 Task: Find connections with filter location Nueva Loja with filter topic #linkedinwith filter profile language German with filter current company Cimpress with filter school K.S.Rangasamy College of Technology with filter industry Family Planning Centers with filter service category Demand Generation with filter keywords title Addiction Counselor
Action: Mouse moved to (633, 84)
Screenshot: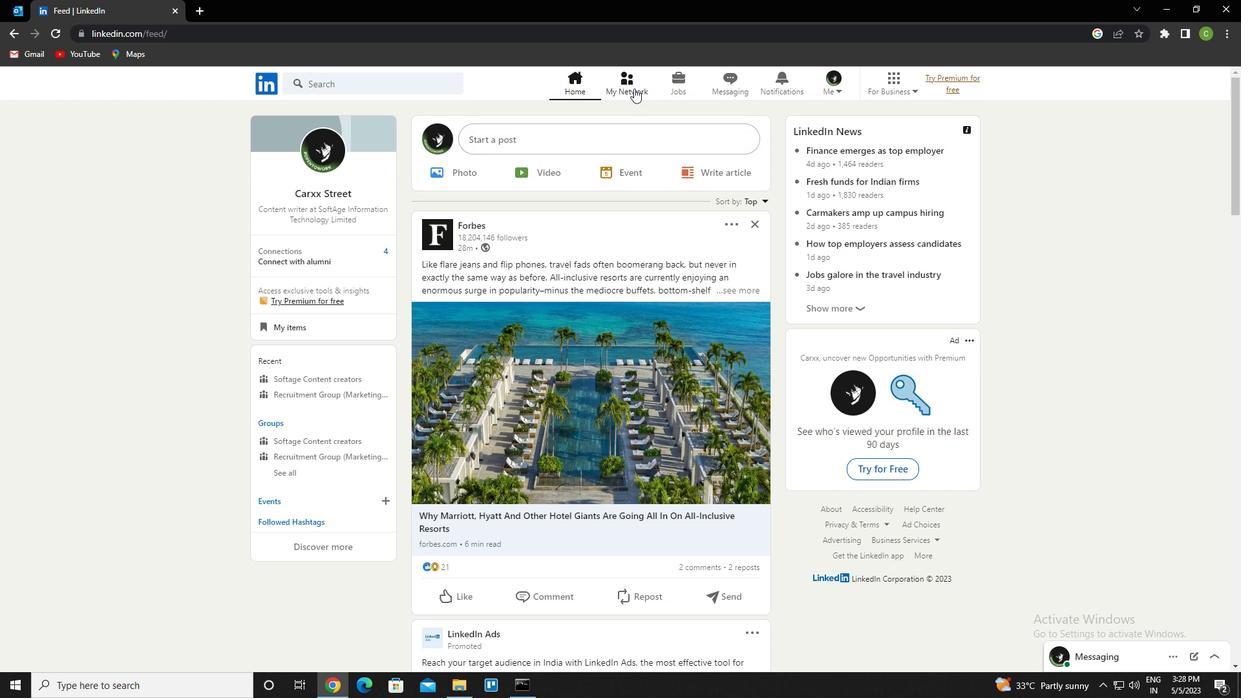 
Action: Mouse pressed left at (633, 84)
Screenshot: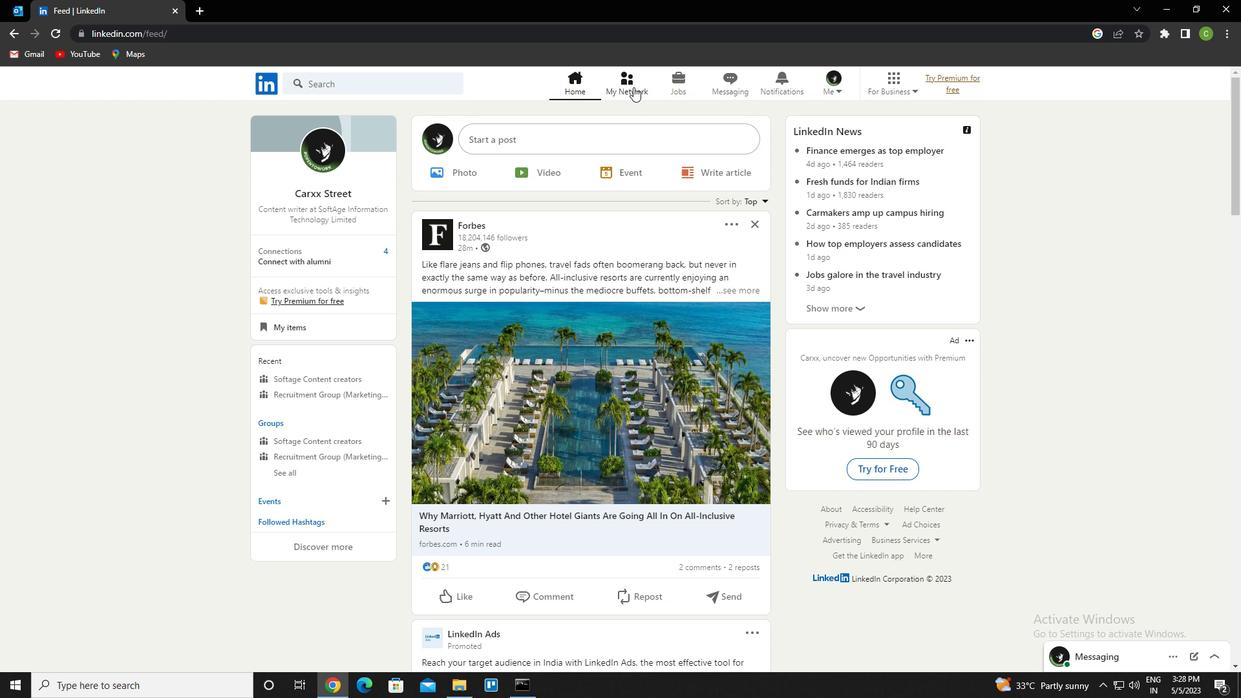 
Action: Mouse moved to (406, 155)
Screenshot: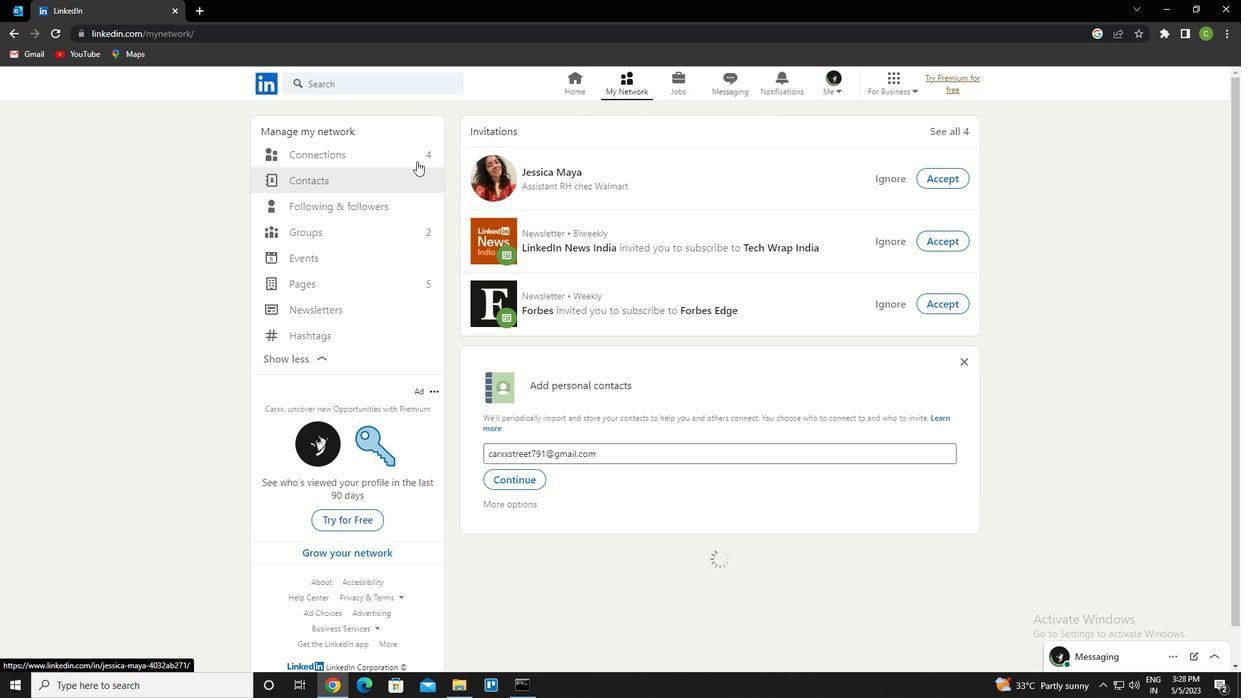 
Action: Mouse pressed left at (406, 155)
Screenshot: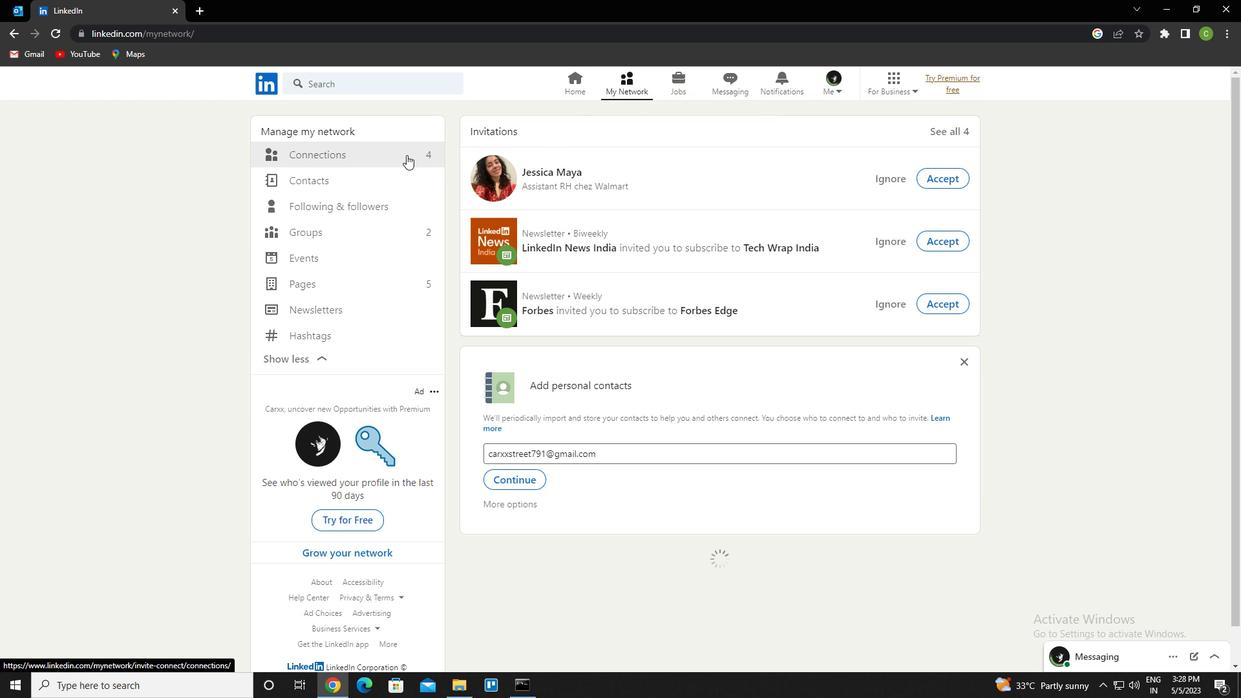
Action: Mouse moved to (708, 155)
Screenshot: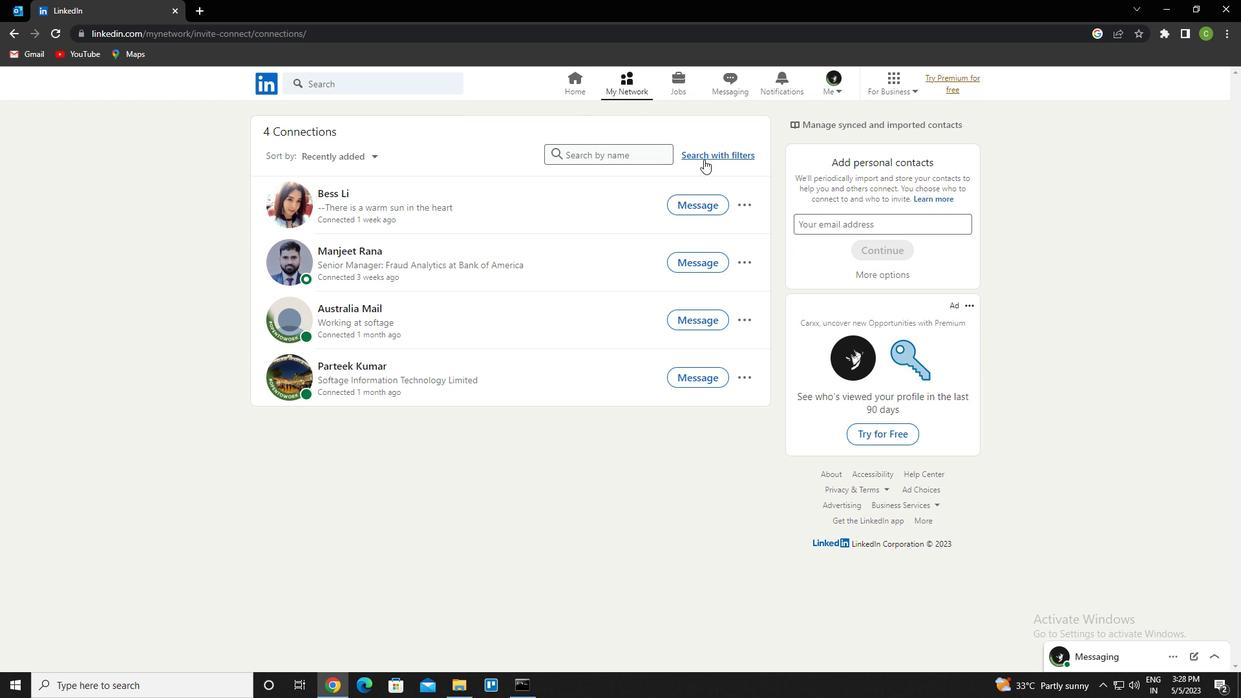 
Action: Mouse pressed left at (708, 155)
Screenshot: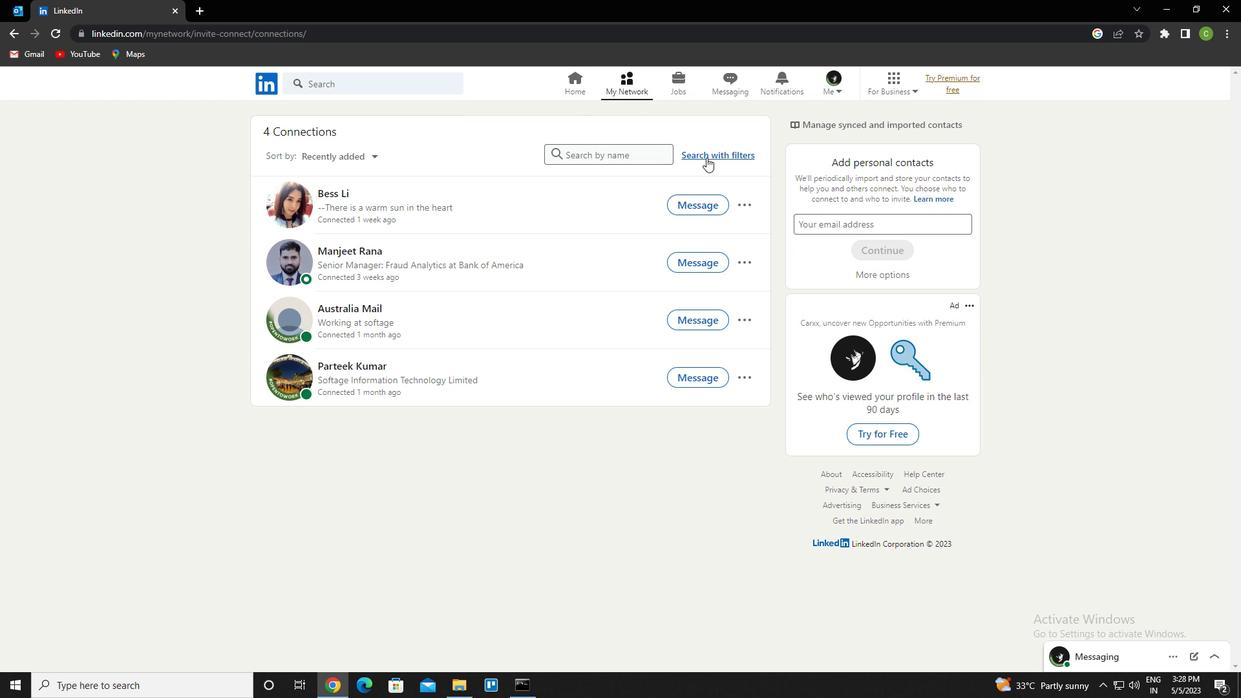 
Action: Mouse moved to (660, 119)
Screenshot: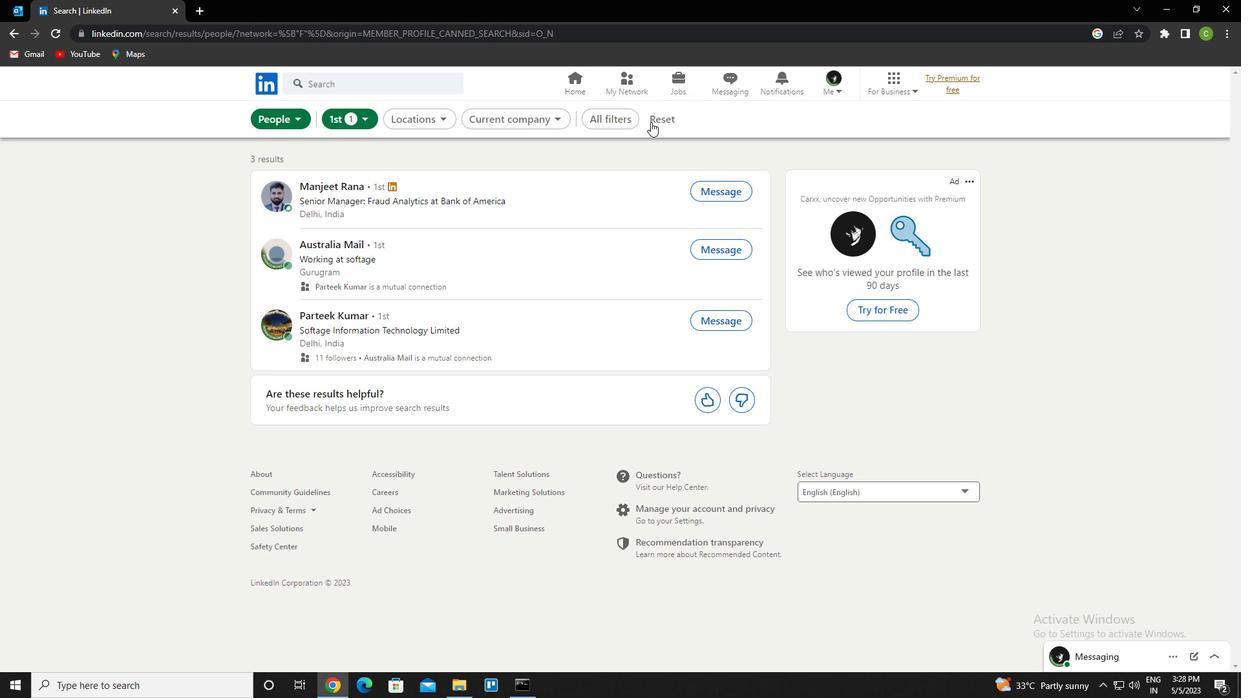 
Action: Mouse pressed left at (660, 119)
Screenshot: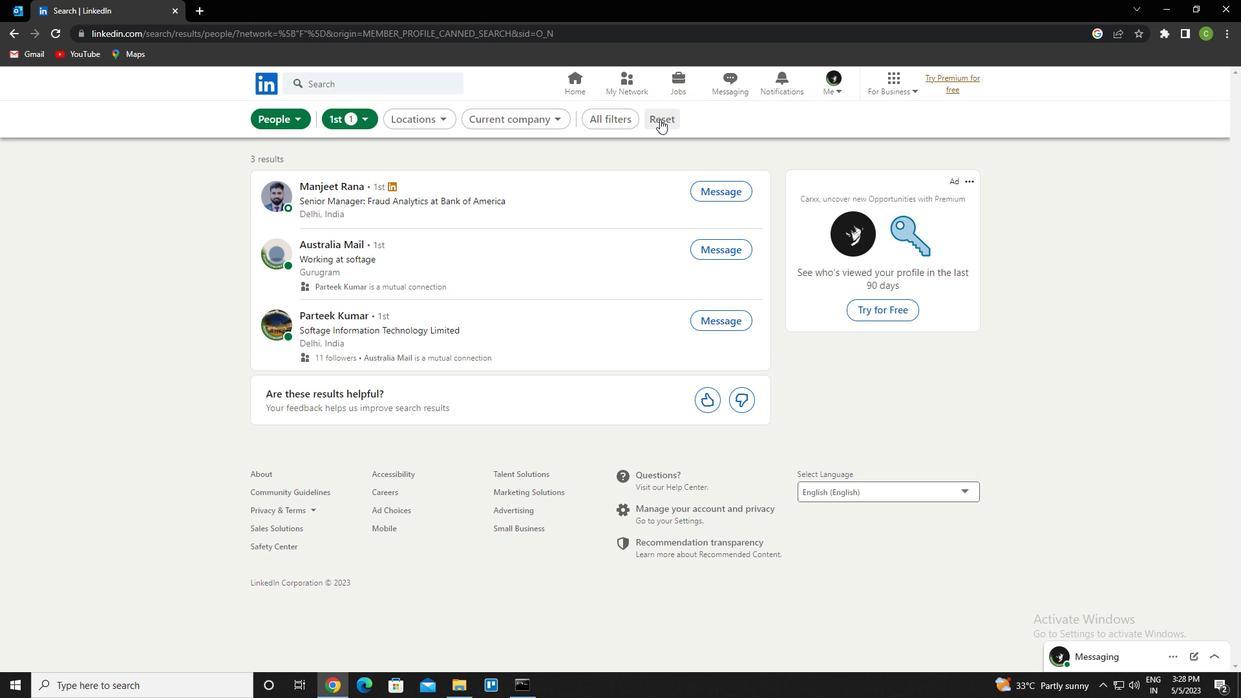 
Action: Mouse moved to (637, 119)
Screenshot: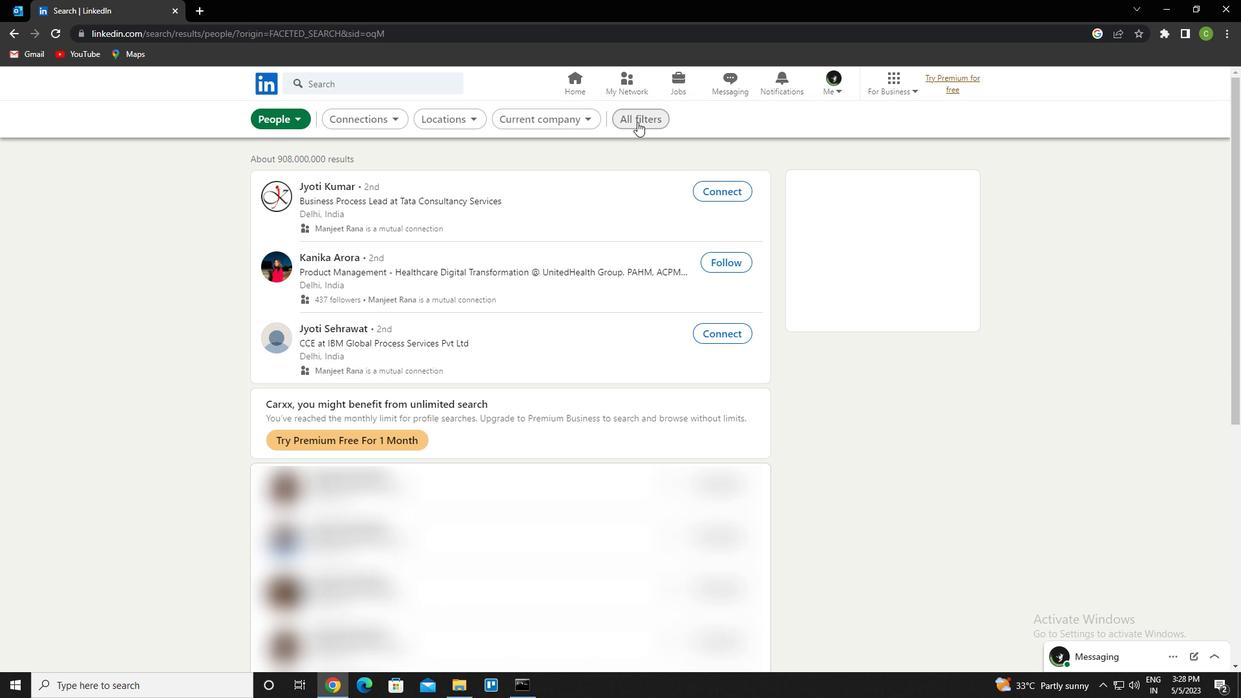 
Action: Mouse pressed left at (637, 119)
Screenshot: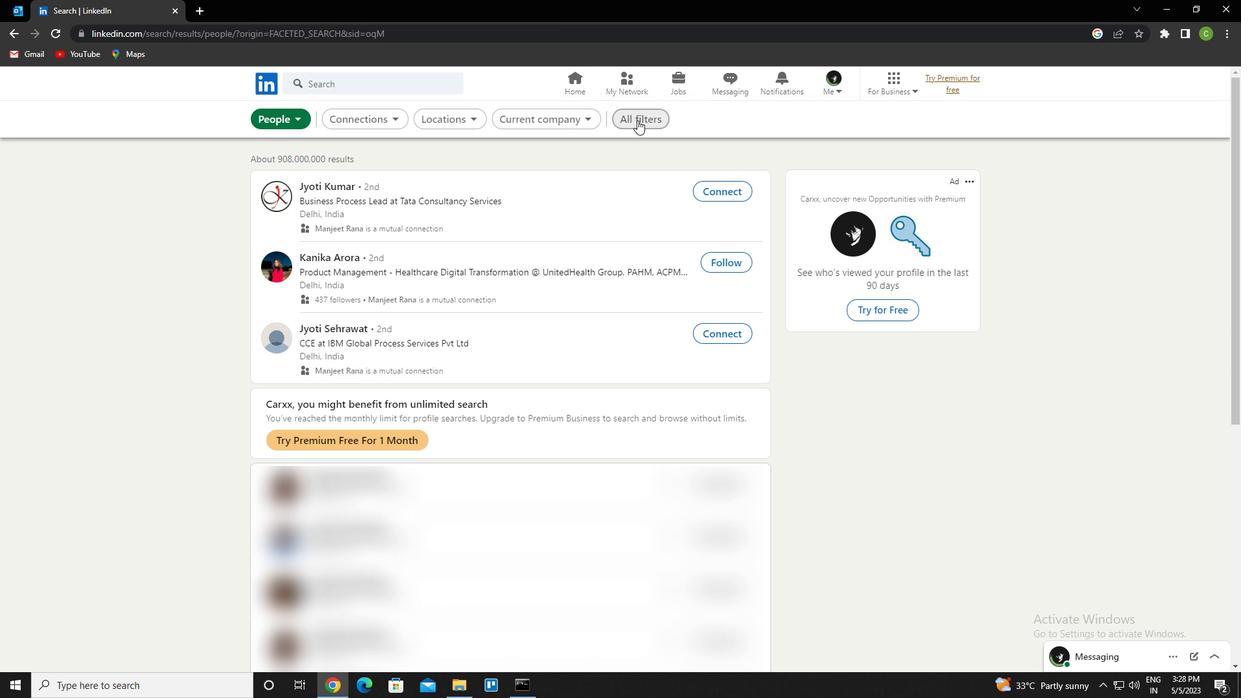 
Action: Mouse moved to (1005, 345)
Screenshot: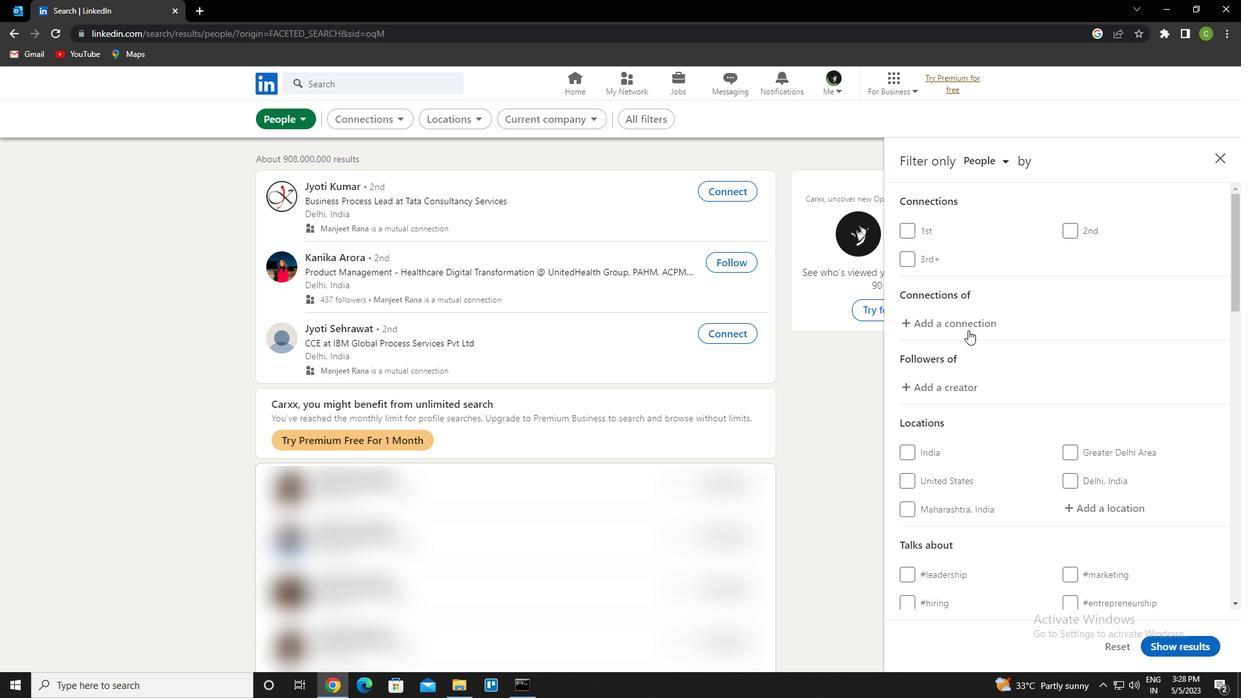 
Action: Mouse scrolled (1005, 345) with delta (0, 0)
Screenshot: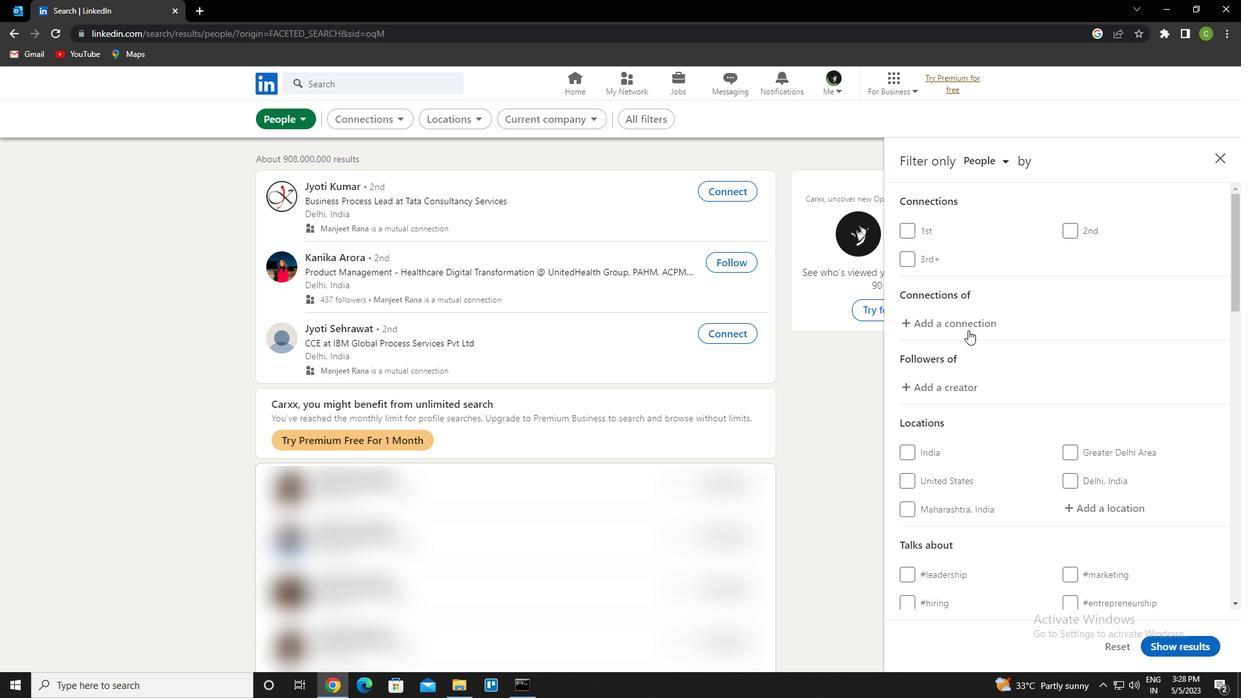 
Action: Mouse moved to (1011, 347)
Screenshot: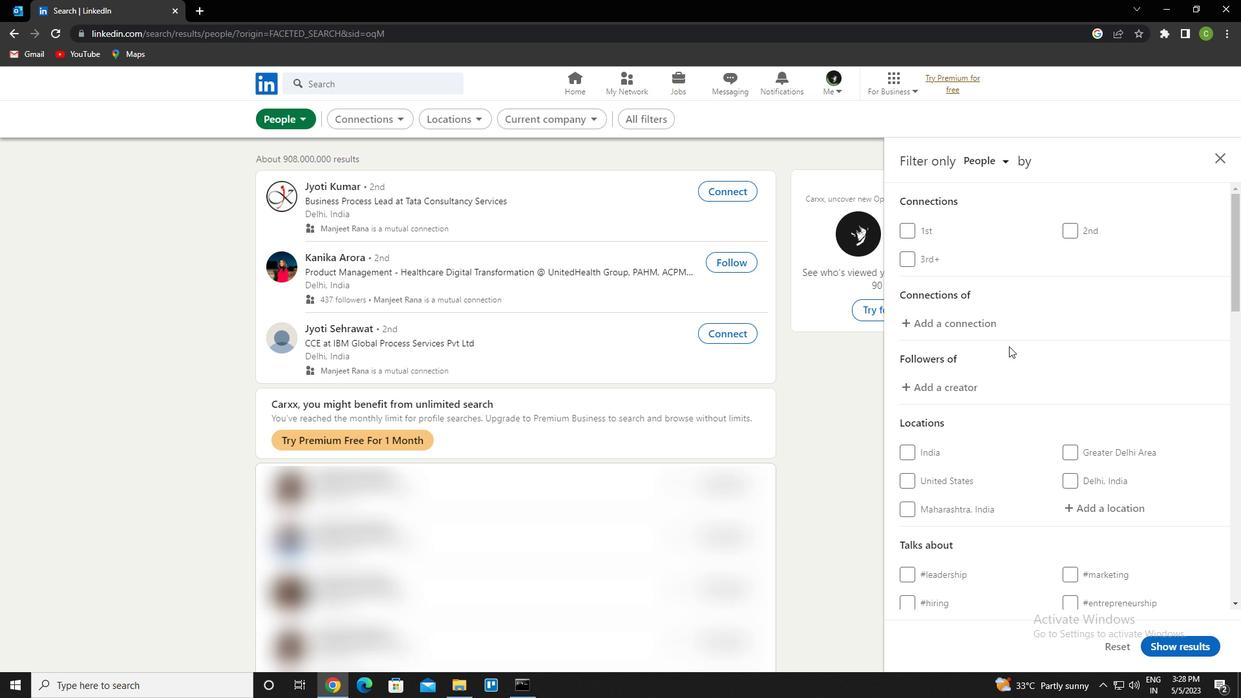 
Action: Mouse scrolled (1011, 347) with delta (0, 0)
Screenshot: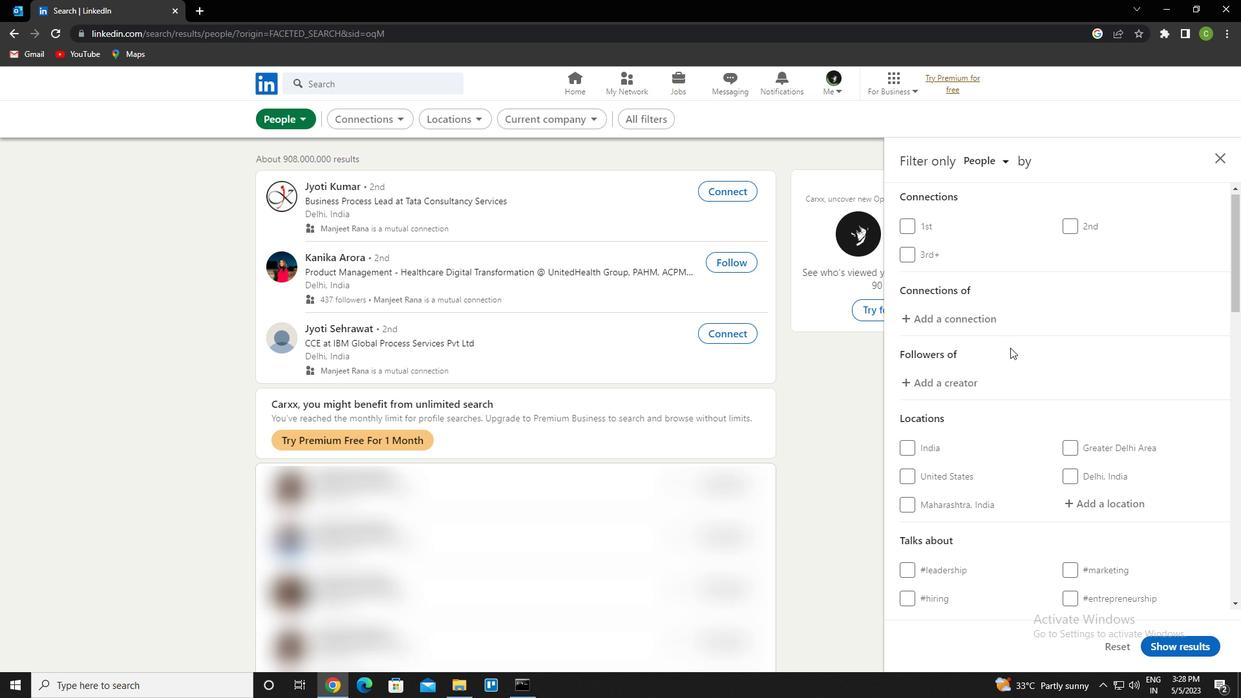
Action: Mouse moved to (1102, 373)
Screenshot: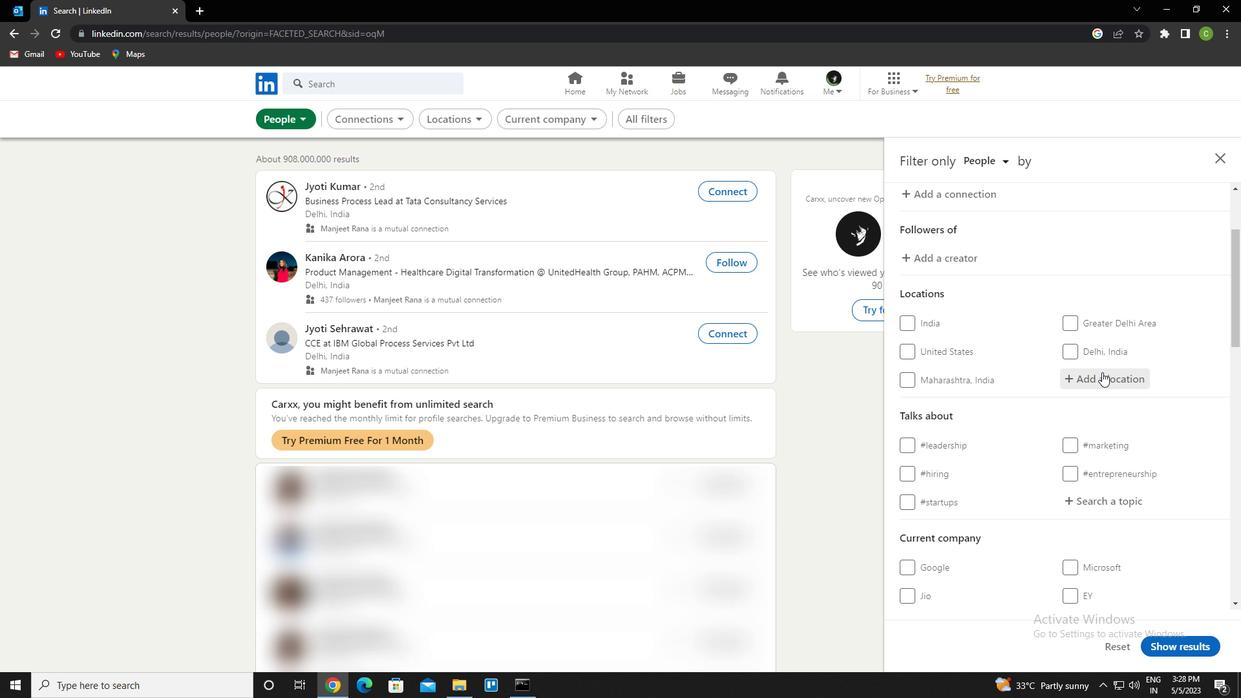
Action: Mouse pressed left at (1102, 373)
Screenshot: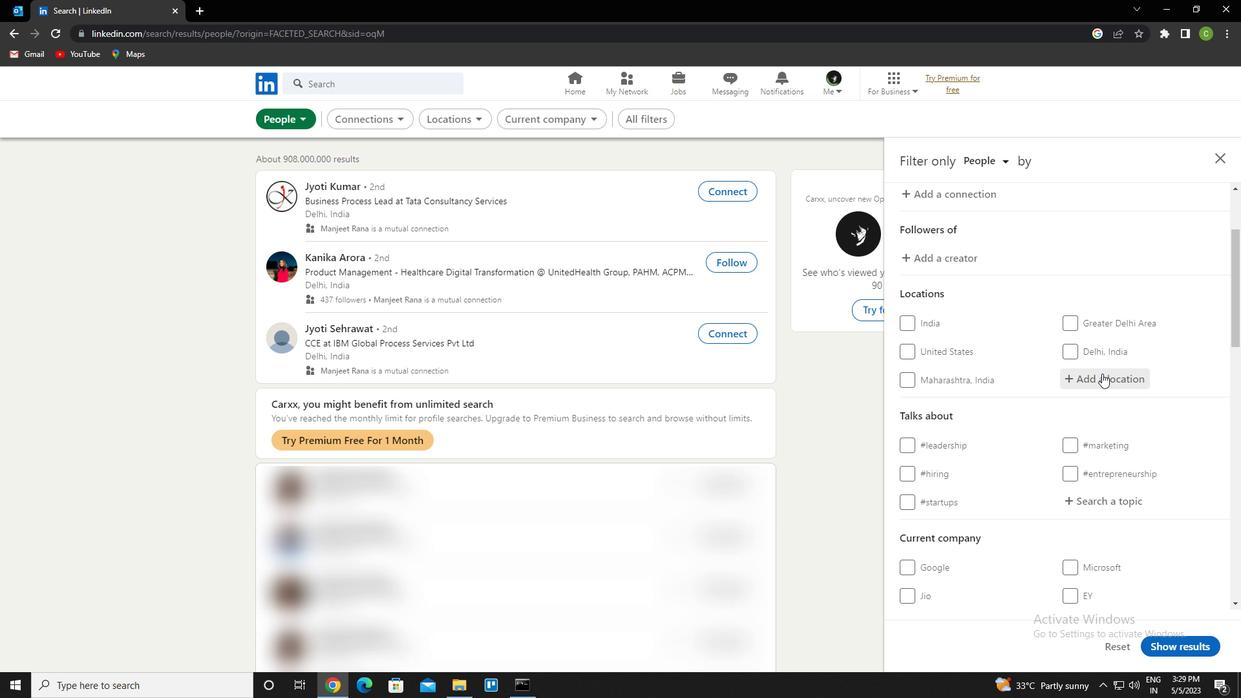 
Action: Key pressed <Key.caps_lock>n<Key.caps_lock>ueva<Key.enter><Key.space>loja<Key.down><Key.enter>
Screenshot: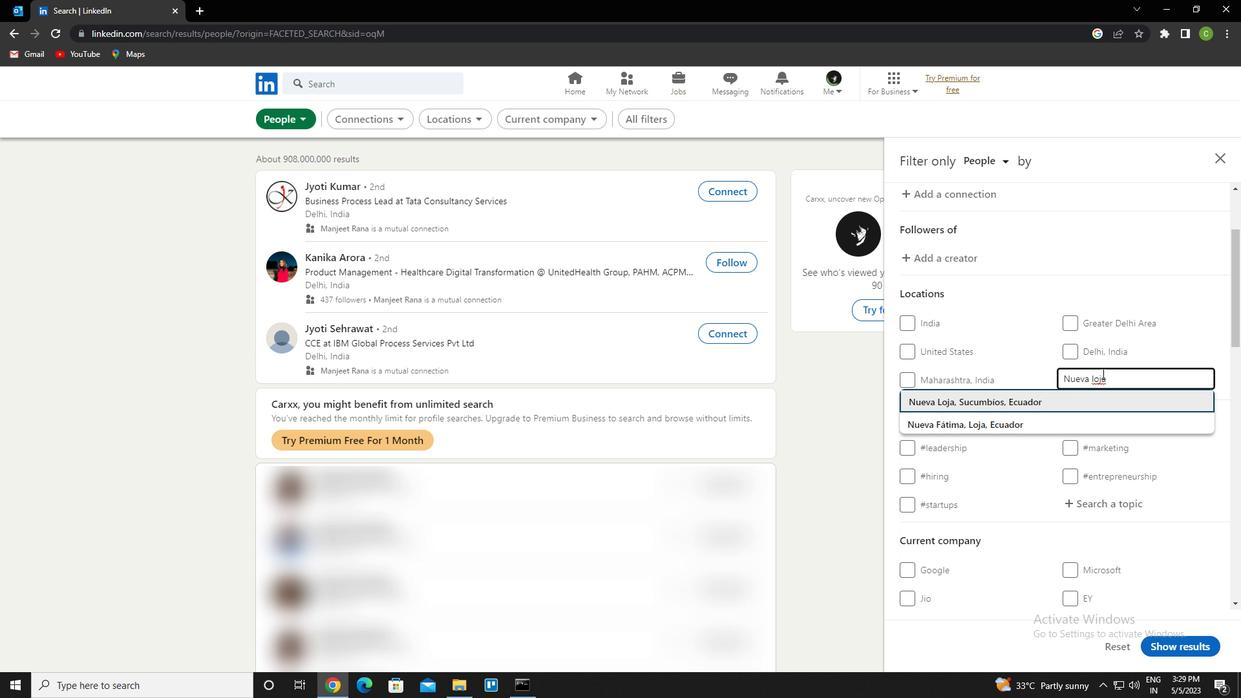 
Action: Mouse scrolled (1102, 372) with delta (0, 0)
Screenshot: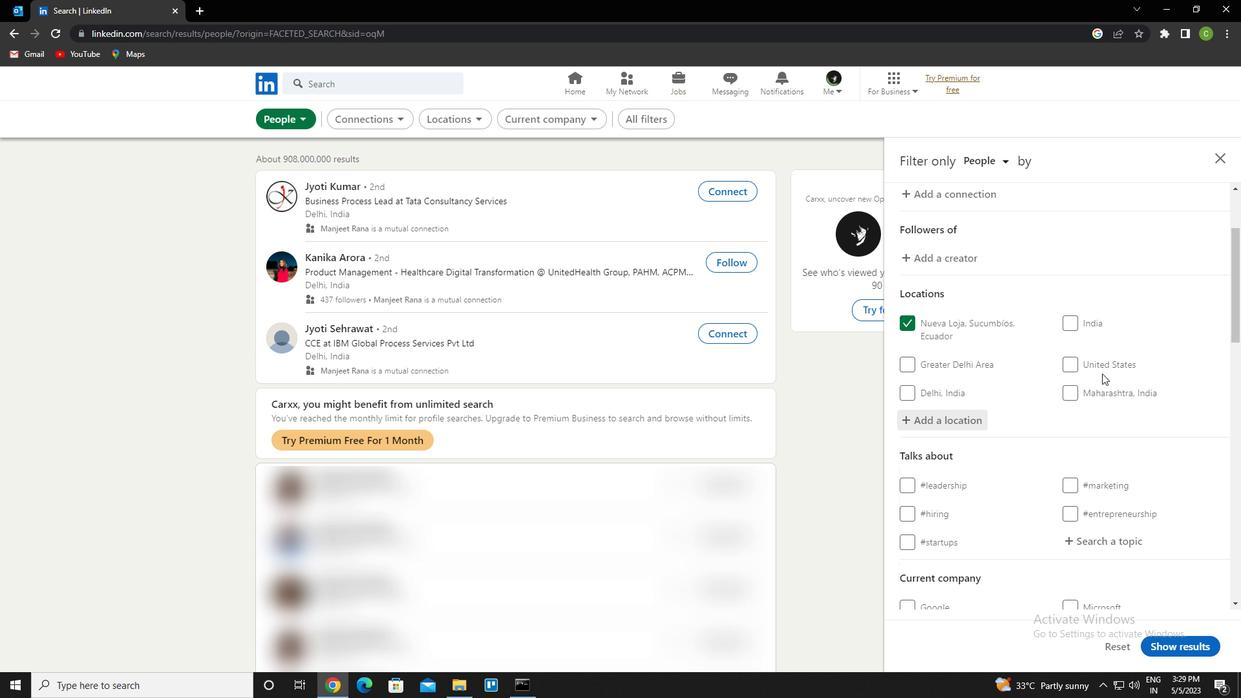 
Action: Mouse moved to (1102, 373)
Screenshot: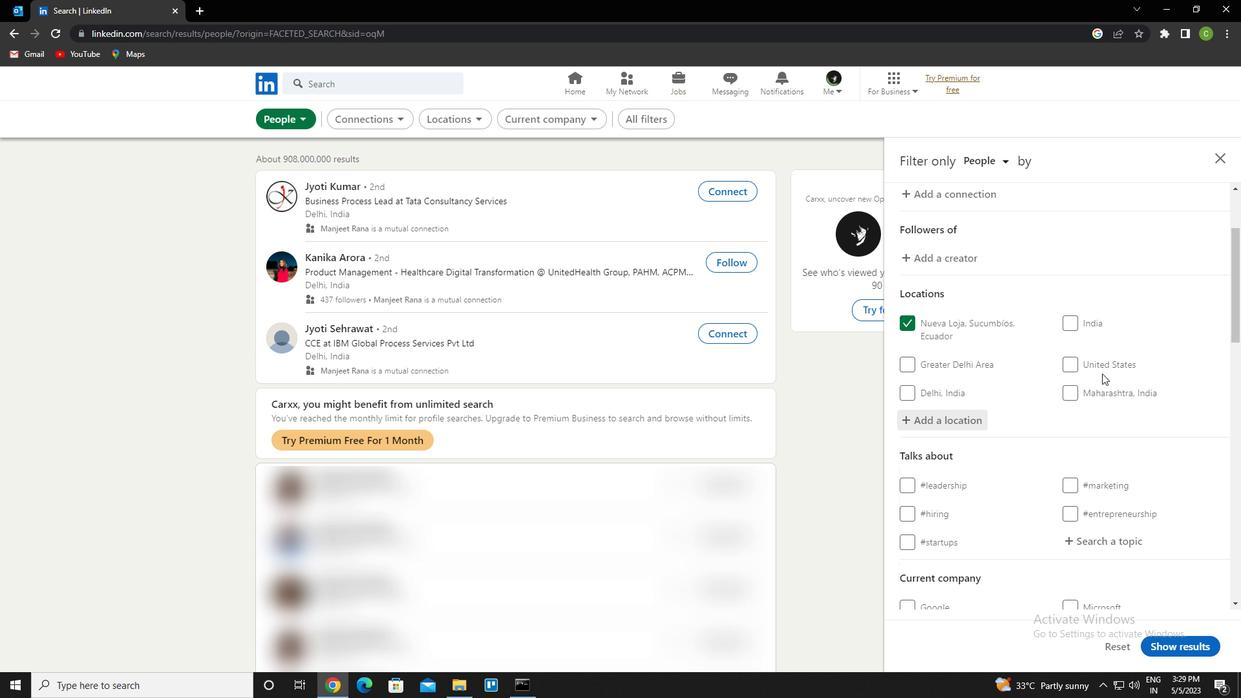 
Action: Mouse scrolled (1102, 372) with delta (0, 0)
Screenshot: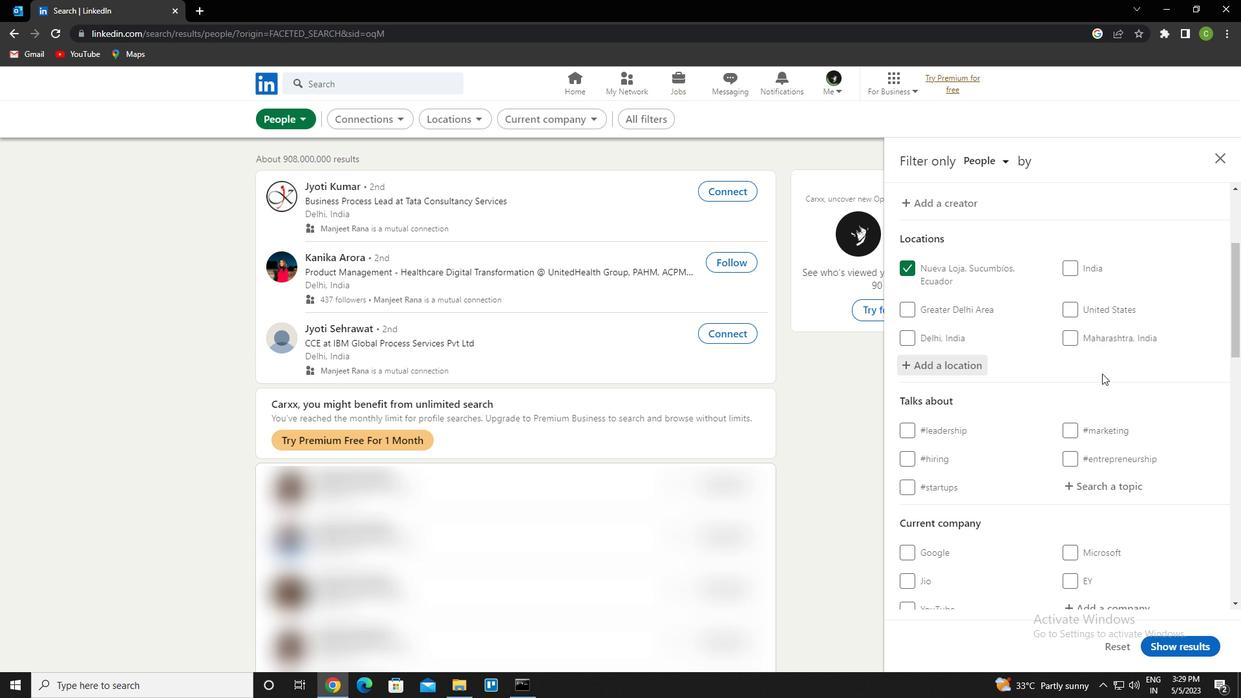 
Action: Mouse scrolled (1102, 372) with delta (0, 0)
Screenshot: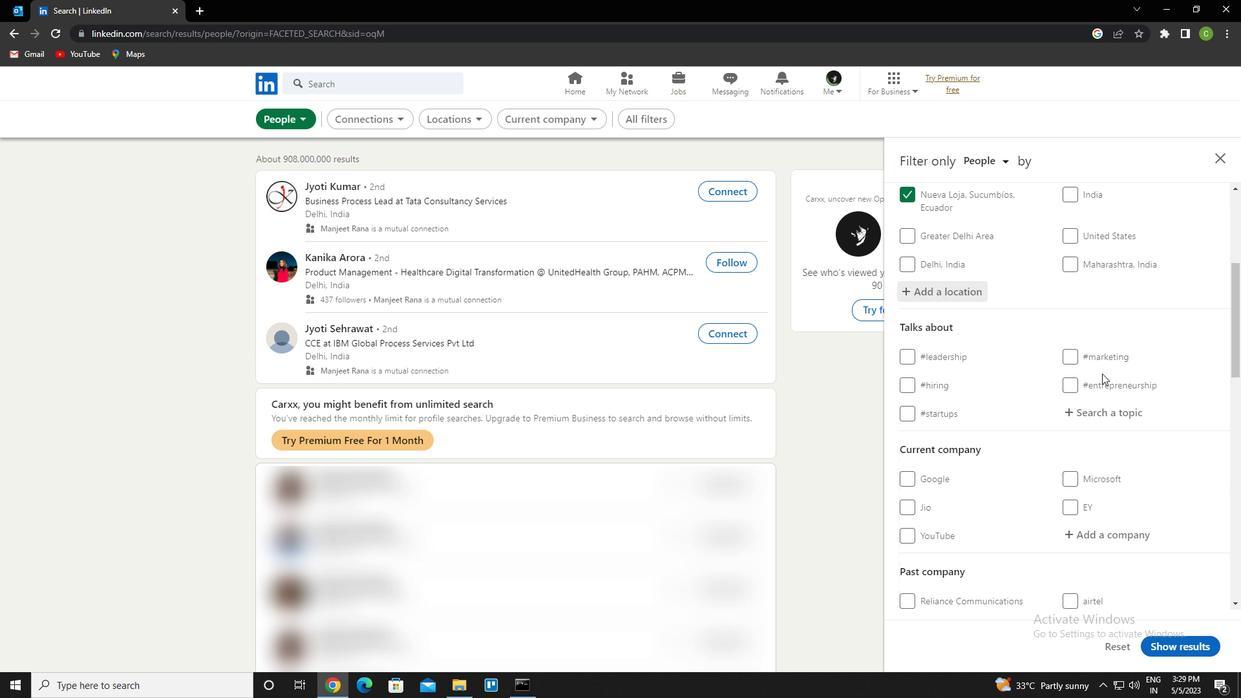 
Action: Mouse moved to (1100, 351)
Screenshot: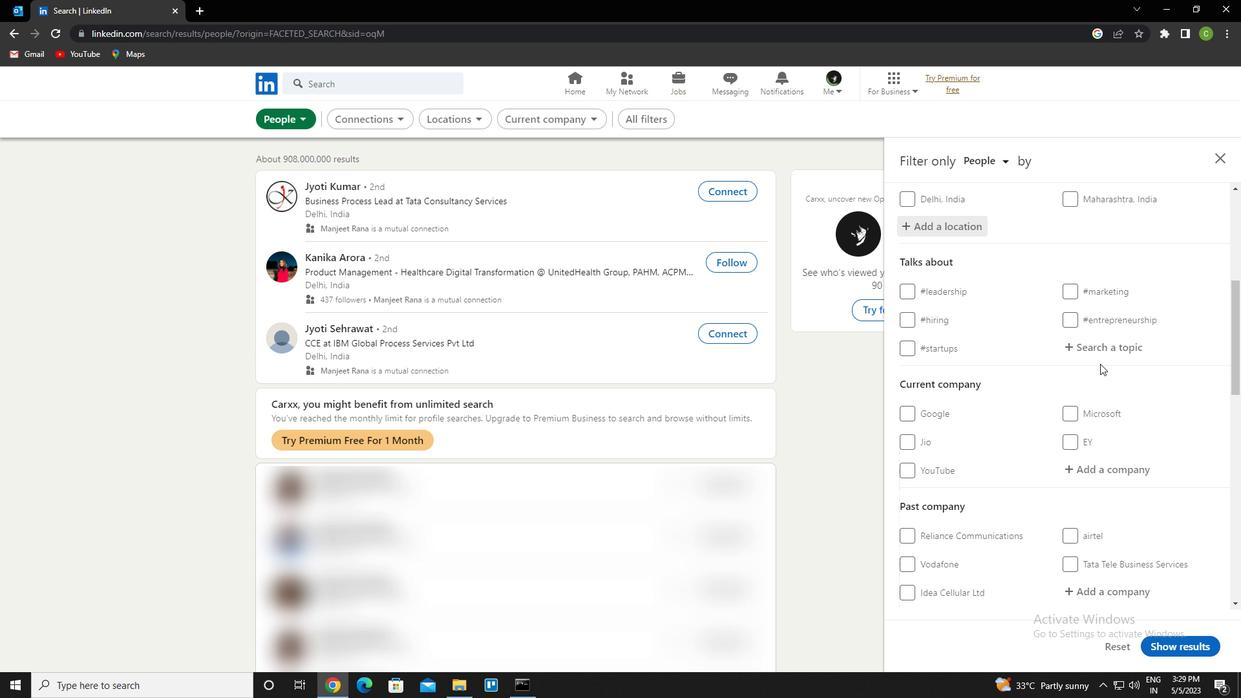 
Action: Mouse pressed left at (1100, 351)
Screenshot: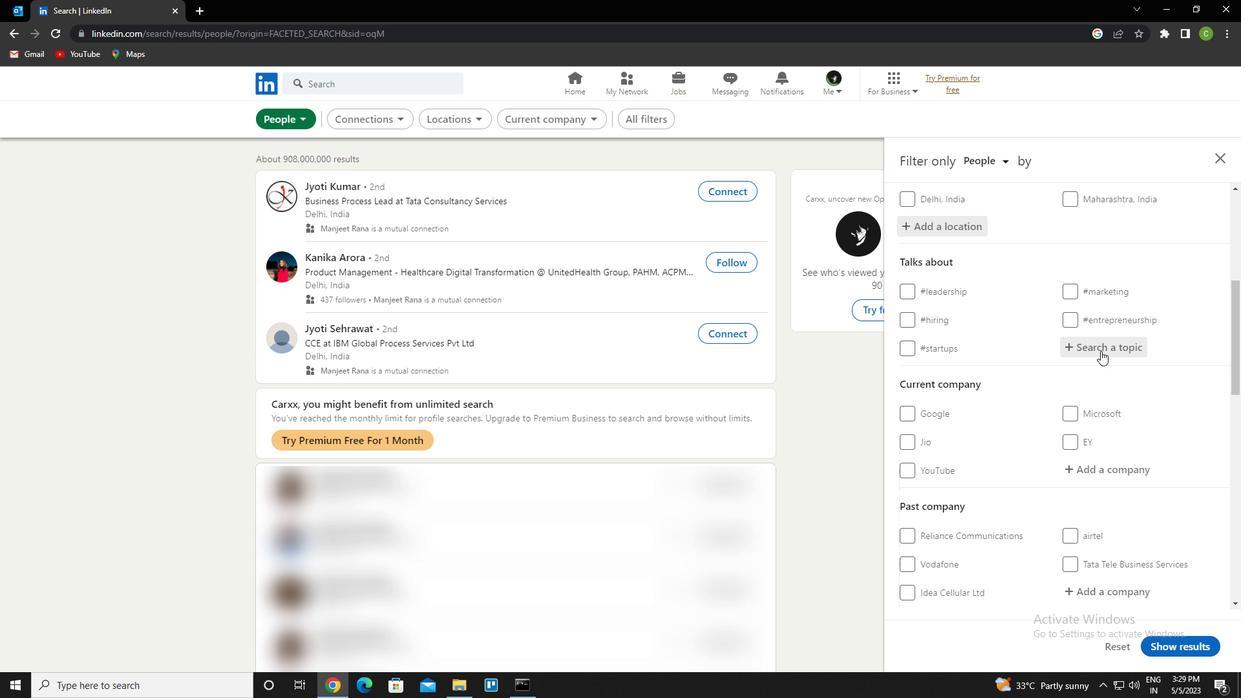 
Action: Key pressed linkedin<Key.down><Key.enter>
Screenshot: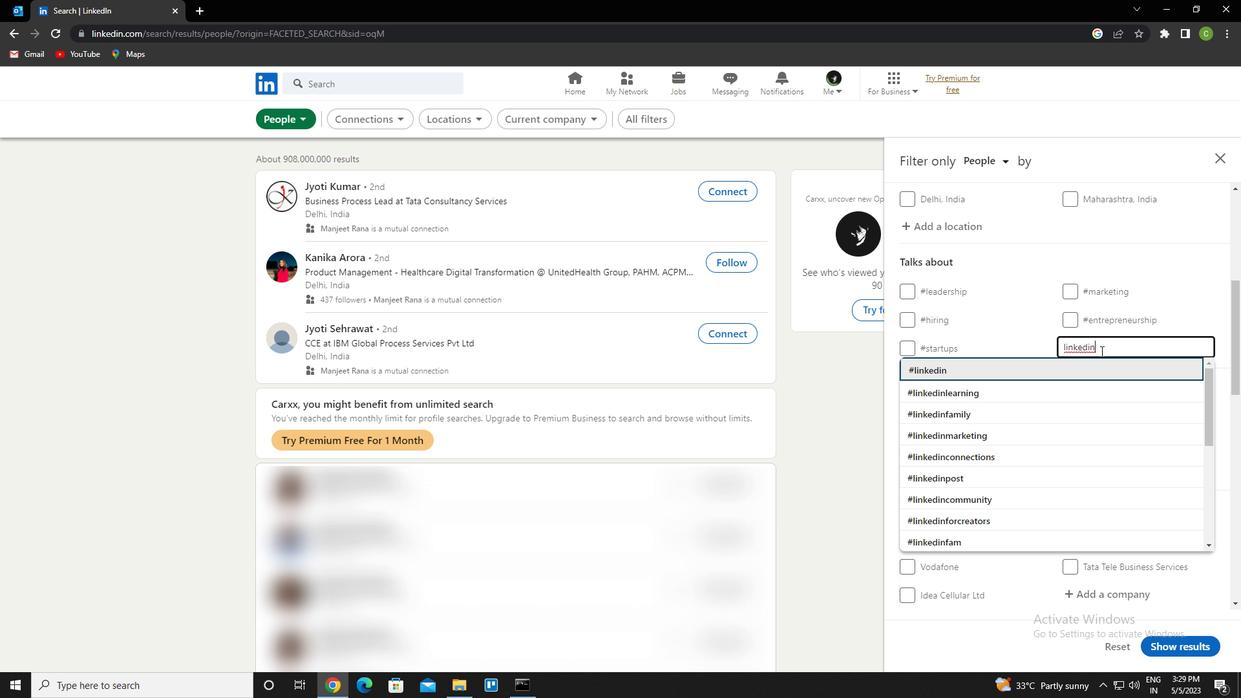 
Action: Mouse moved to (1096, 350)
Screenshot: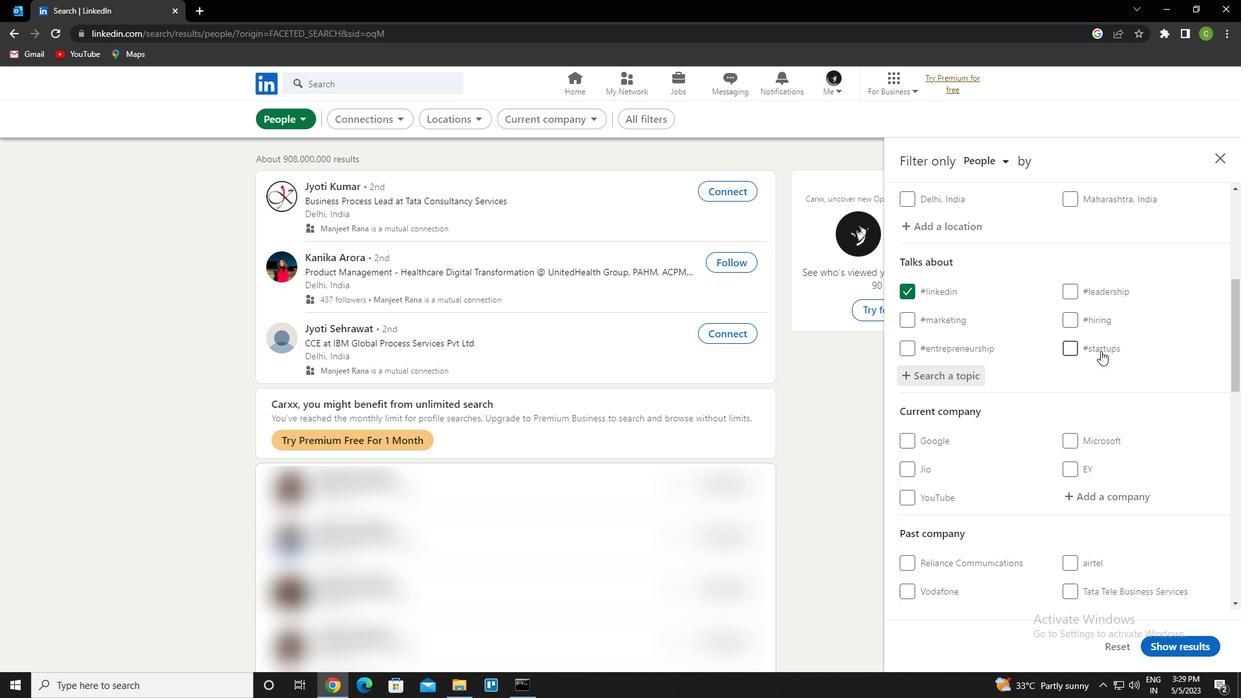 
Action: Mouse scrolled (1096, 349) with delta (0, 0)
Screenshot: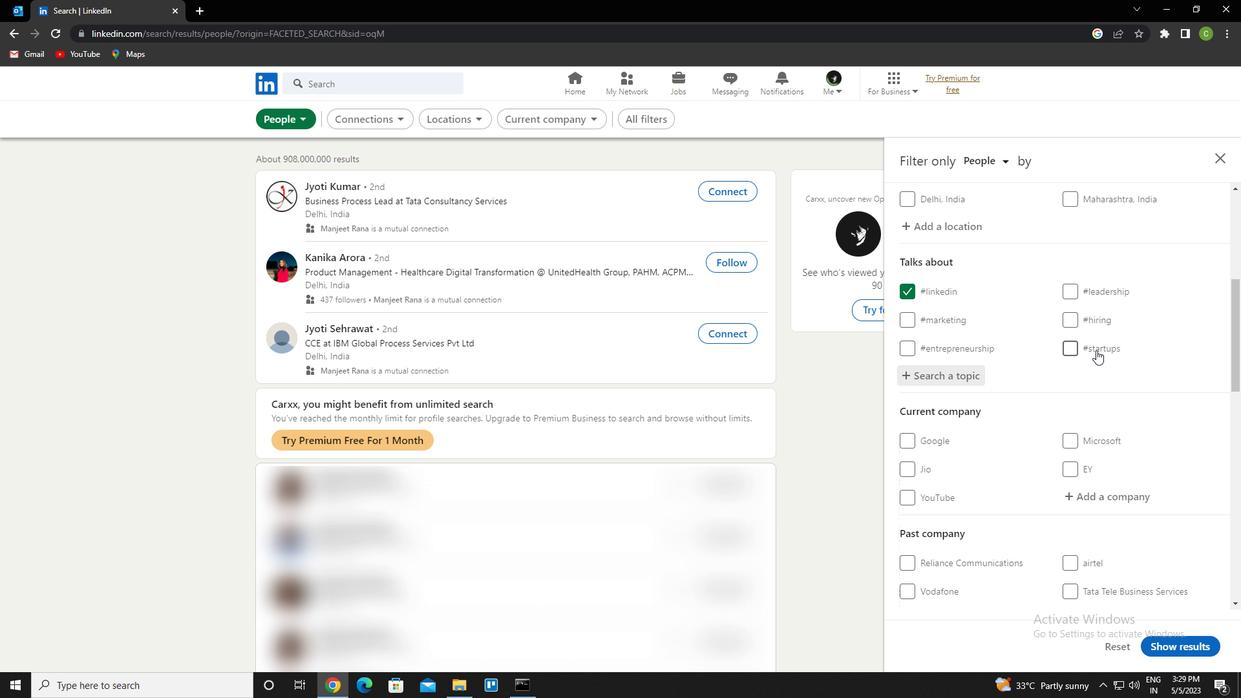 
Action: Mouse scrolled (1096, 349) with delta (0, 0)
Screenshot: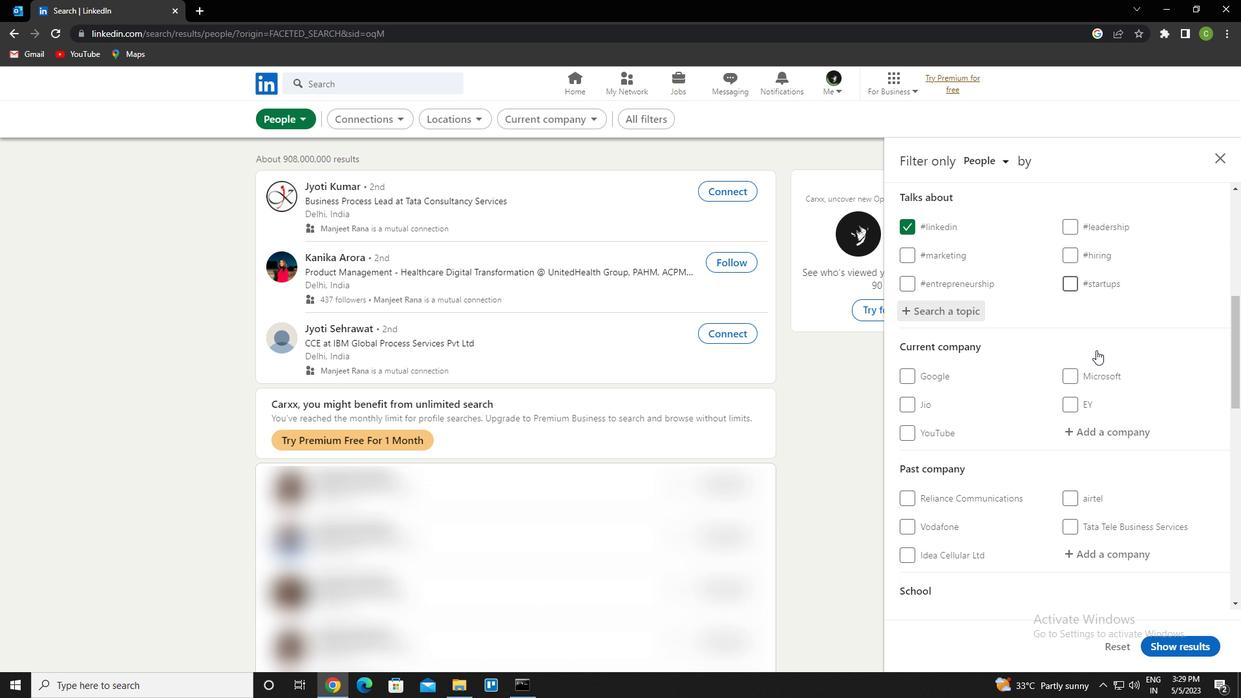 
Action: Mouse moved to (1027, 383)
Screenshot: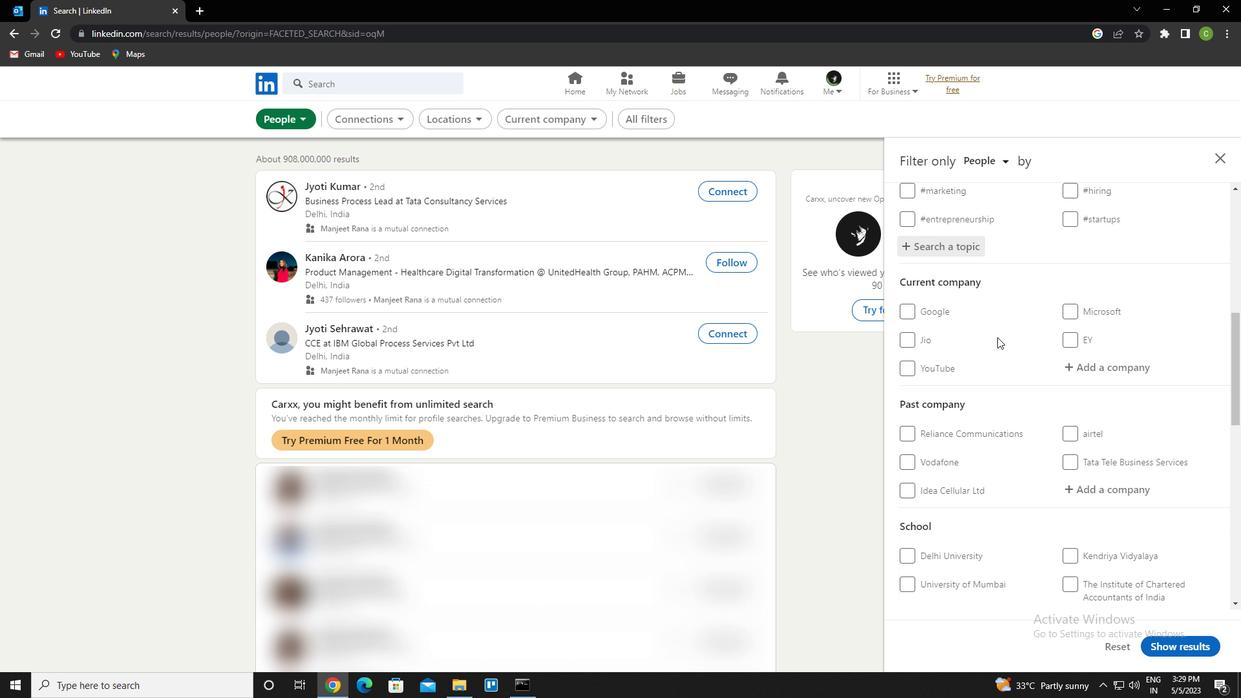 
Action: Mouse scrolled (1027, 383) with delta (0, 0)
Screenshot: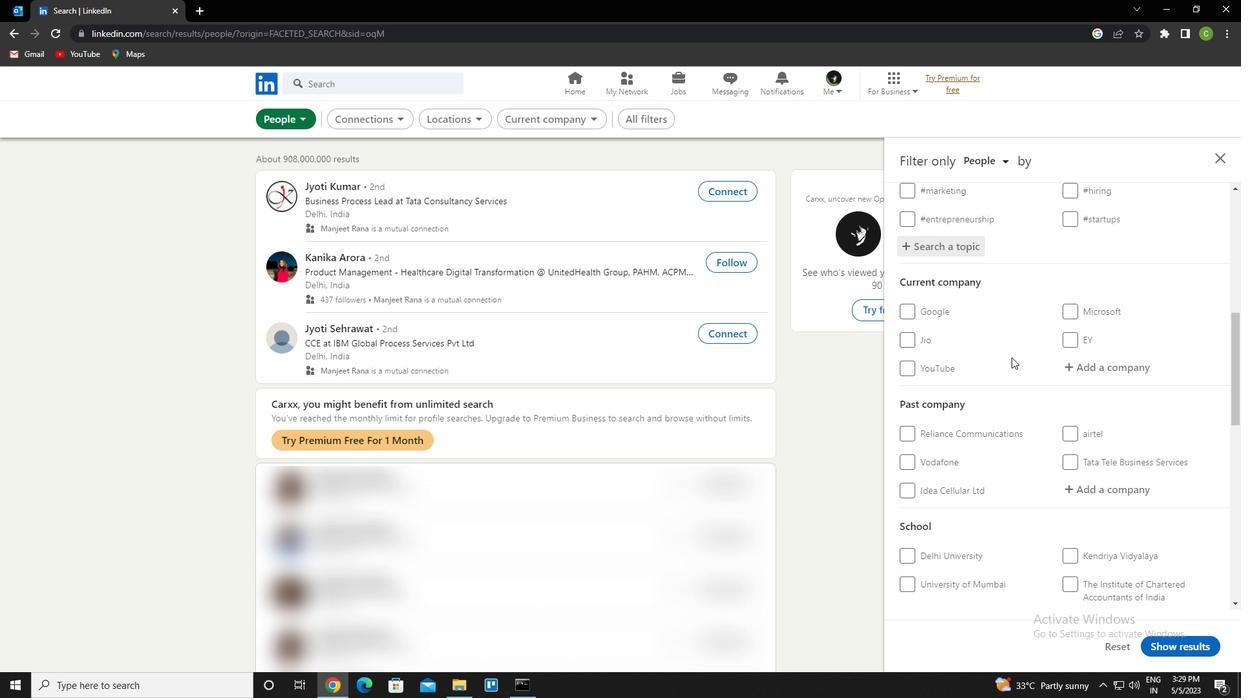 
Action: Mouse scrolled (1027, 383) with delta (0, 0)
Screenshot: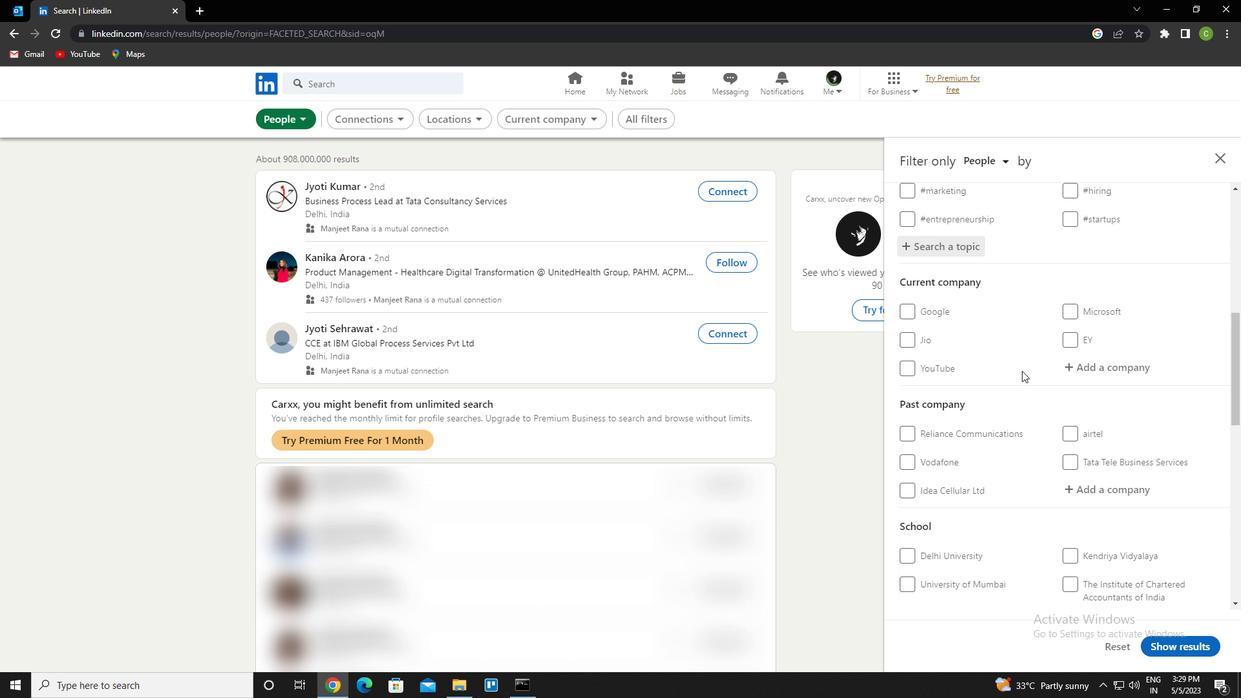 
Action: Mouse scrolled (1027, 383) with delta (0, 0)
Screenshot: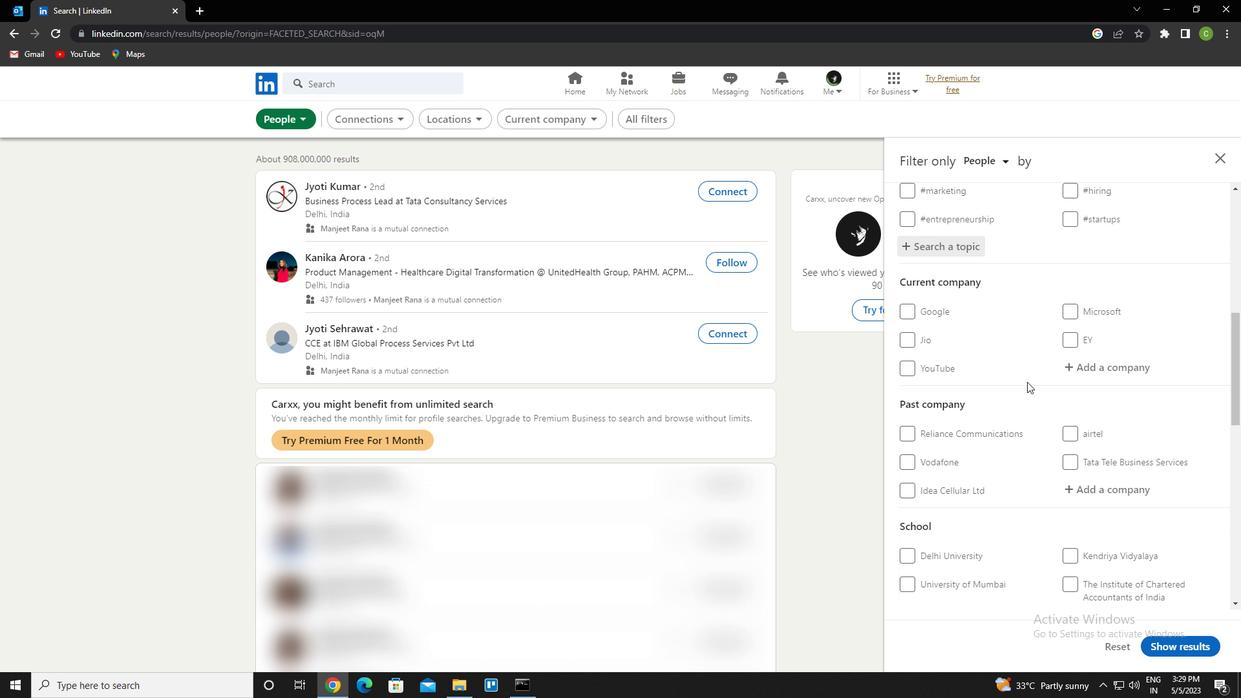
Action: Mouse scrolled (1027, 383) with delta (0, 0)
Screenshot: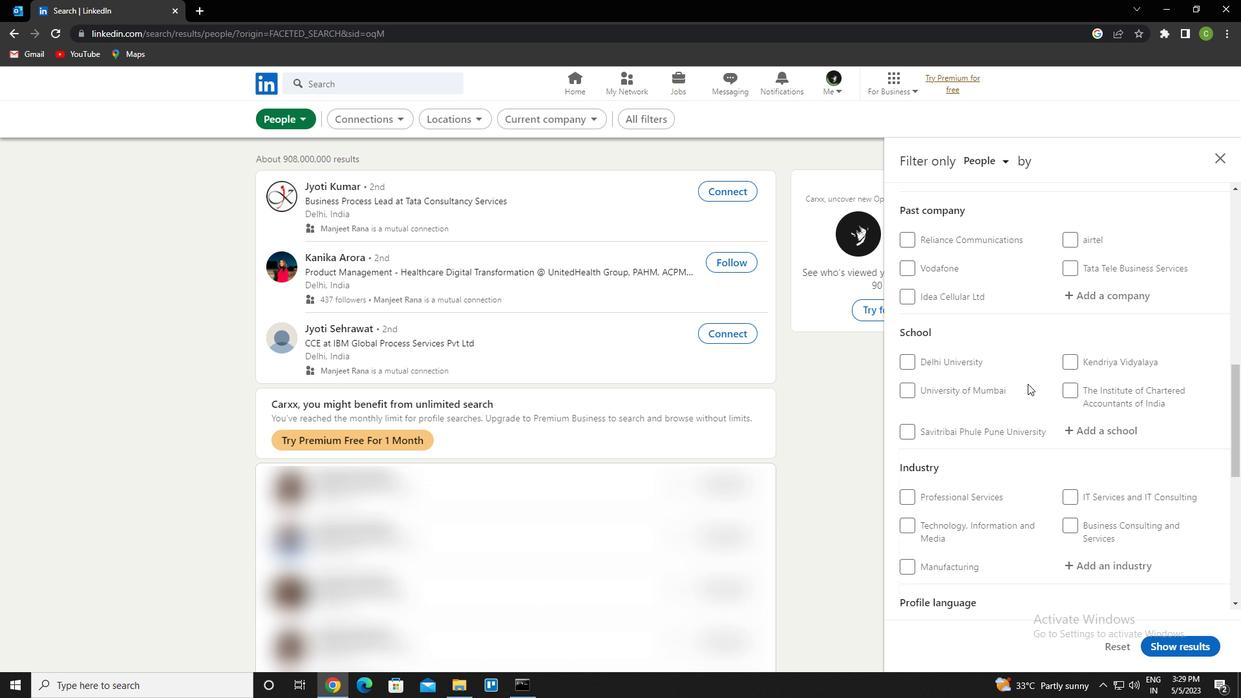 
Action: Mouse moved to (1028, 383)
Screenshot: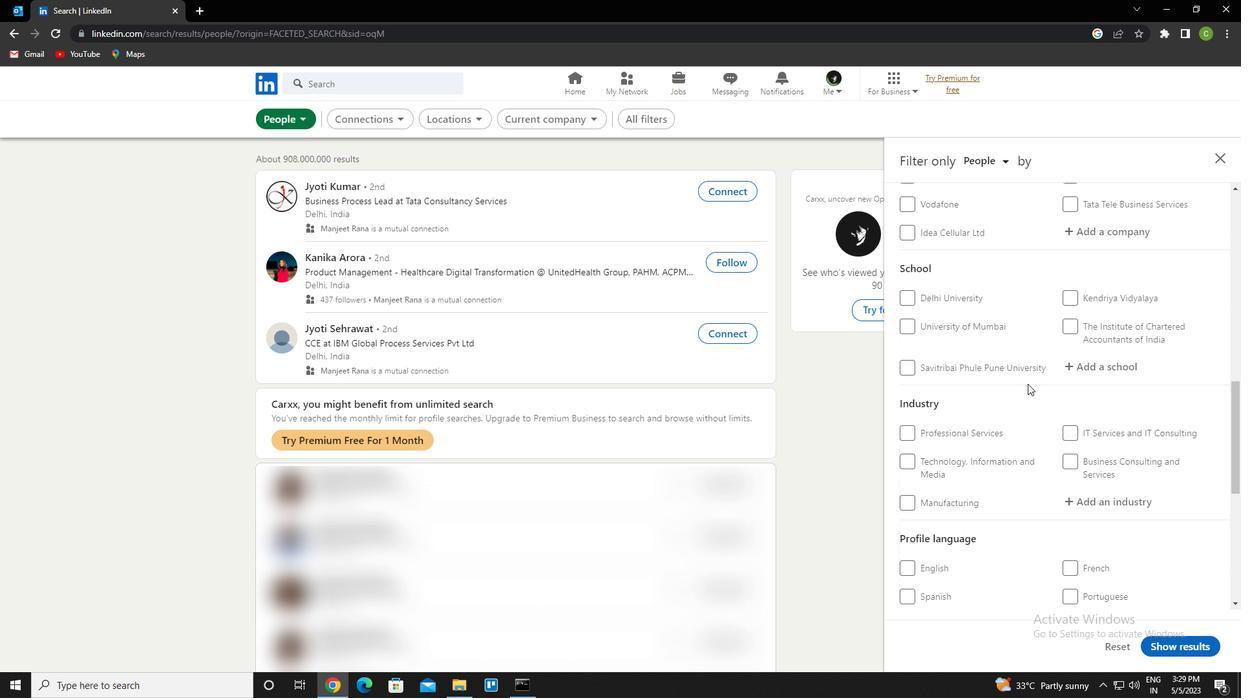 
Action: Mouse scrolled (1028, 383) with delta (0, 0)
Screenshot: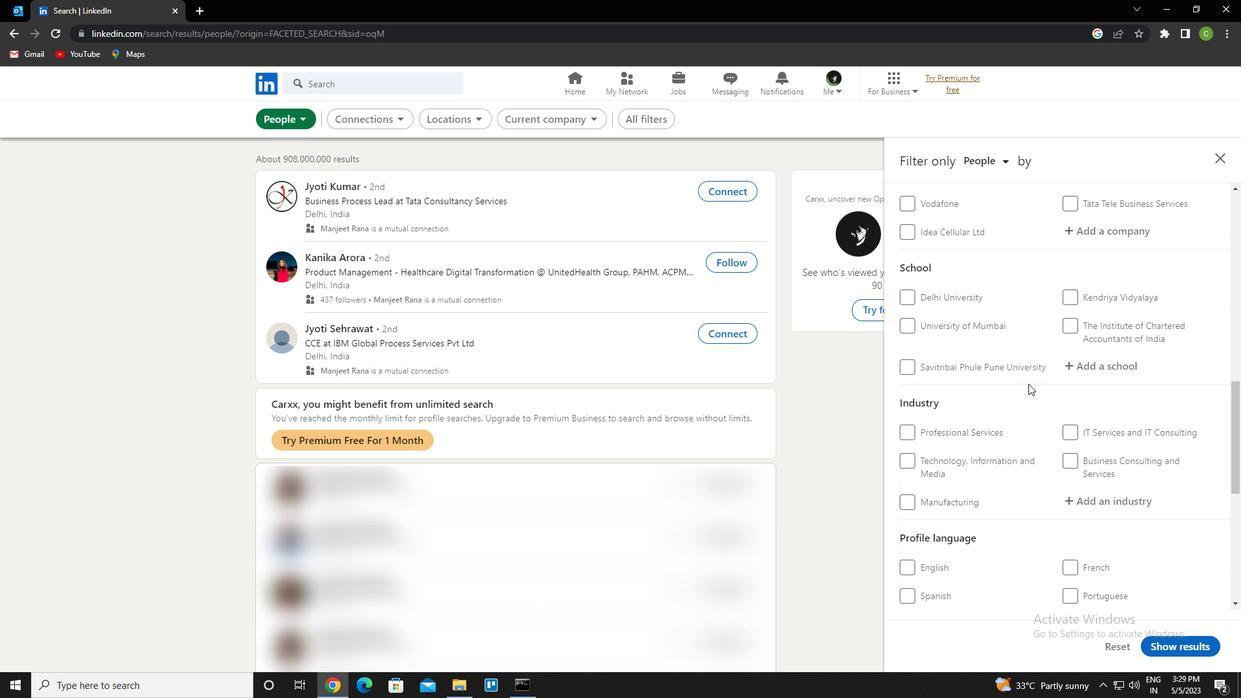 
Action: Mouse scrolled (1028, 383) with delta (0, 0)
Screenshot: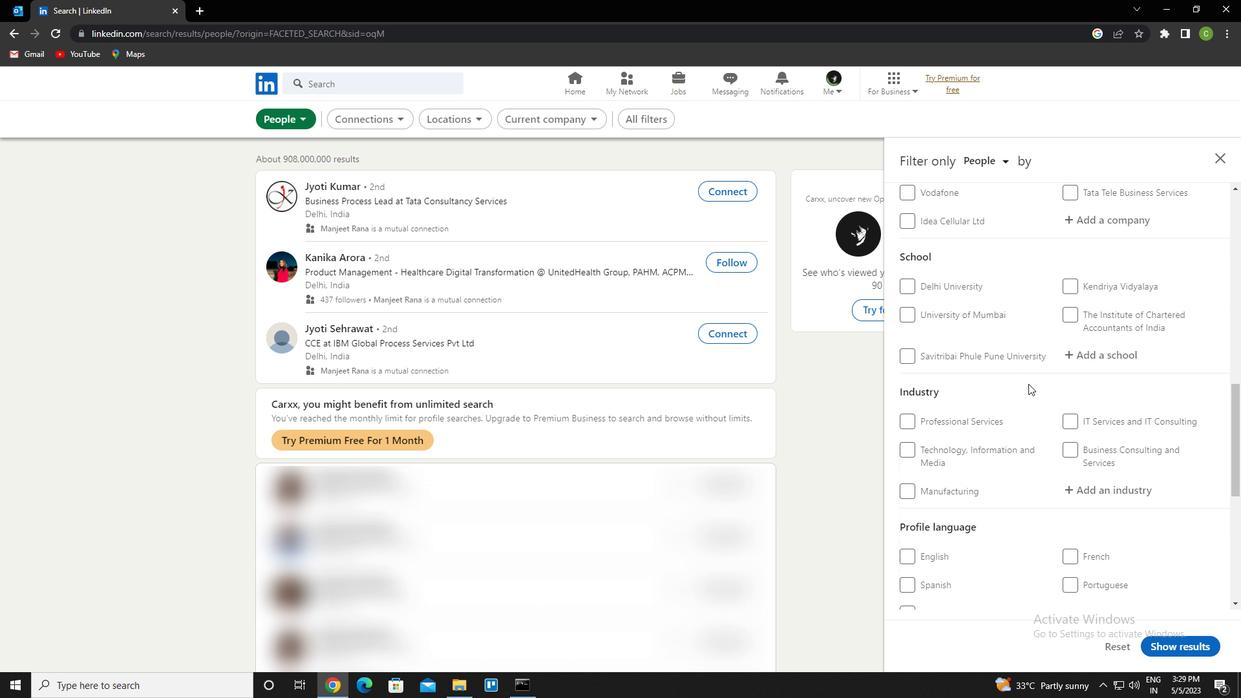 
Action: Mouse scrolled (1028, 383) with delta (0, 0)
Screenshot: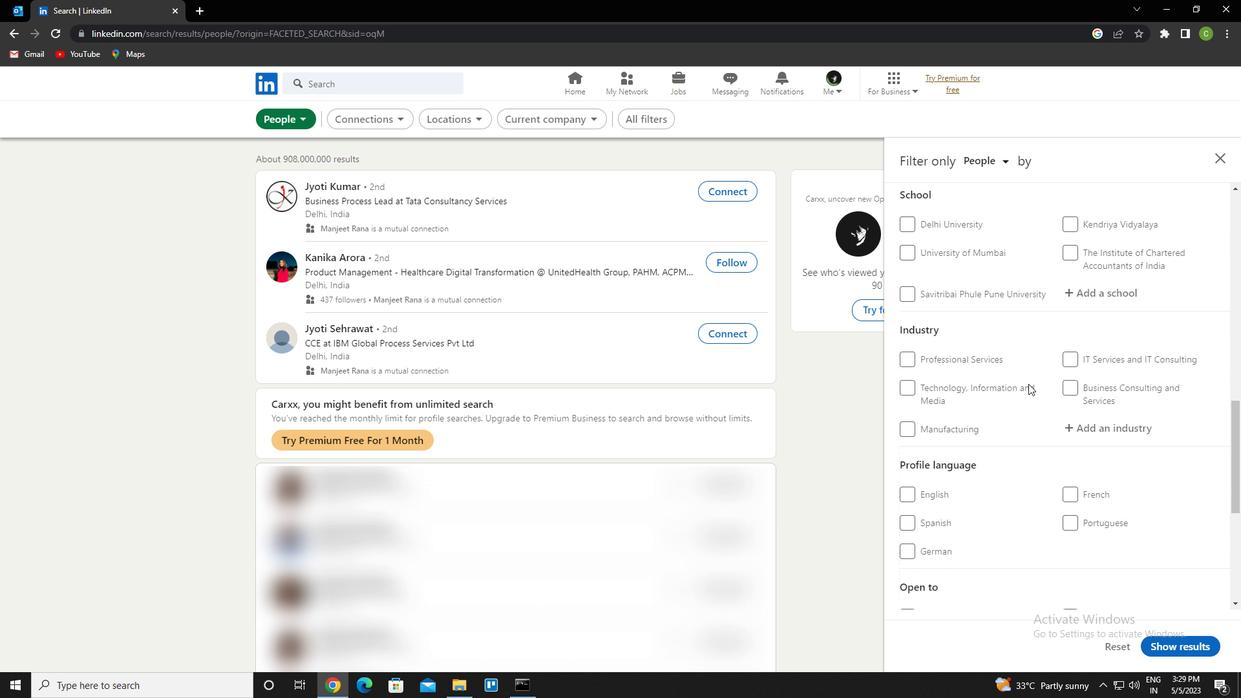 
Action: Mouse moved to (916, 431)
Screenshot: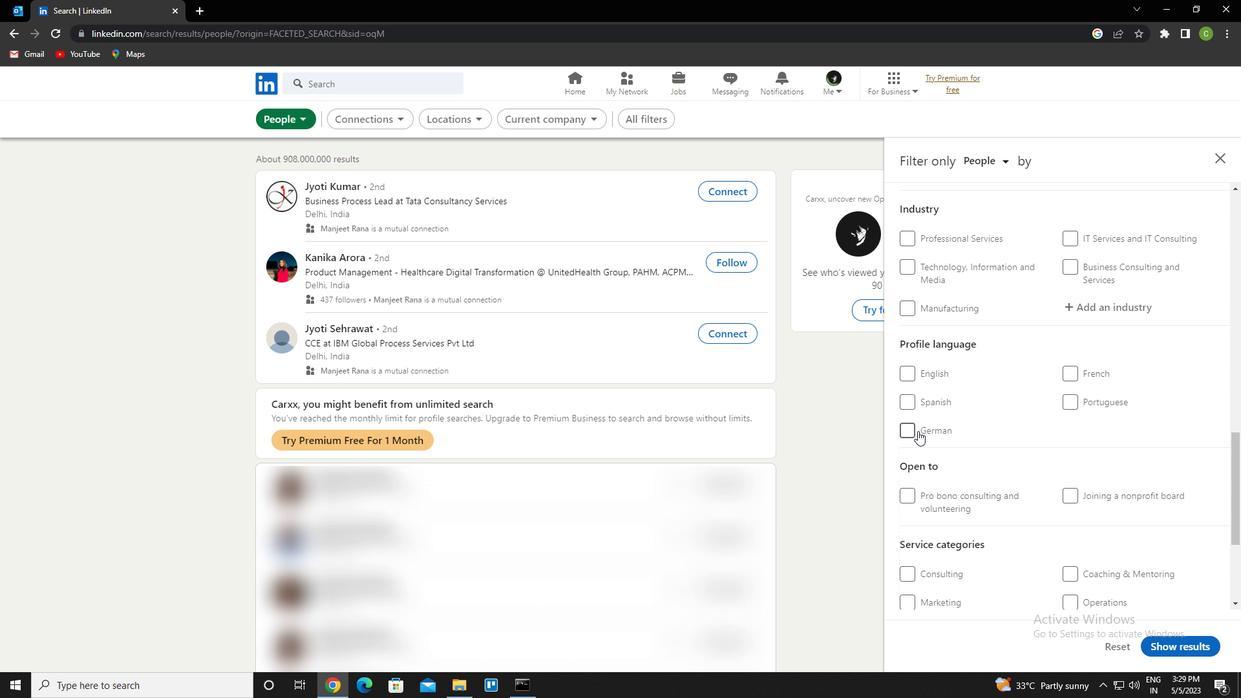 
Action: Mouse pressed left at (916, 431)
Screenshot: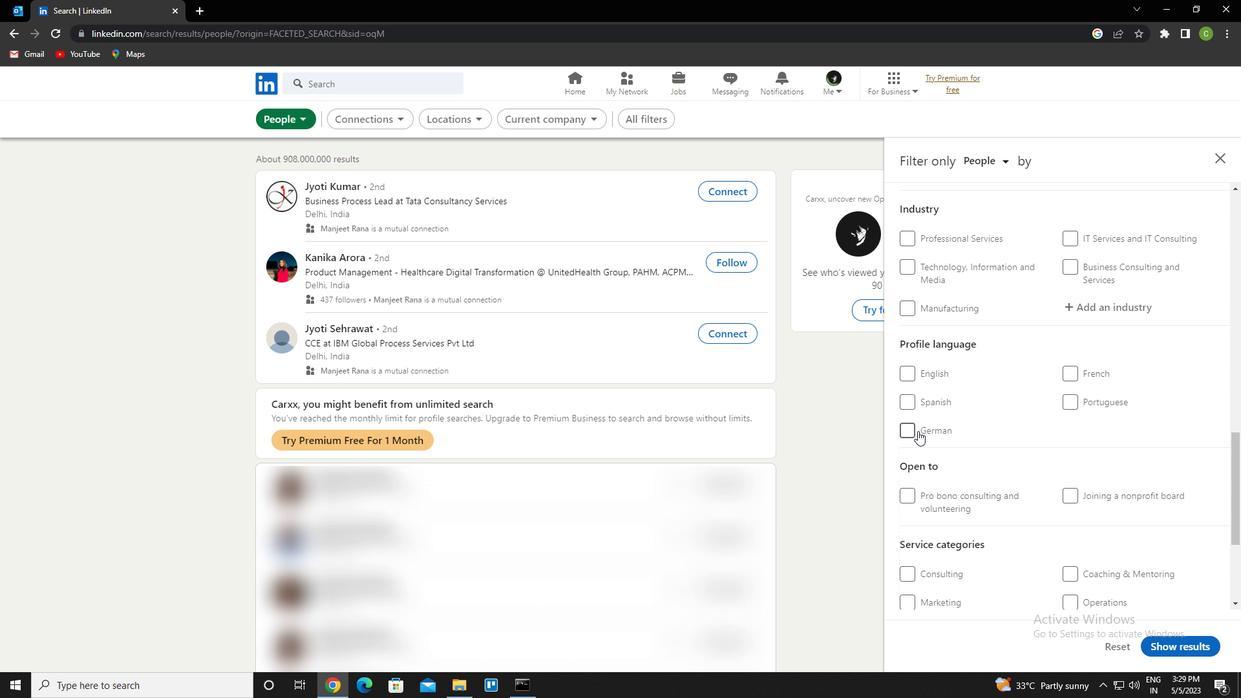 
Action: Mouse moved to (1007, 407)
Screenshot: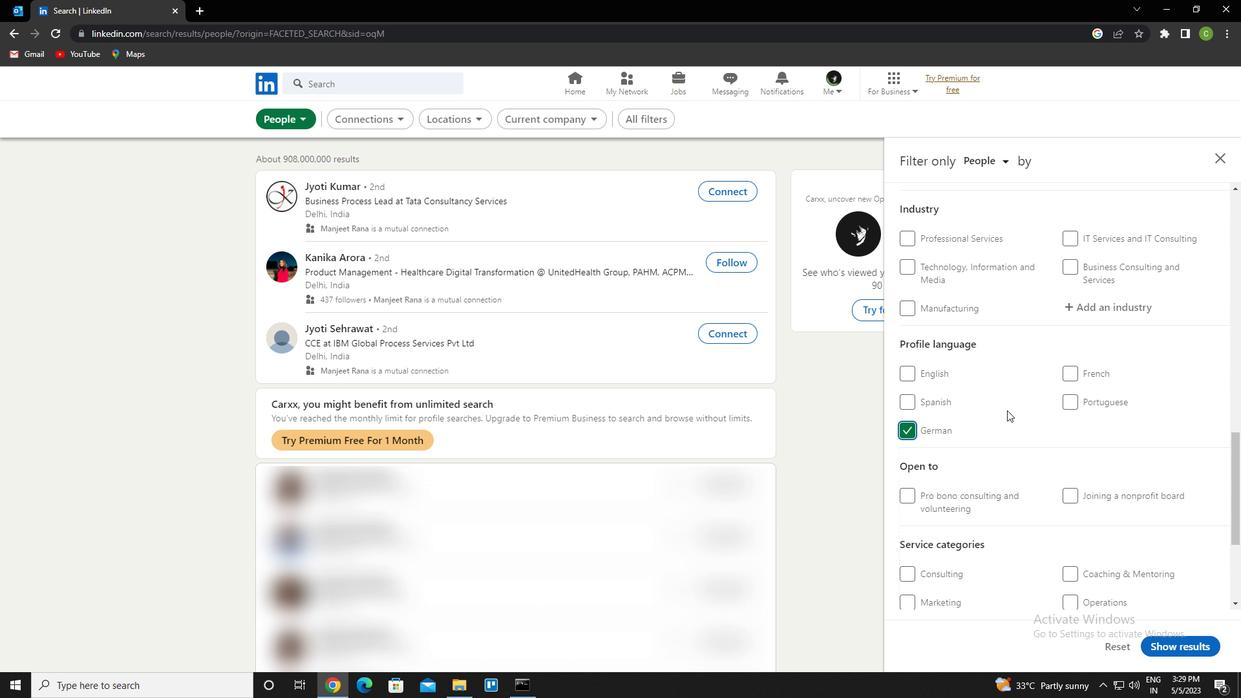 
Action: Mouse scrolled (1007, 407) with delta (0, 0)
Screenshot: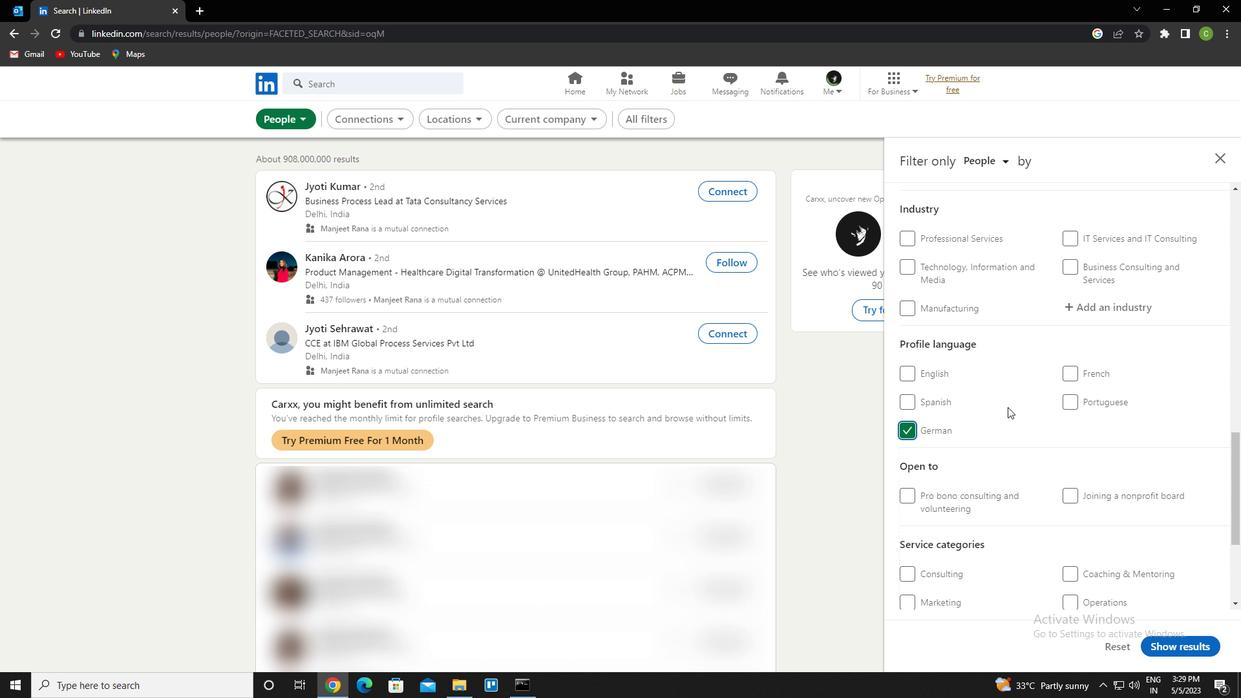 
Action: Mouse scrolled (1007, 407) with delta (0, 0)
Screenshot: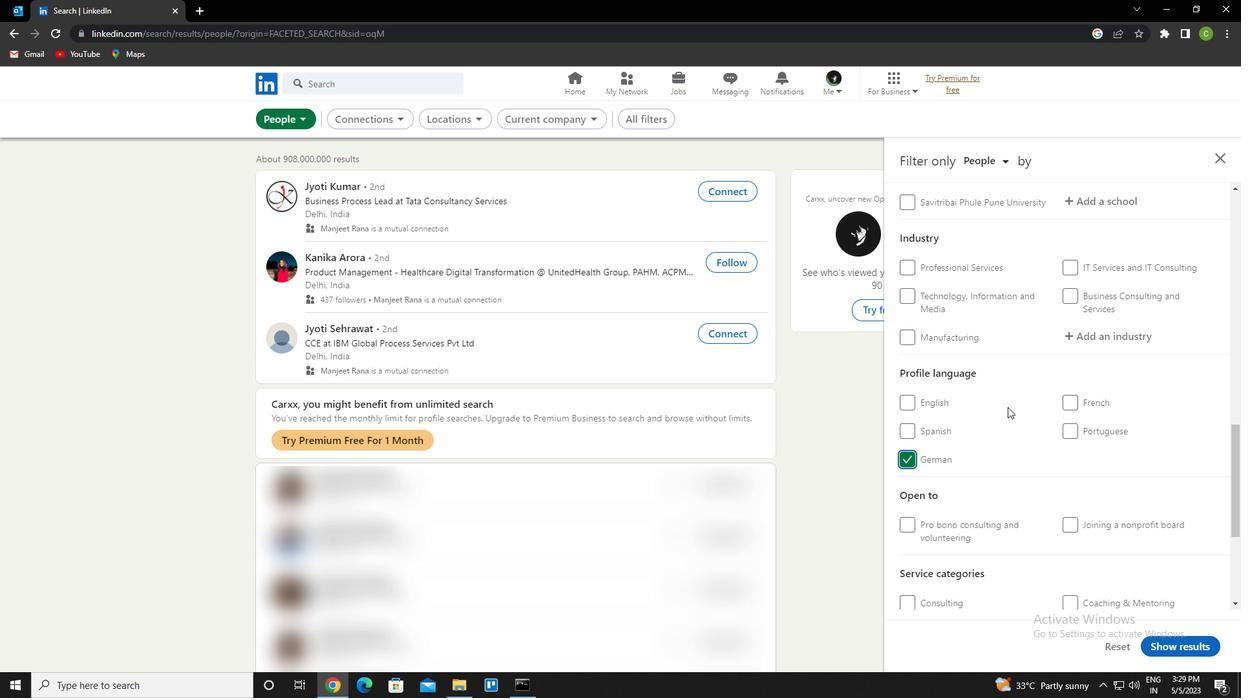 
Action: Mouse scrolled (1007, 407) with delta (0, 0)
Screenshot: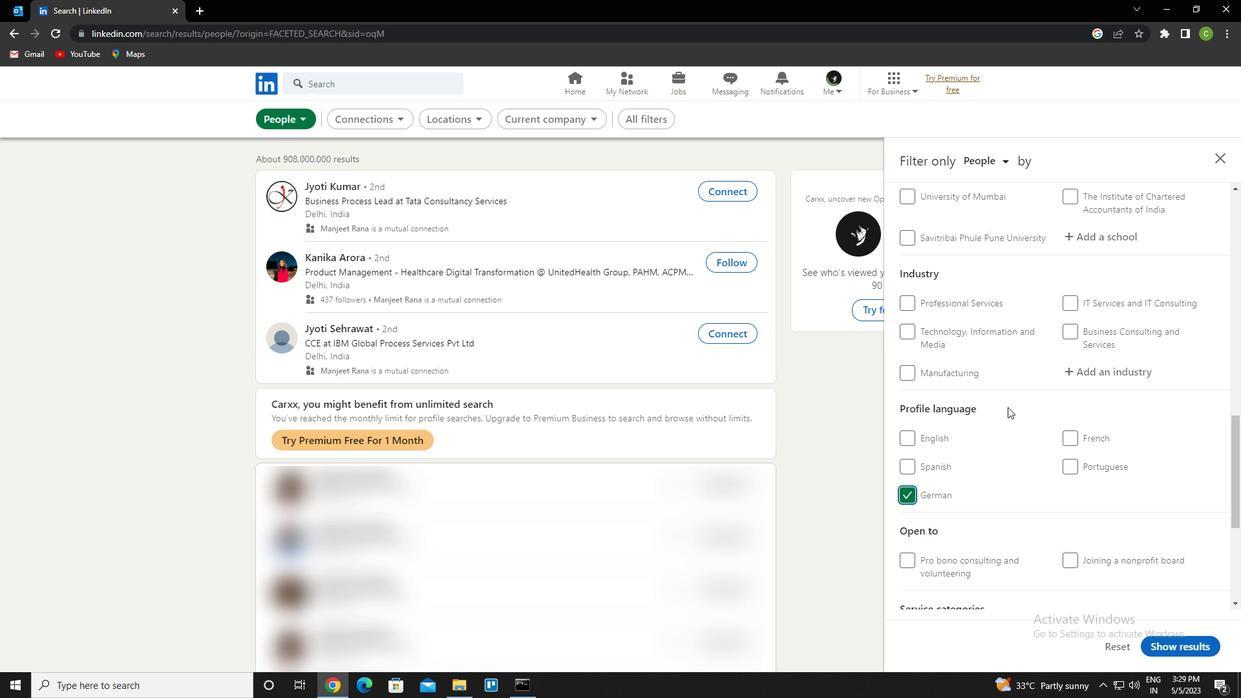
Action: Mouse scrolled (1007, 407) with delta (0, 0)
Screenshot: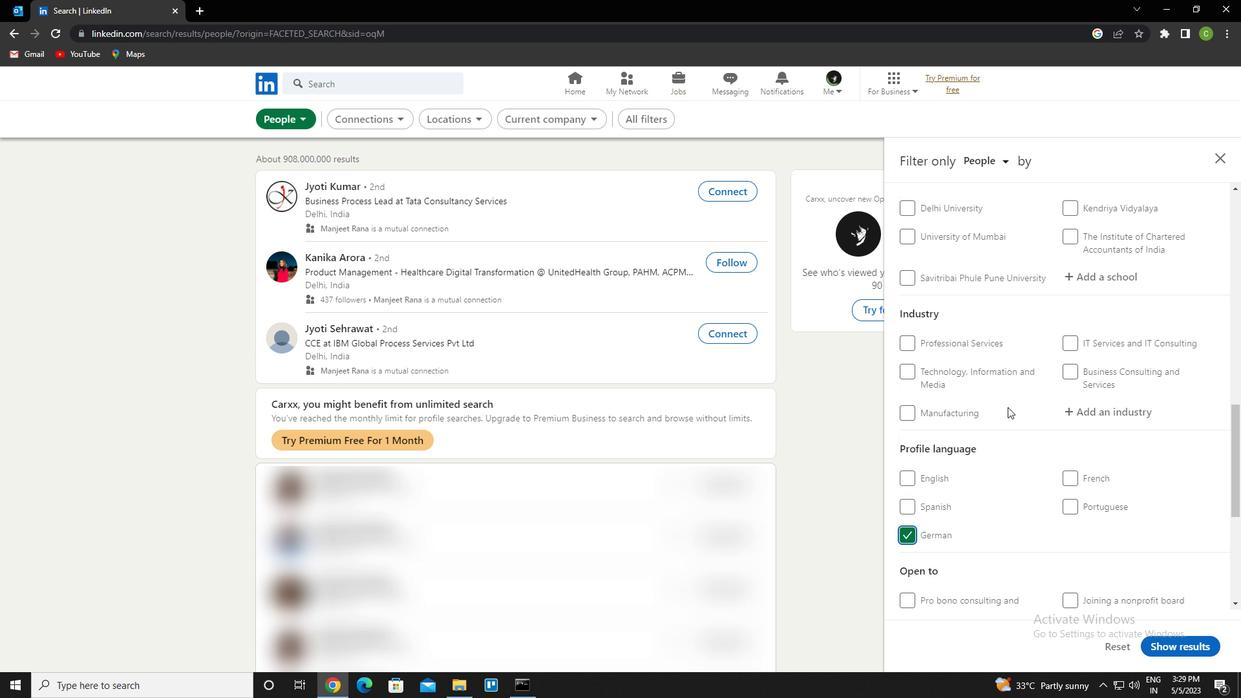 
Action: Mouse scrolled (1007, 407) with delta (0, 0)
Screenshot: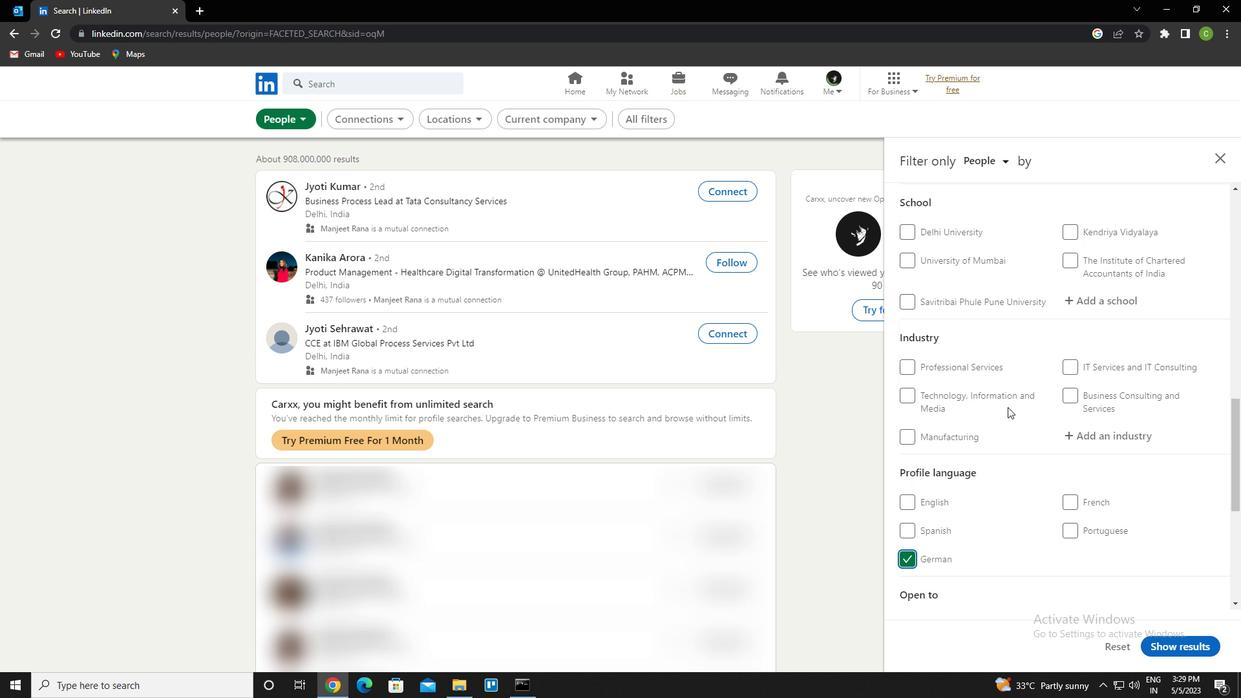 
Action: Mouse moved to (971, 342)
Screenshot: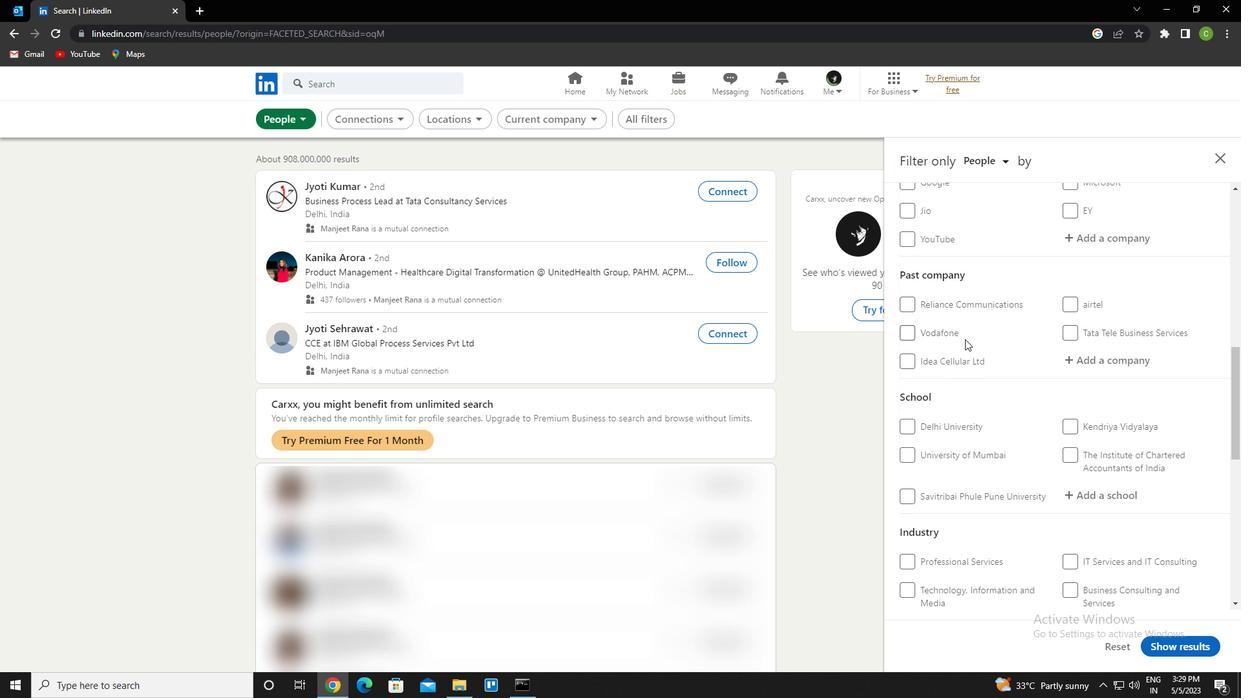
Action: Mouse scrolled (971, 343) with delta (0, 0)
Screenshot: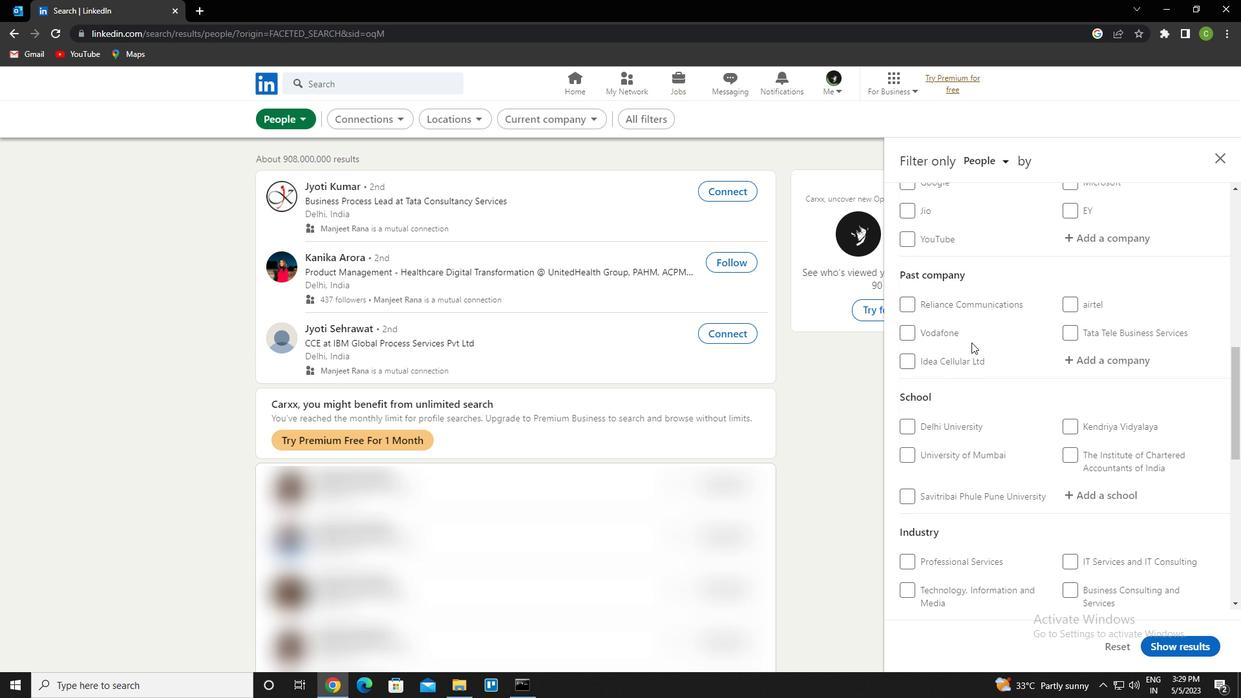 
Action: Mouse scrolled (971, 343) with delta (0, 0)
Screenshot: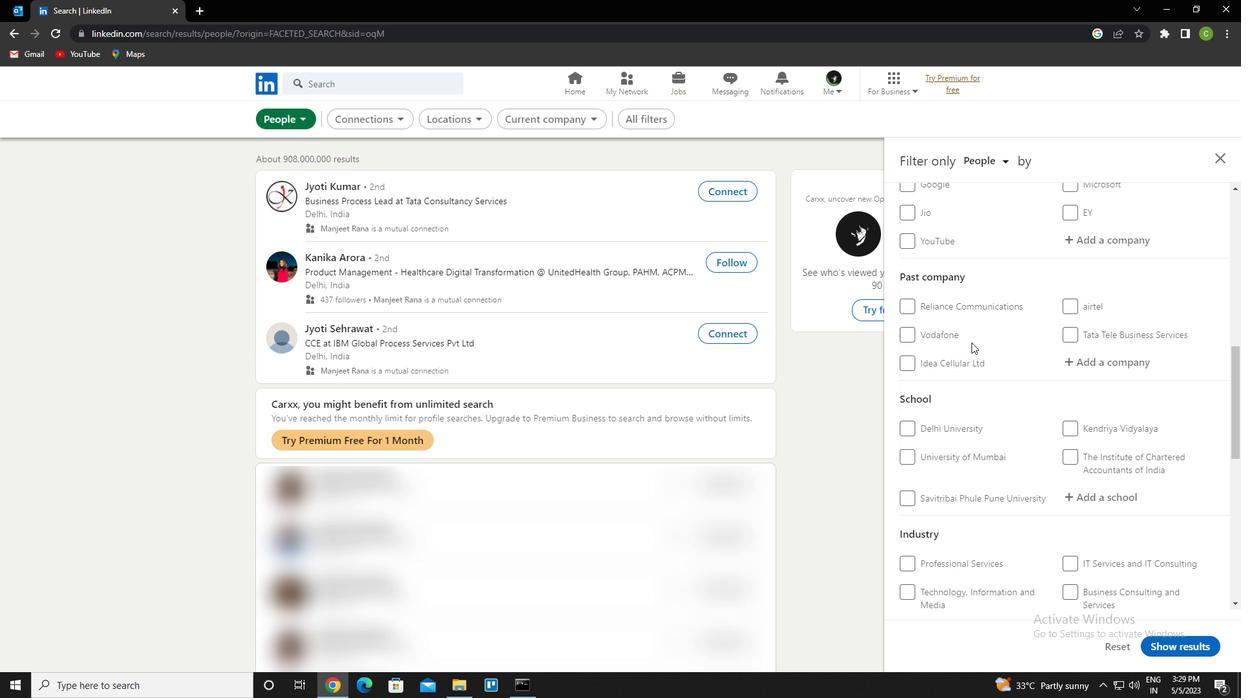 
Action: Mouse moved to (1097, 366)
Screenshot: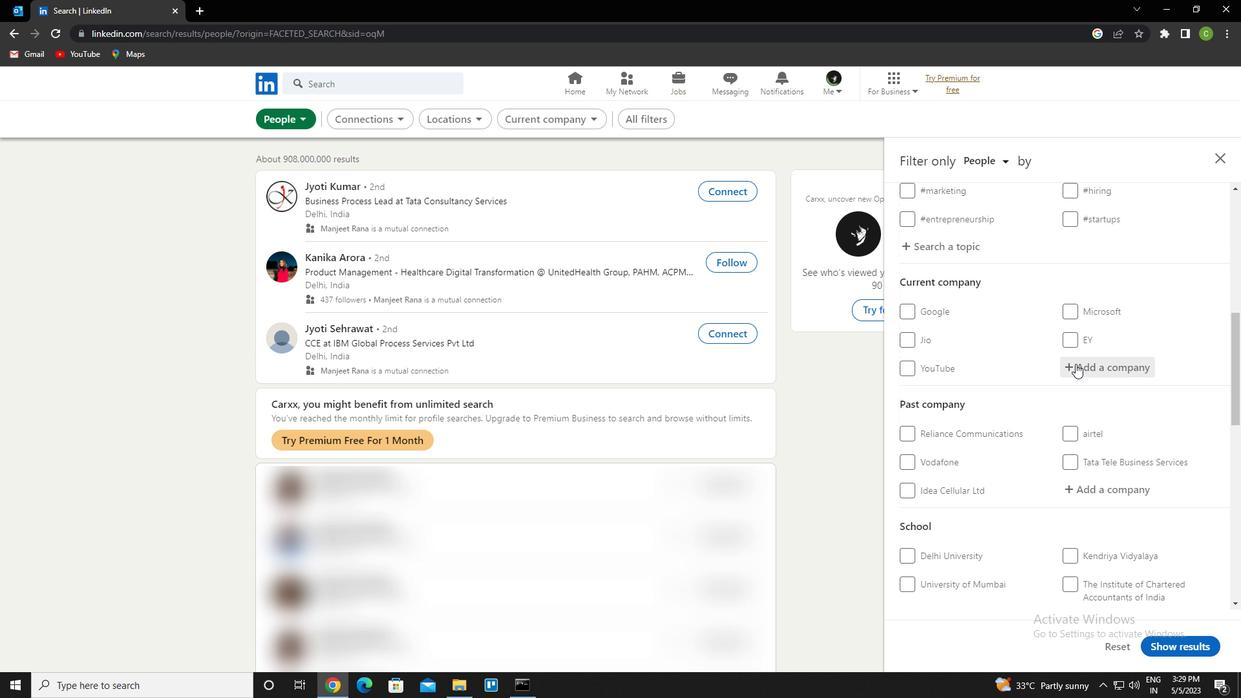 
Action: Mouse pressed left at (1097, 366)
Screenshot: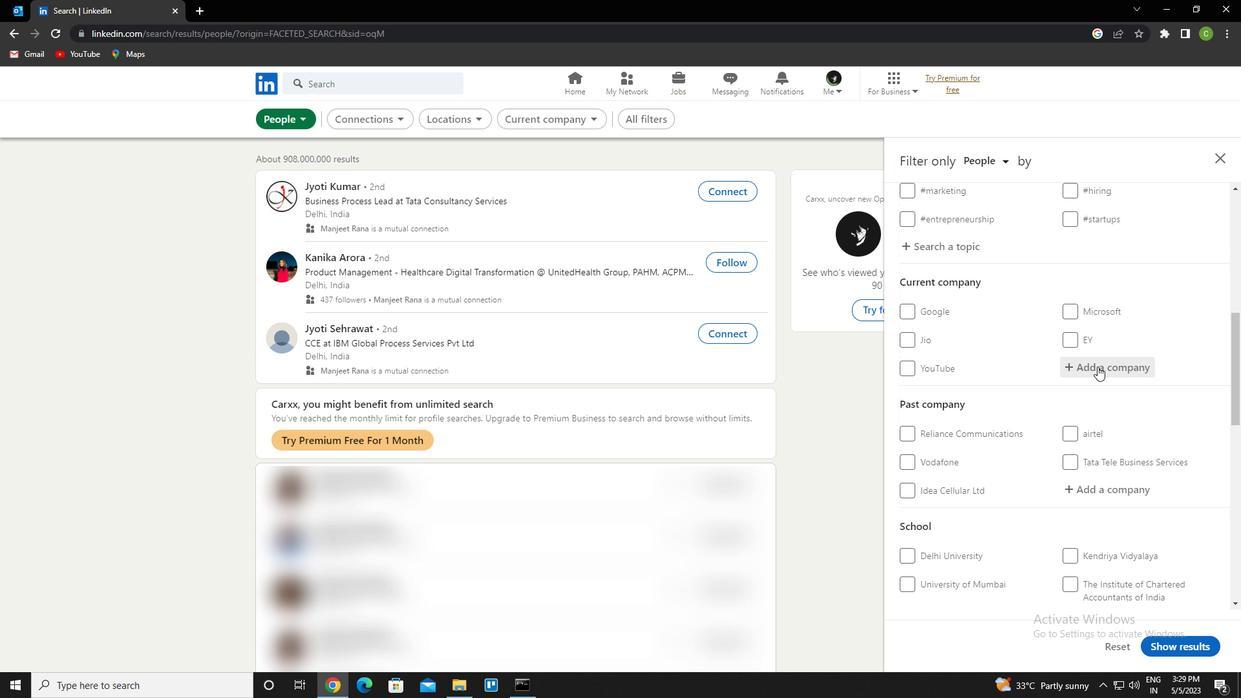 
Action: Key pressed cimpress<Key.down><Key.enter>
Screenshot: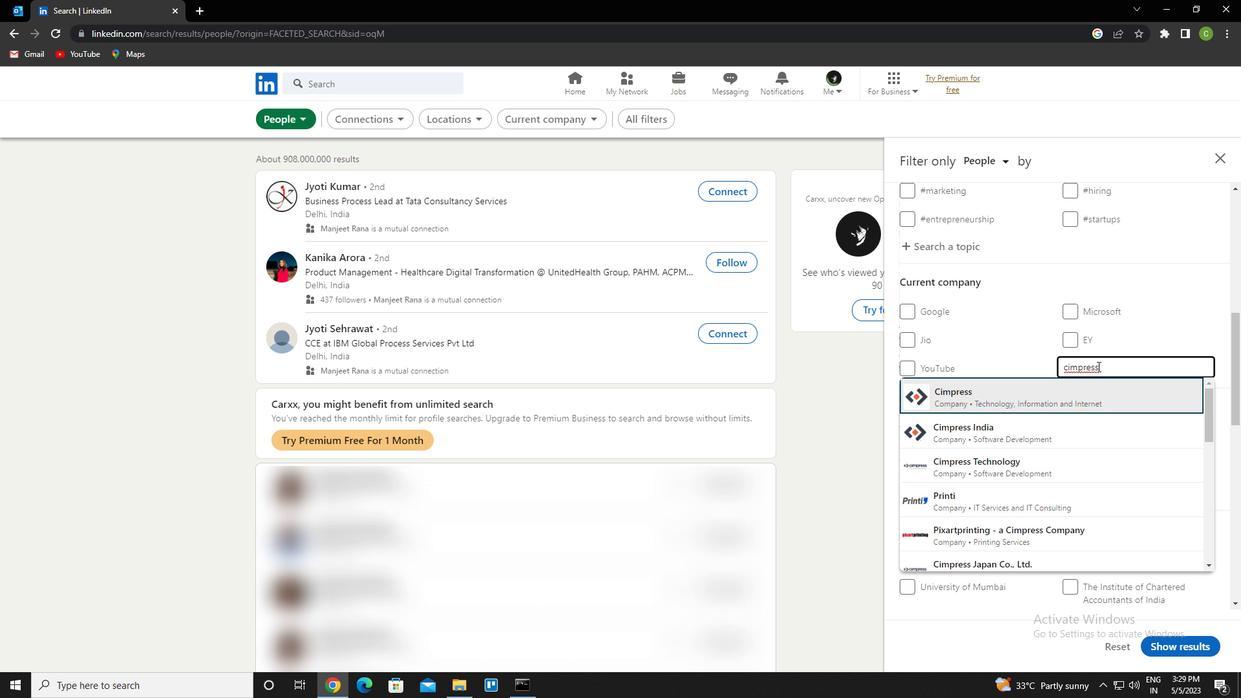 
Action: Mouse scrolled (1097, 365) with delta (0, 0)
Screenshot: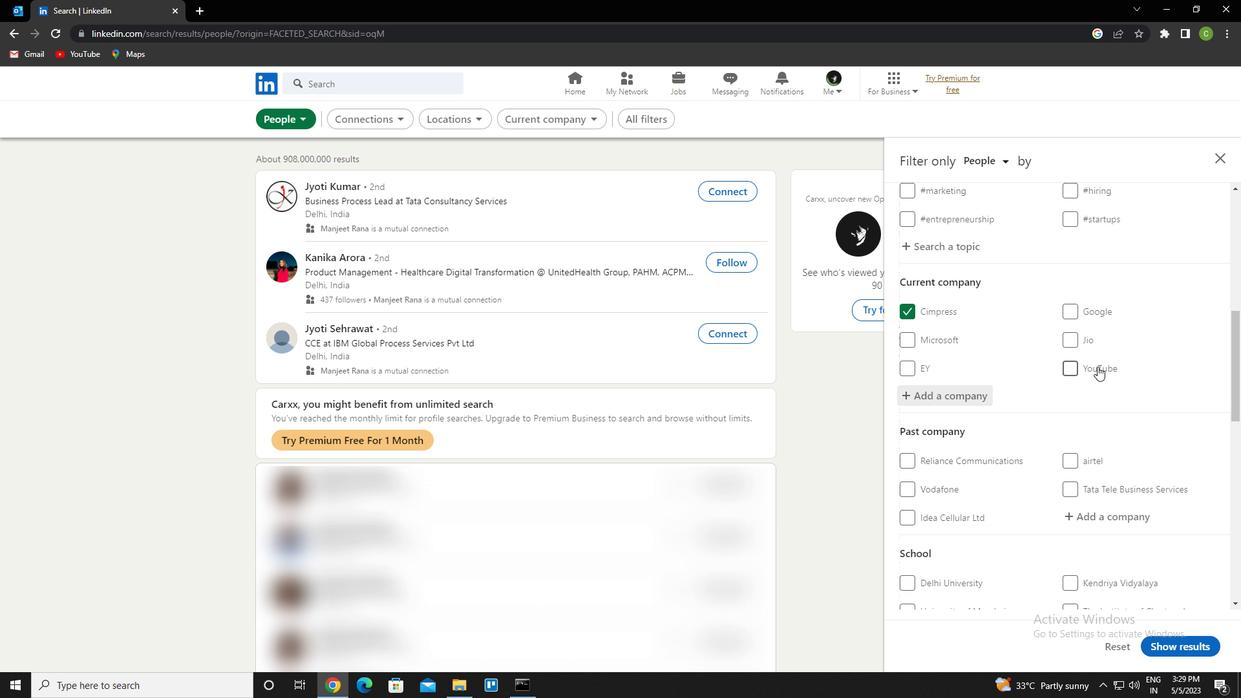 
Action: Mouse scrolled (1097, 365) with delta (0, 0)
Screenshot: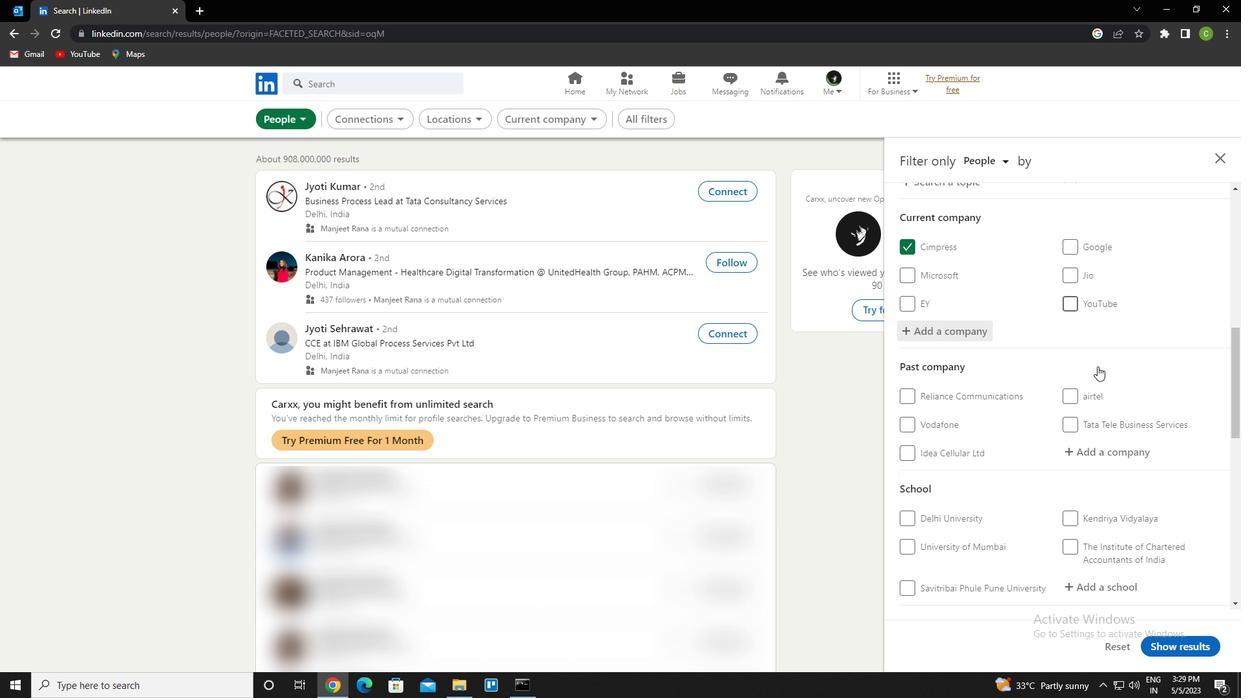 
Action: Mouse moved to (1098, 367)
Screenshot: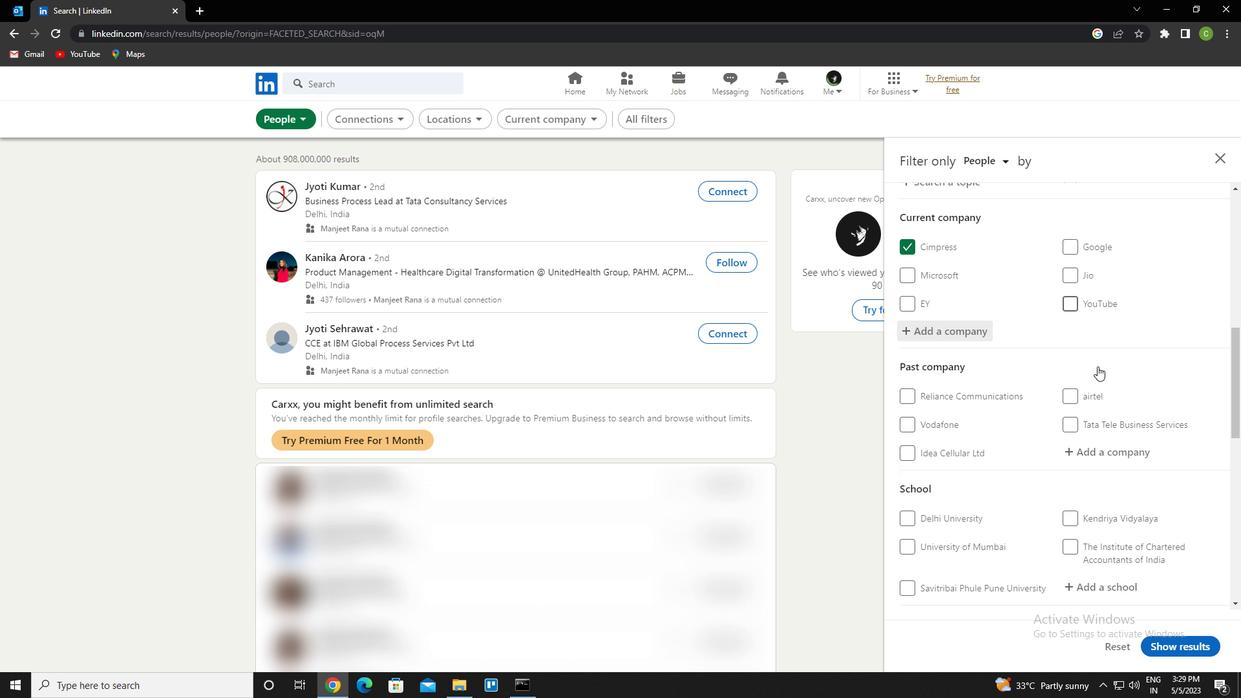 
Action: Mouse scrolled (1098, 366) with delta (0, 0)
Screenshot: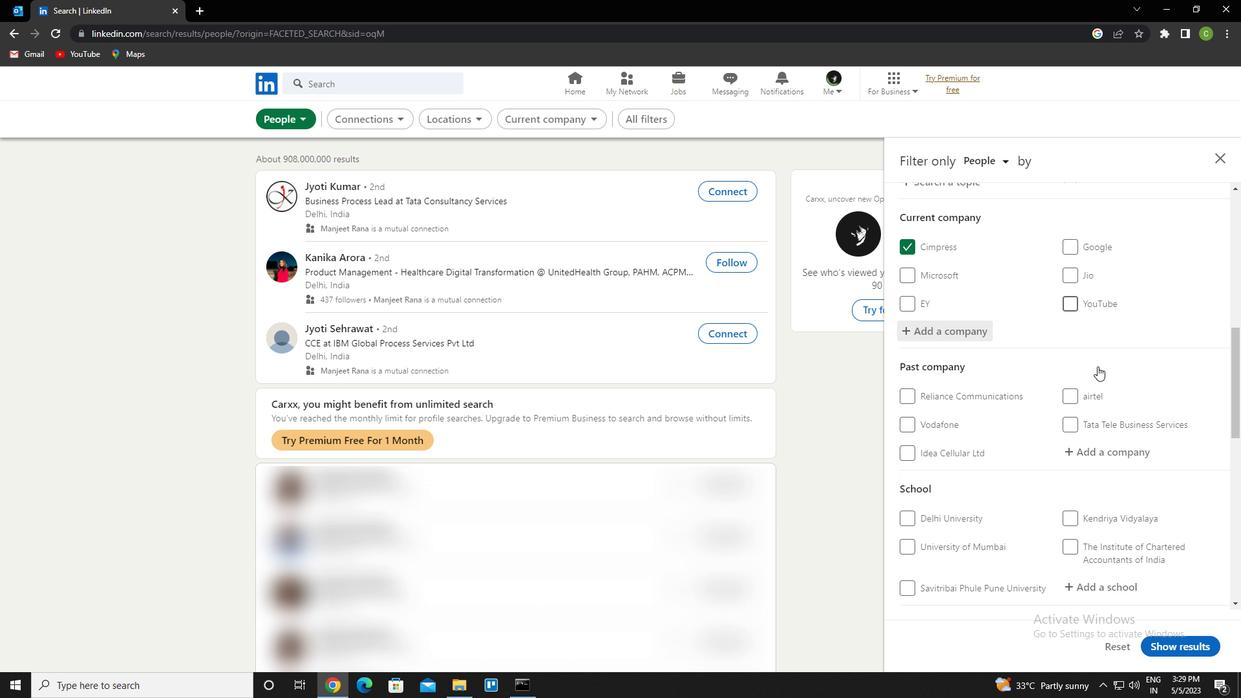 
Action: Mouse scrolled (1098, 366) with delta (0, 0)
Screenshot: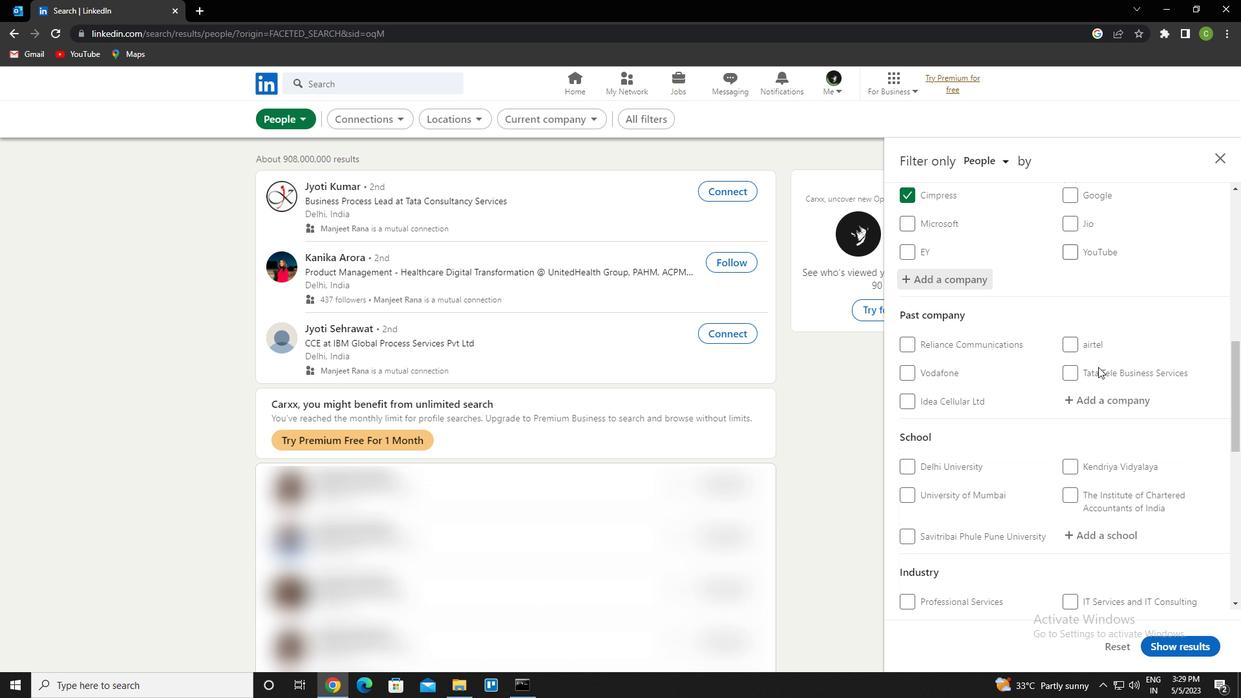 
Action: Mouse moved to (1098, 394)
Screenshot: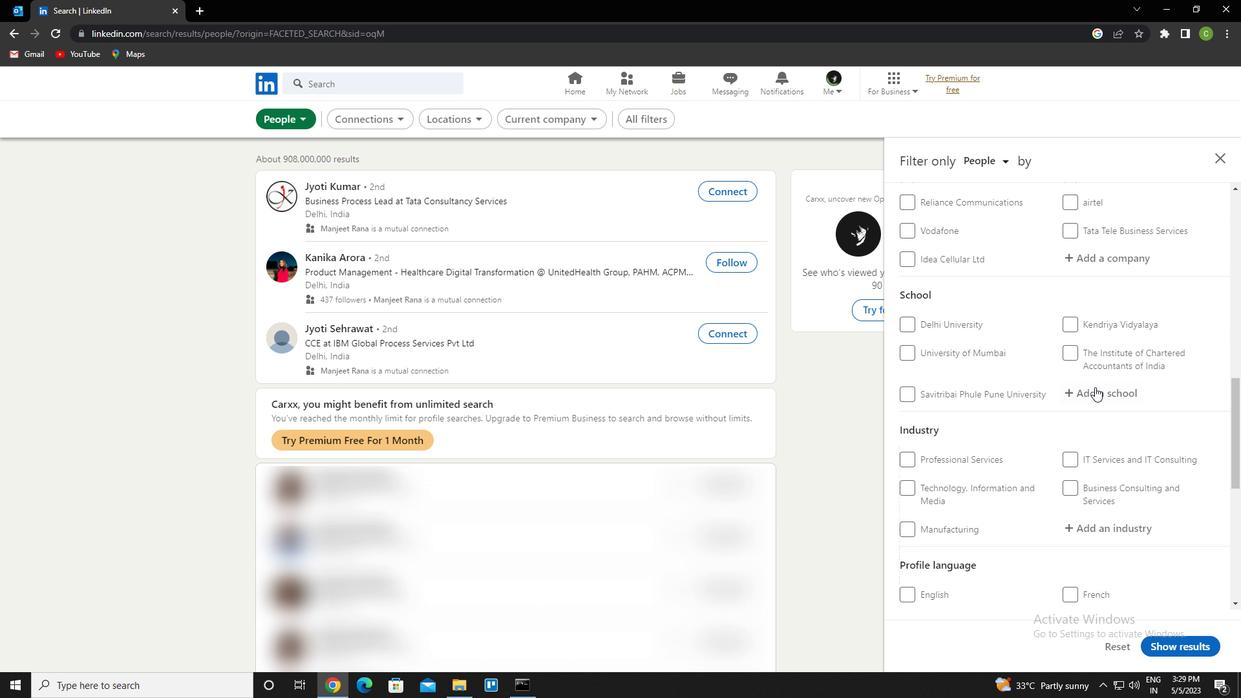 
Action: Mouse pressed left at (1098, 394)
Screenshot: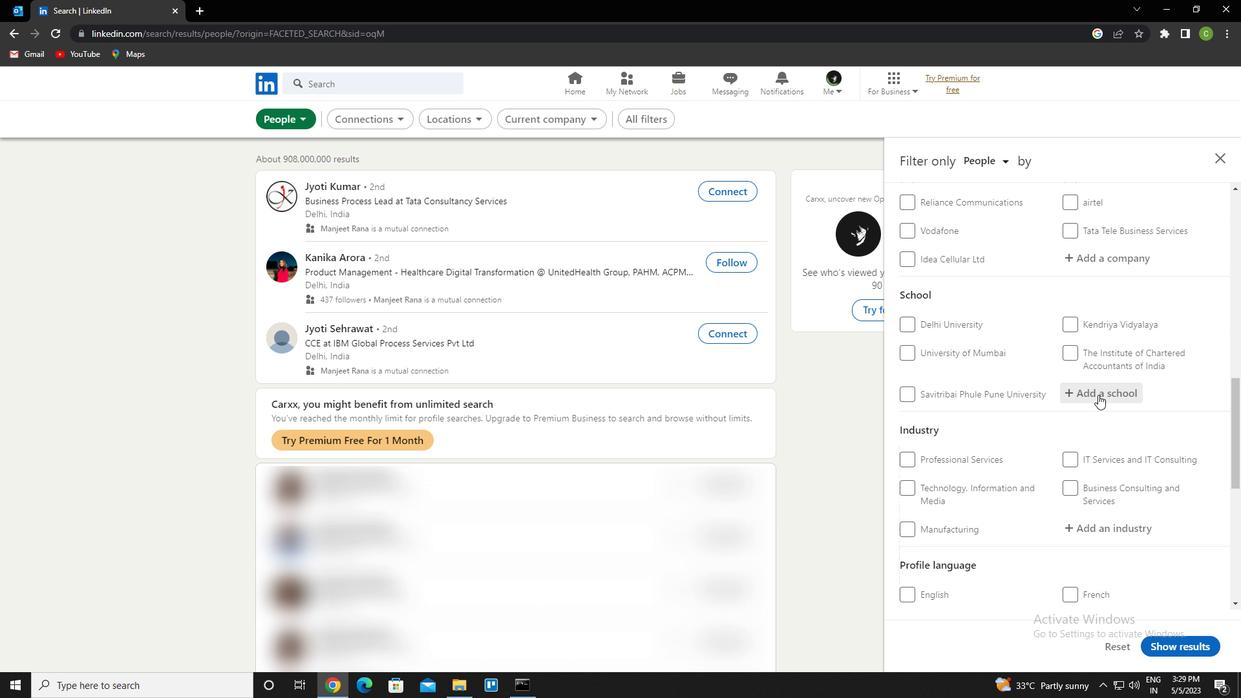 
Action: Key pressed <Key.caps_lock>k.s<Key.space>r<Key.caps_lock>angasamy<Key.space>college<Key.space>of<Key.space>technology<Key.down><Key.enter>
Screenshot: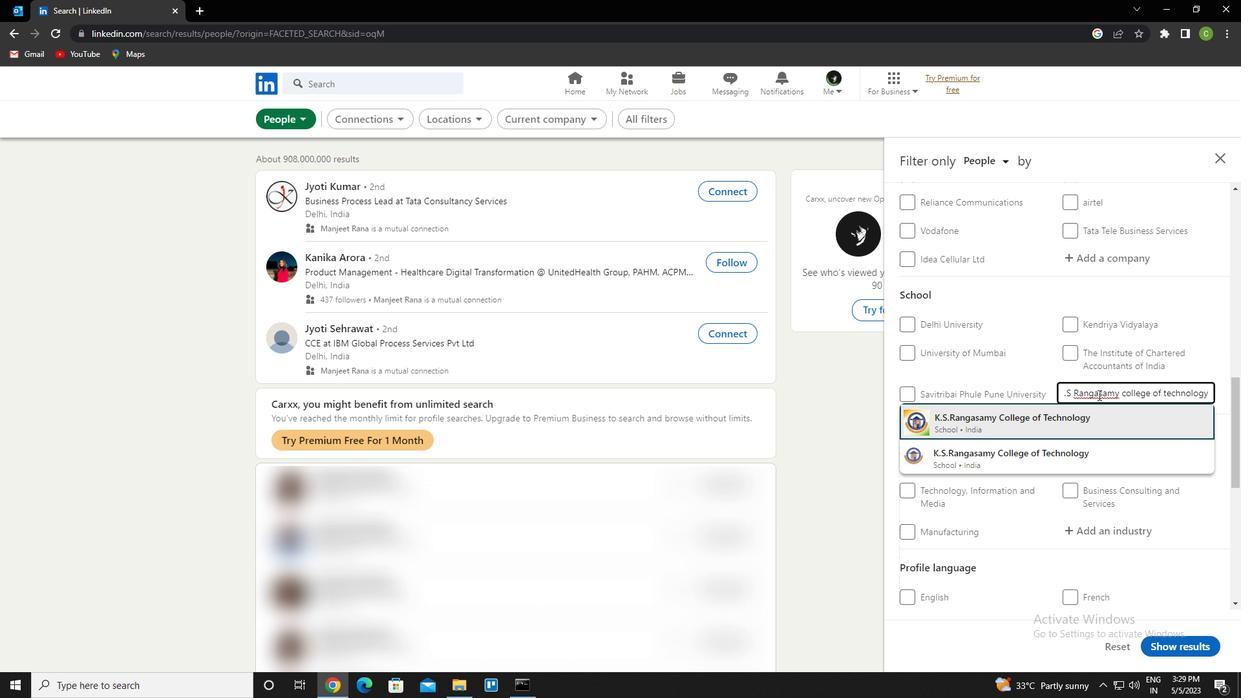 
Action: Mouse moved to (1098, 394)
Screenshot: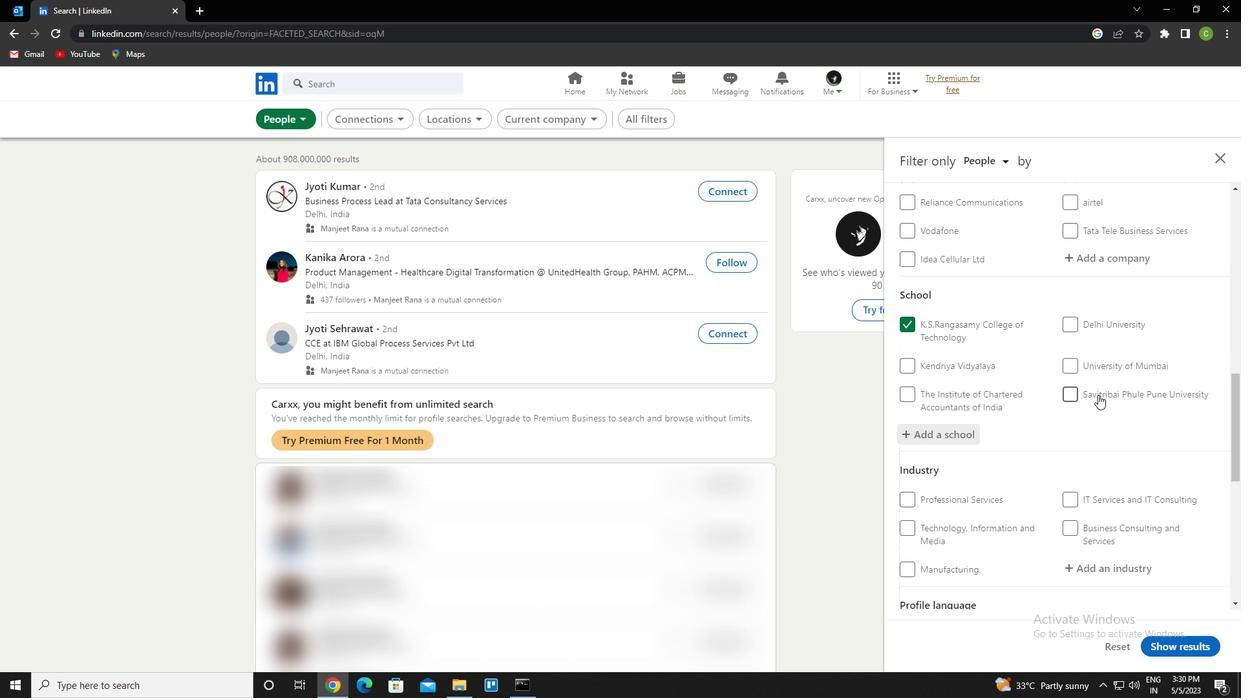 
Action: Mouse scrolled (1098, 394) with delta (0, 0)
Screenshot: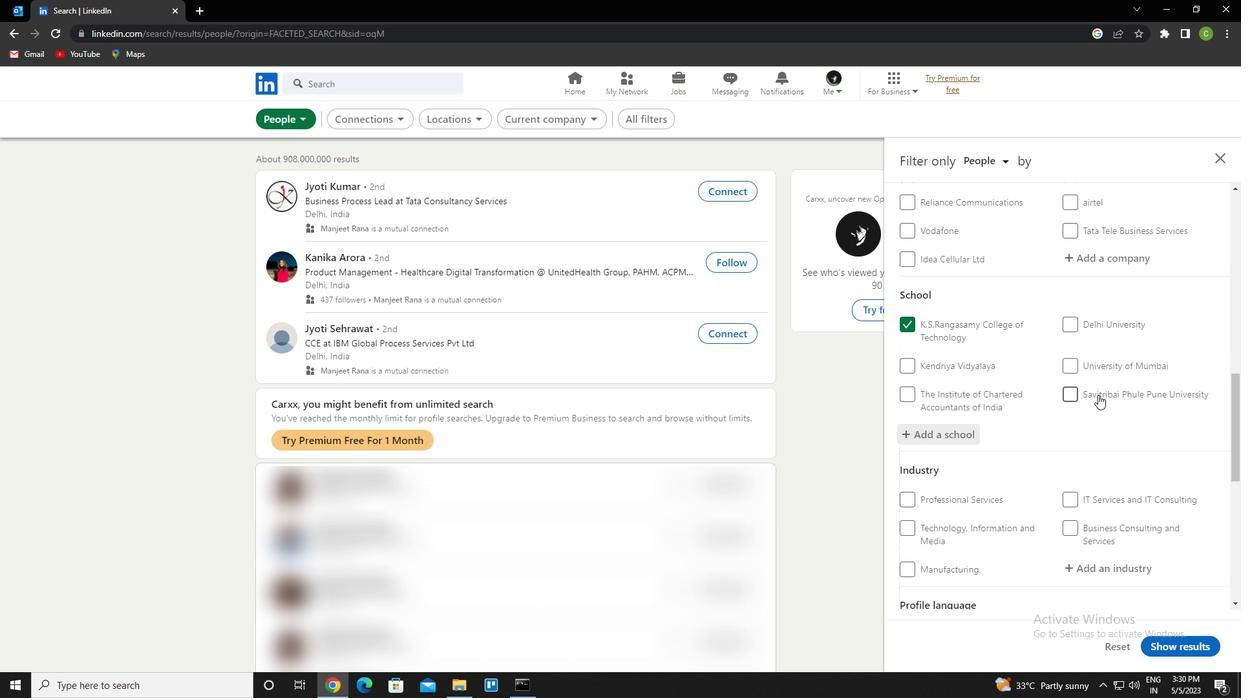 
Action: Mouse moved to (1098, 395)
Screenshot: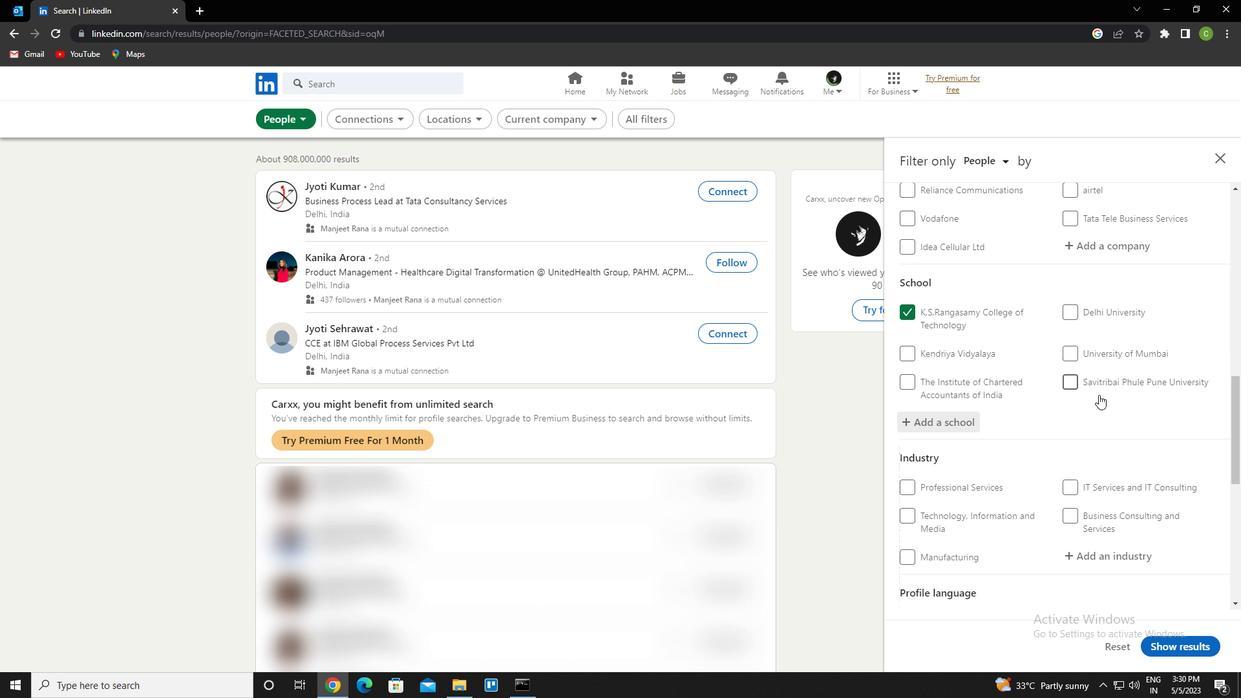 
Action: Mouse scrolled (1098, 394) with delta (0, 0)
Screenshot: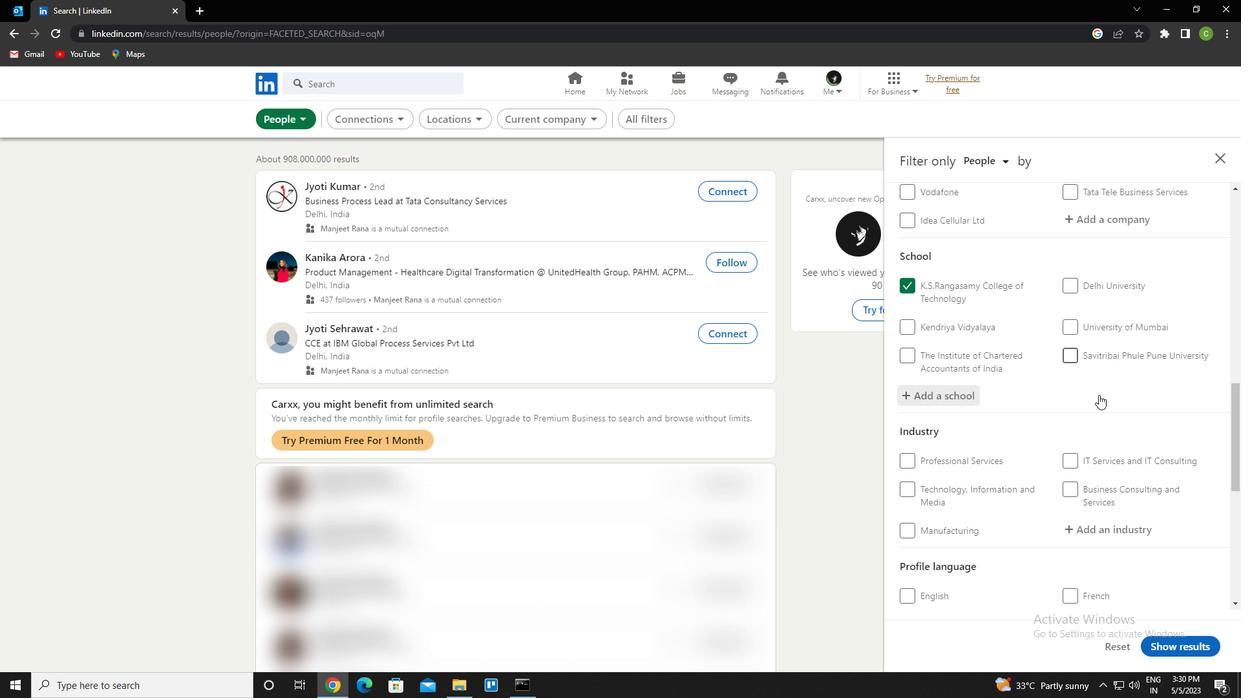 
Action: Mouse moved to (1109, 434)
Screenshot: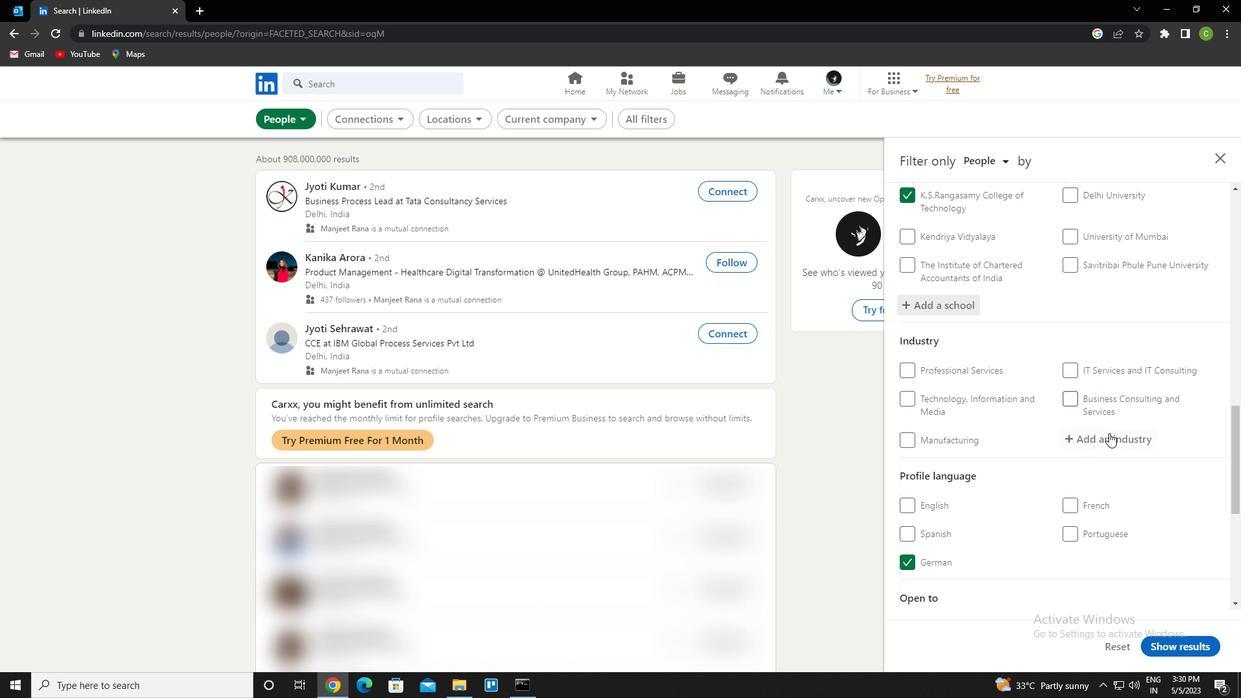 
Action: Mouse pressed left at (1109, 434)
Screenshot: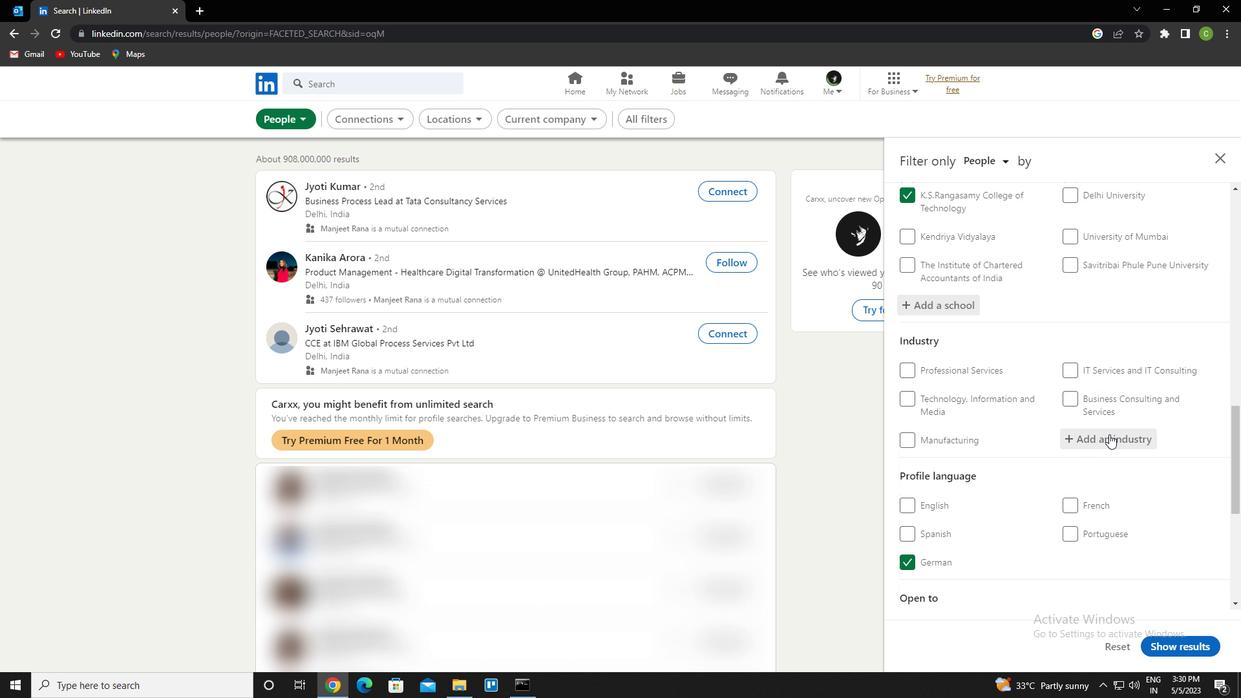 
Action: Key pressed <Key.caps_lock>f<Key.caps_lock>amily<Key.space>planning<Key.down><Key.down><Key.enter>
Screenshot: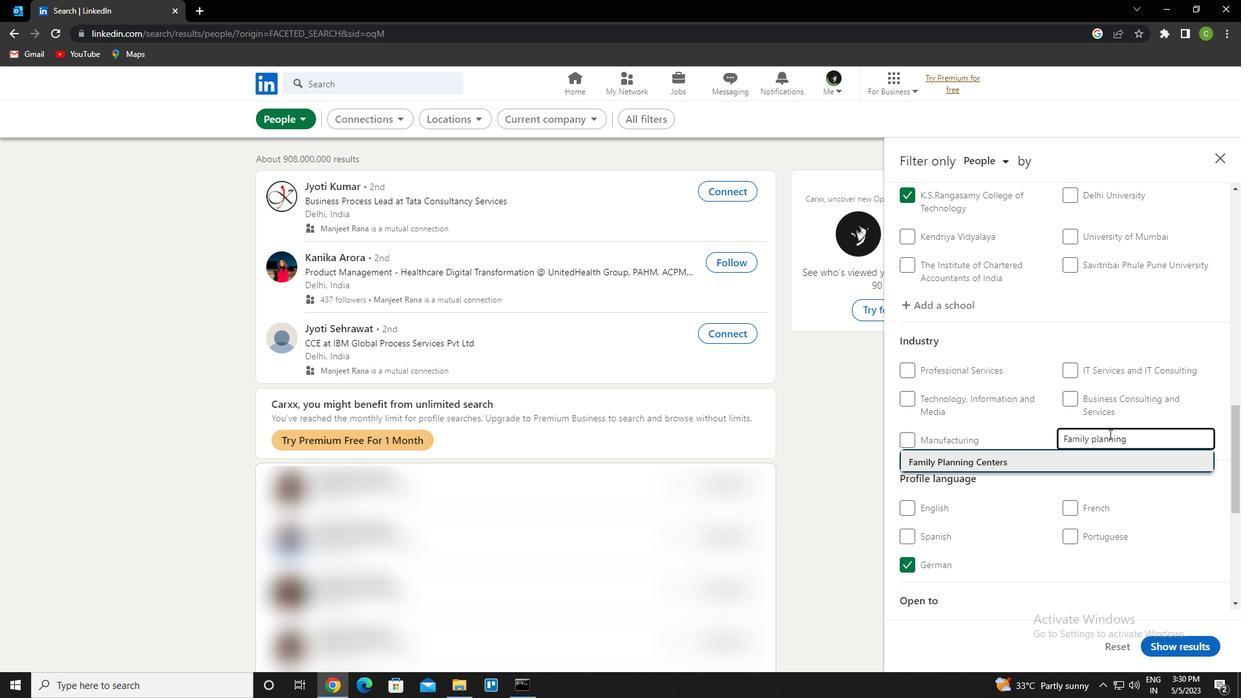 
Action: Mouse scrolled (1109, 433) with delta (0, 0)
Screenshot: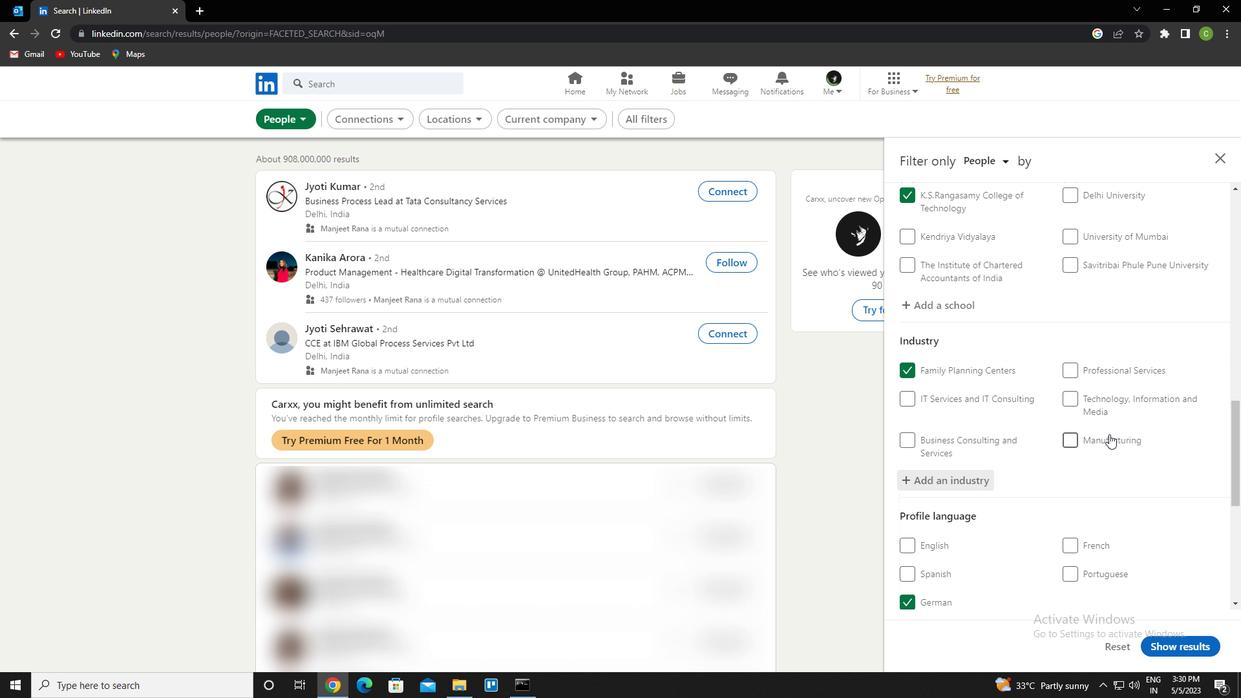 
Action: Mouse scrolled (1109, 433) with delta (0, 0)
Screenshot: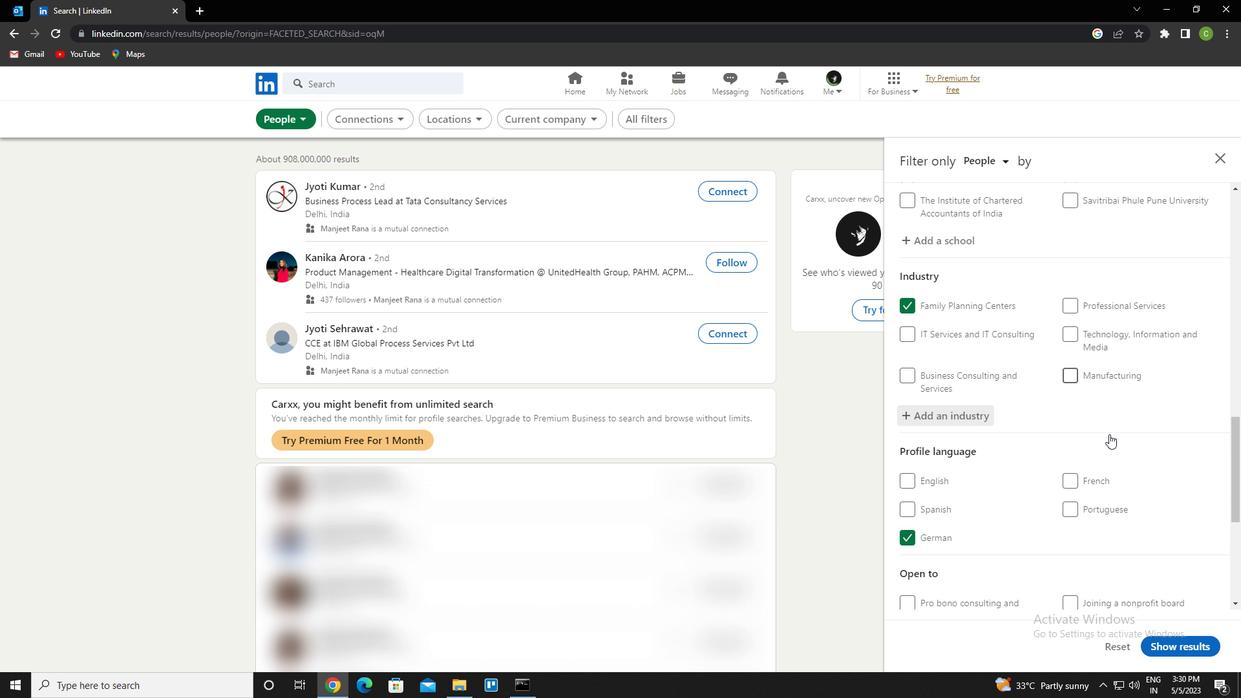 
Action: Mouse scrolled (1109, 433) with delta (0, 0)
Screenshot: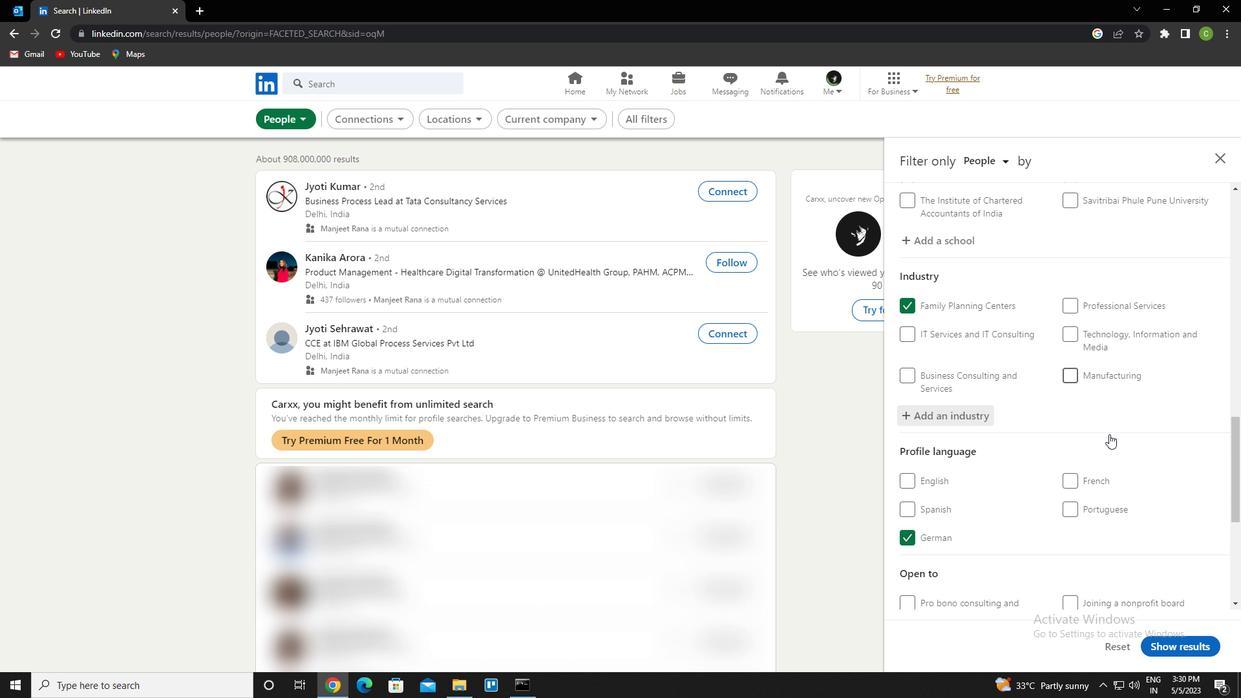 
Action: Mouse moved to (1109, 435)
Screenshot: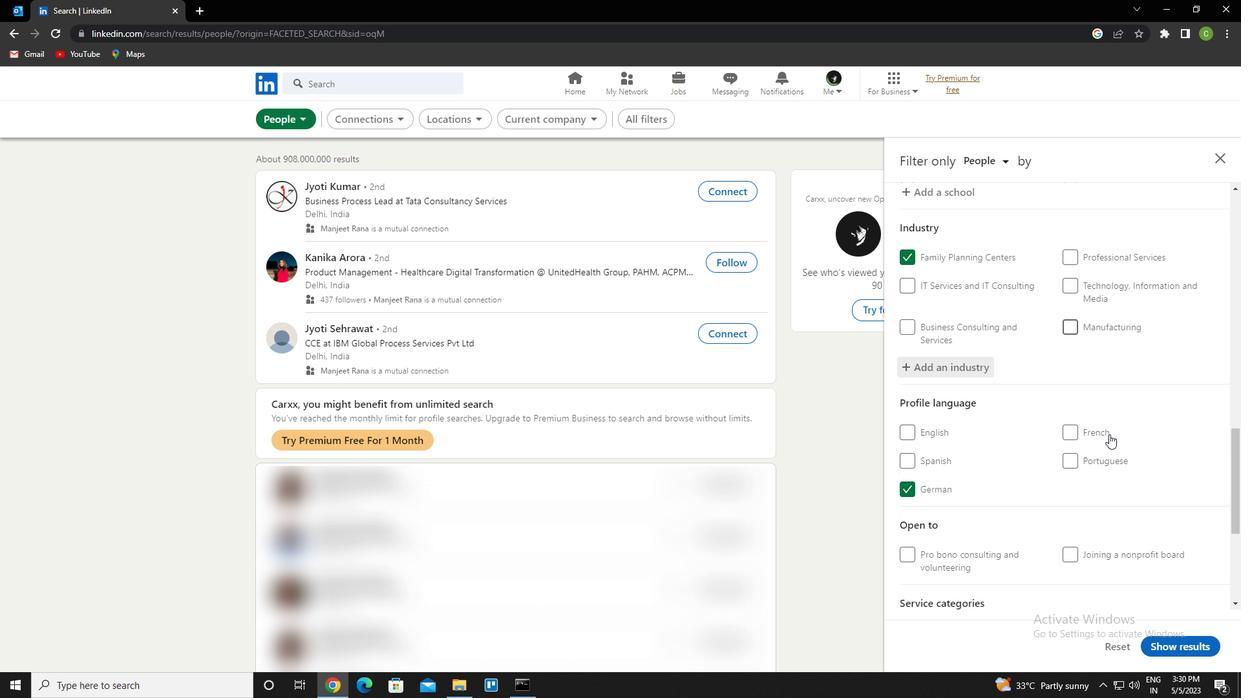 
Action: Mouse scrolled (1109, 434) with delta (0, 0)
Screenshot: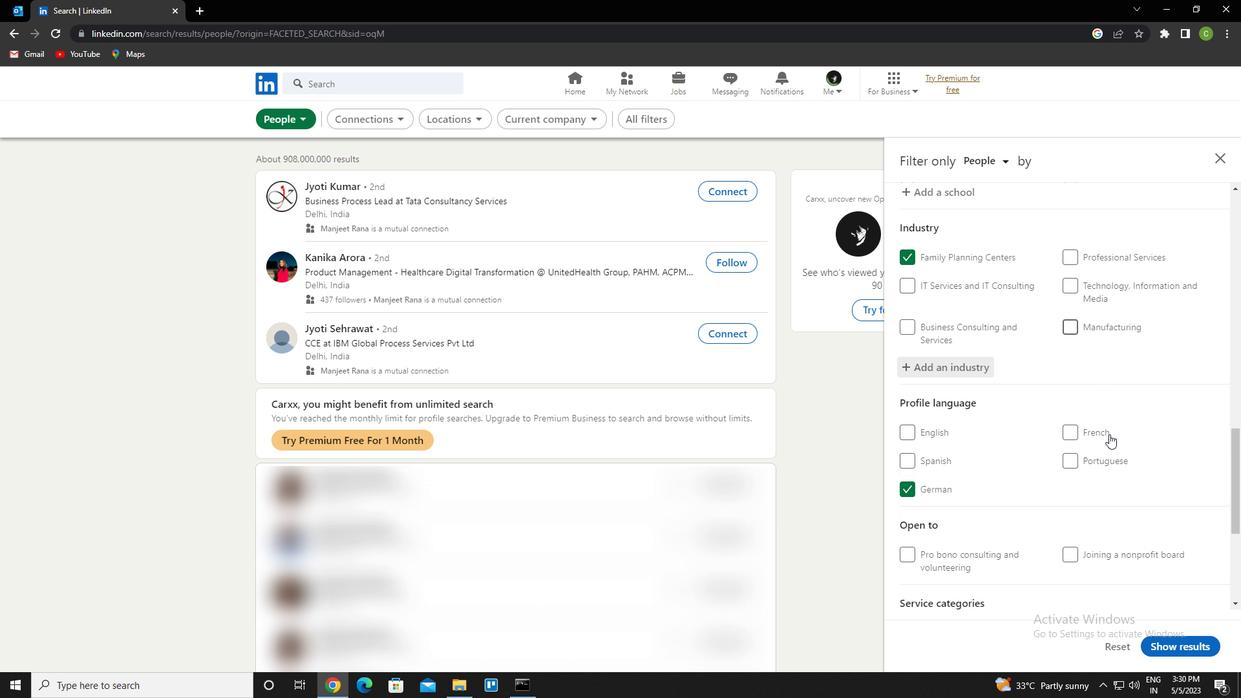 
Action: Mouse moved to (1100, 442)
Screenshot: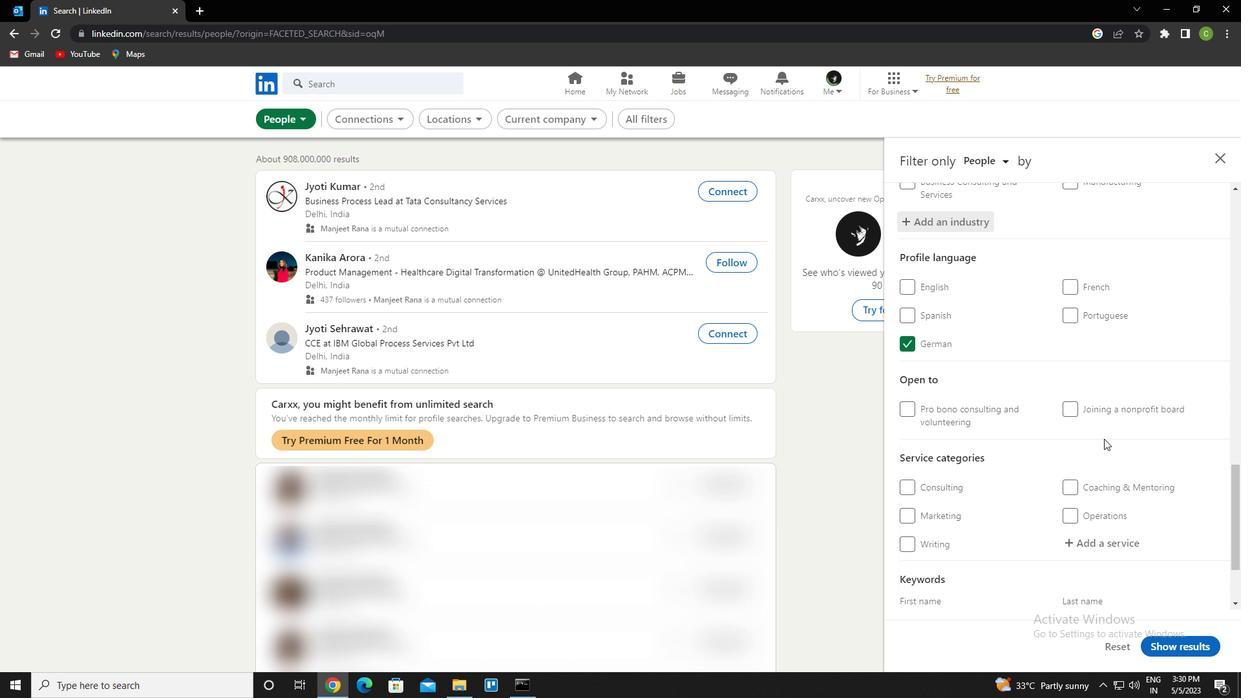 
Action: Mouse scrolled (1100, 441) with delta (0, 0)
Screenshot: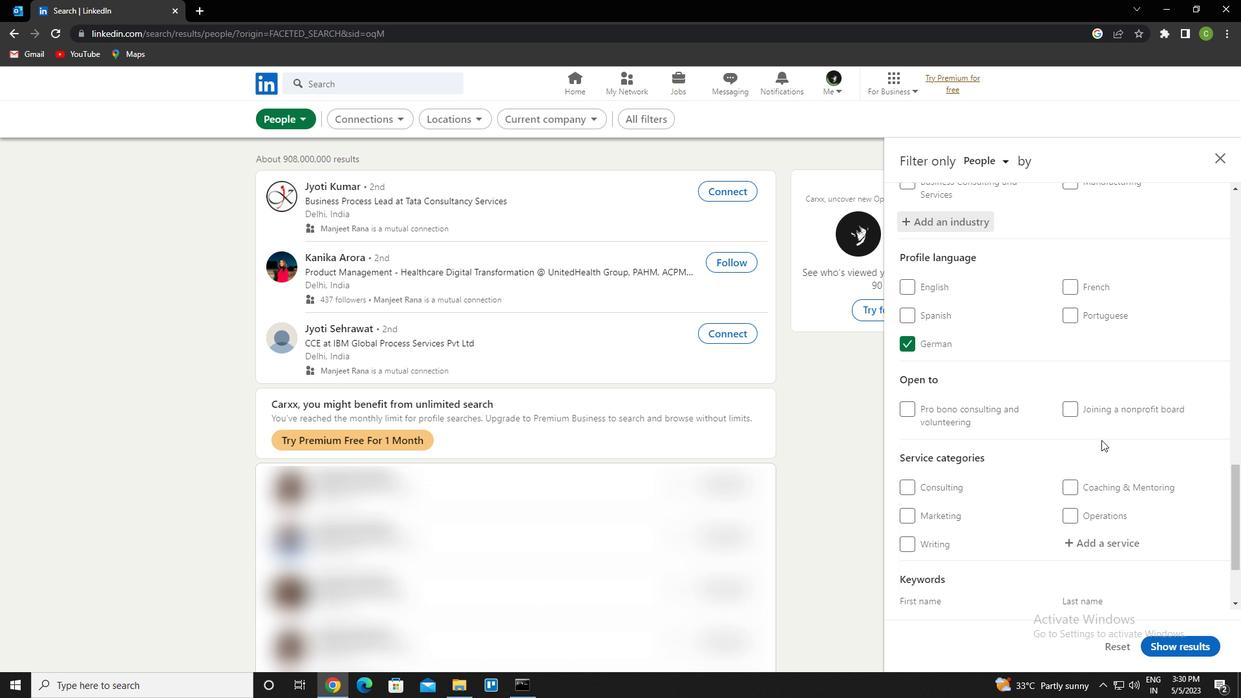 
Action: Mouse moved to (1096, 478)
Screenshot: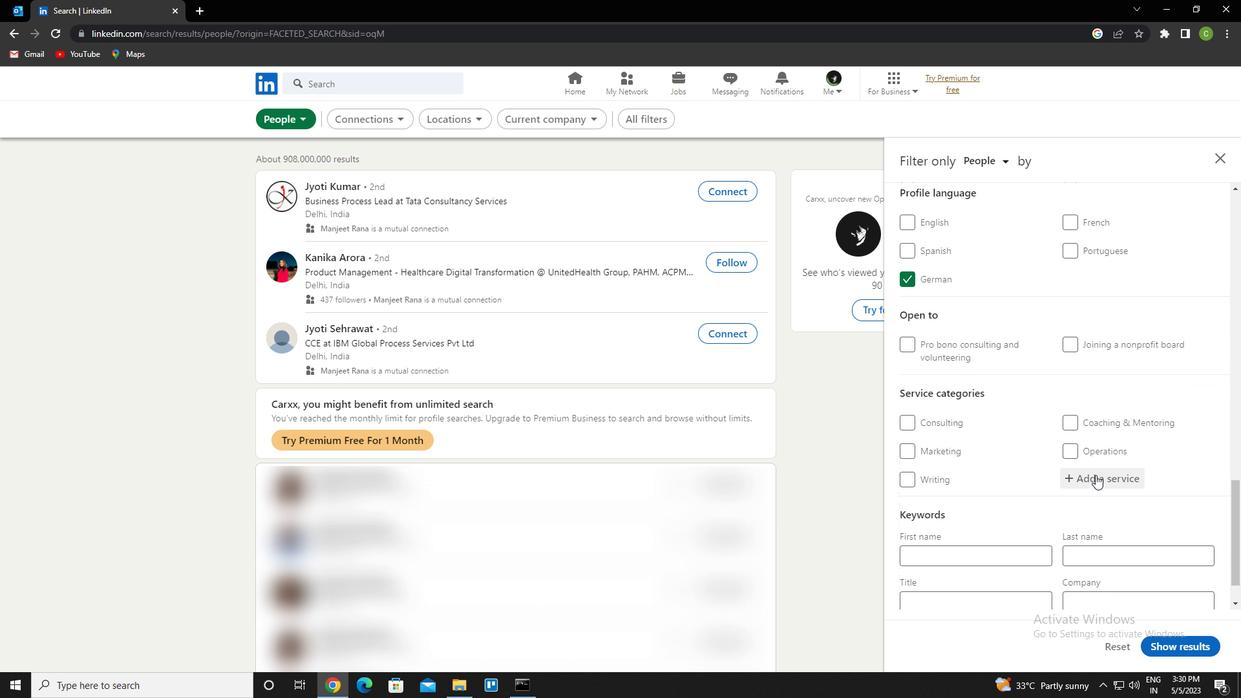 
Action: Mouse pressed left at (1096, 478)
Screenshot: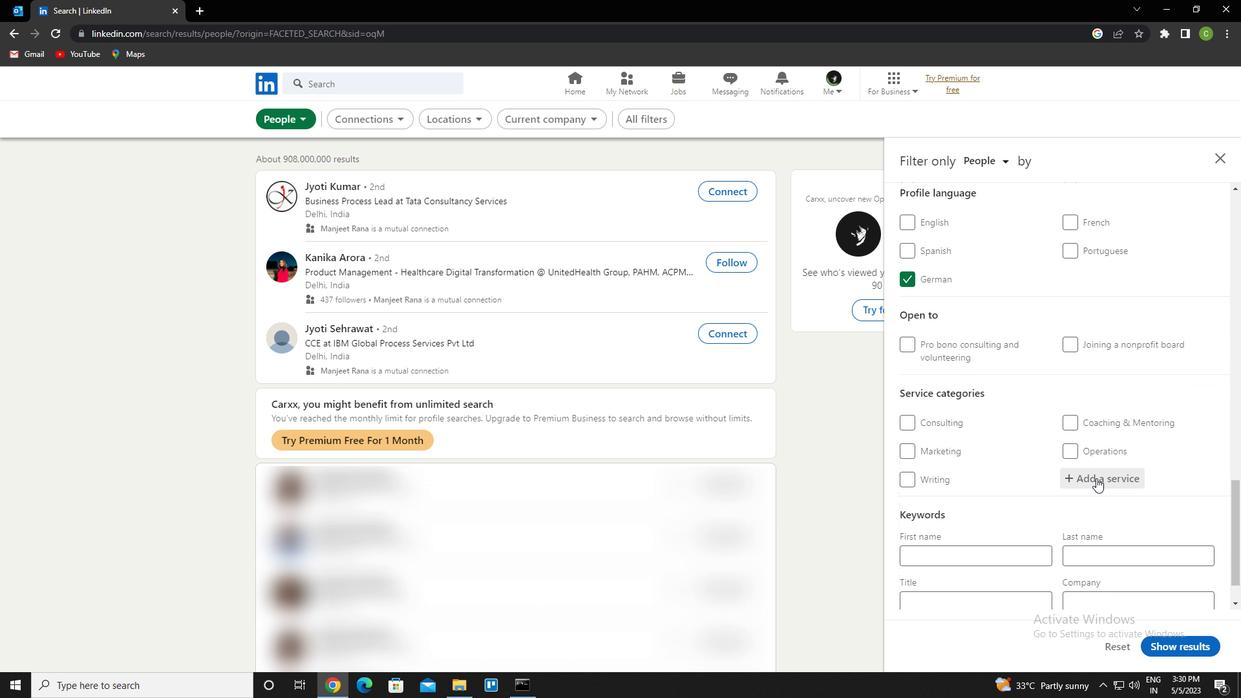 
Action: Mouse moved to (1097, 478)
Screenshot: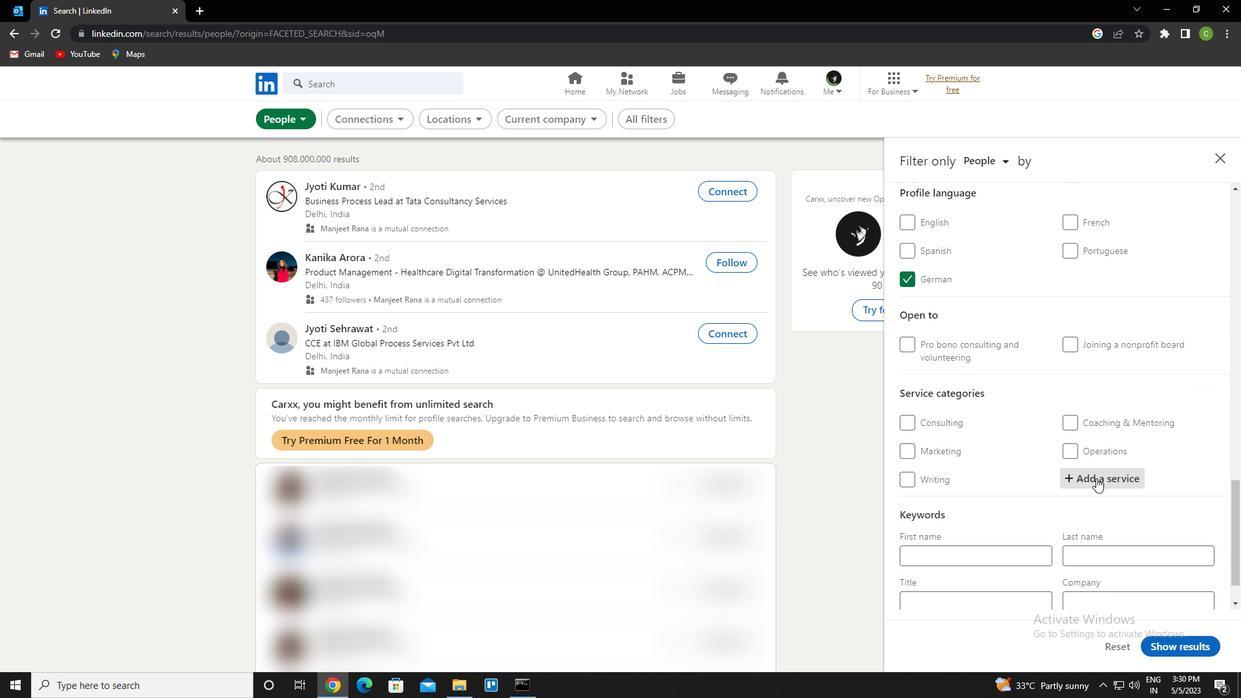 
Action: Key pressed <Key.caps_lock>d<Key.caps_lock>Emand<Key.space>generation<Key.down><Key.enter>
Screenshot: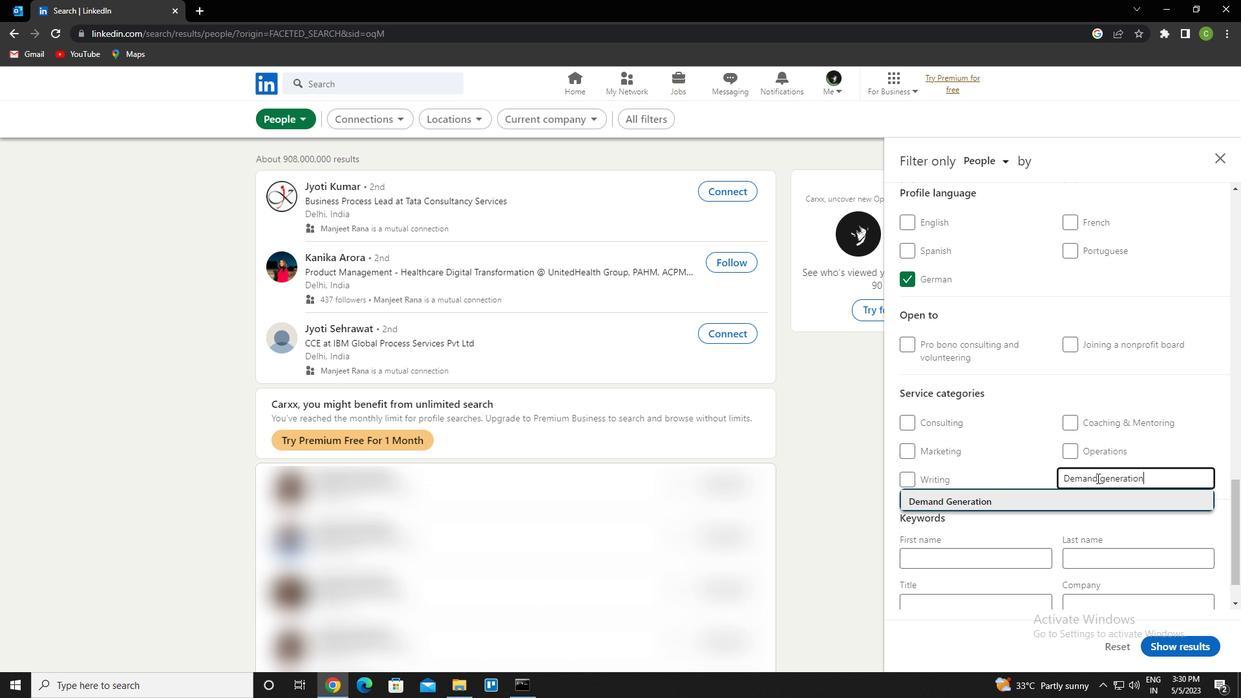 
Action: Mouse moved to (1097, 478)
Screenshot: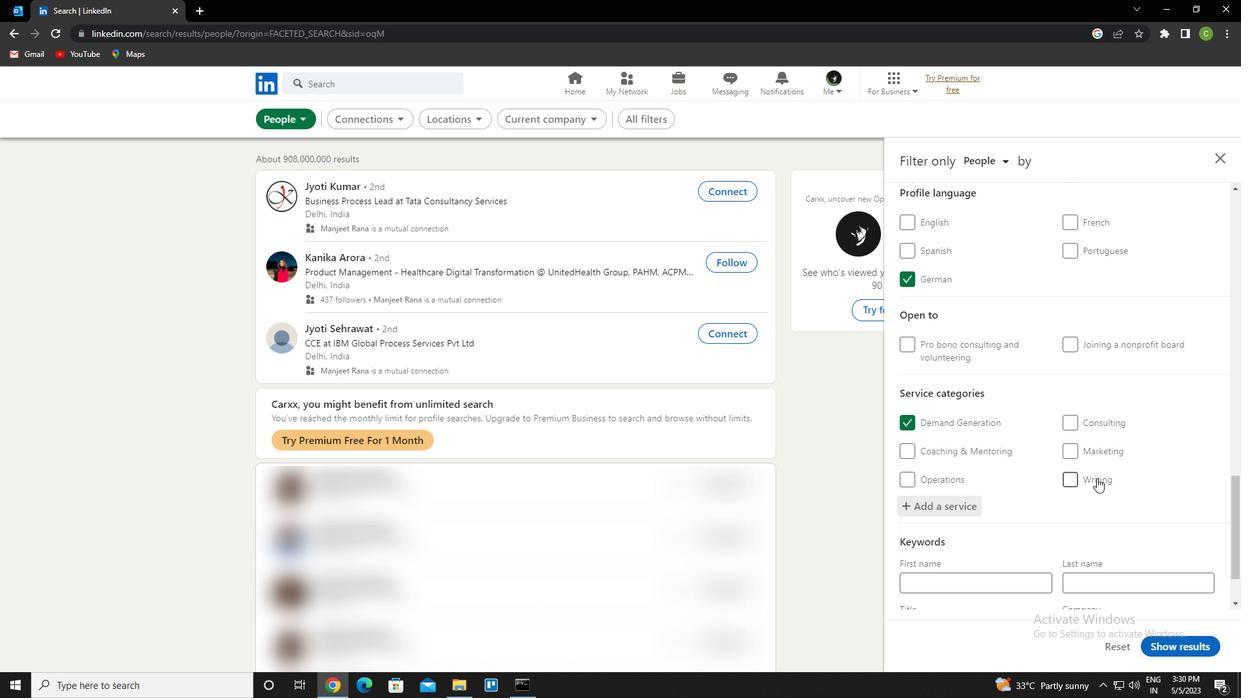 
Action: Mouse scrolled (1097, 477) with delta (0, 0)
Screenshot: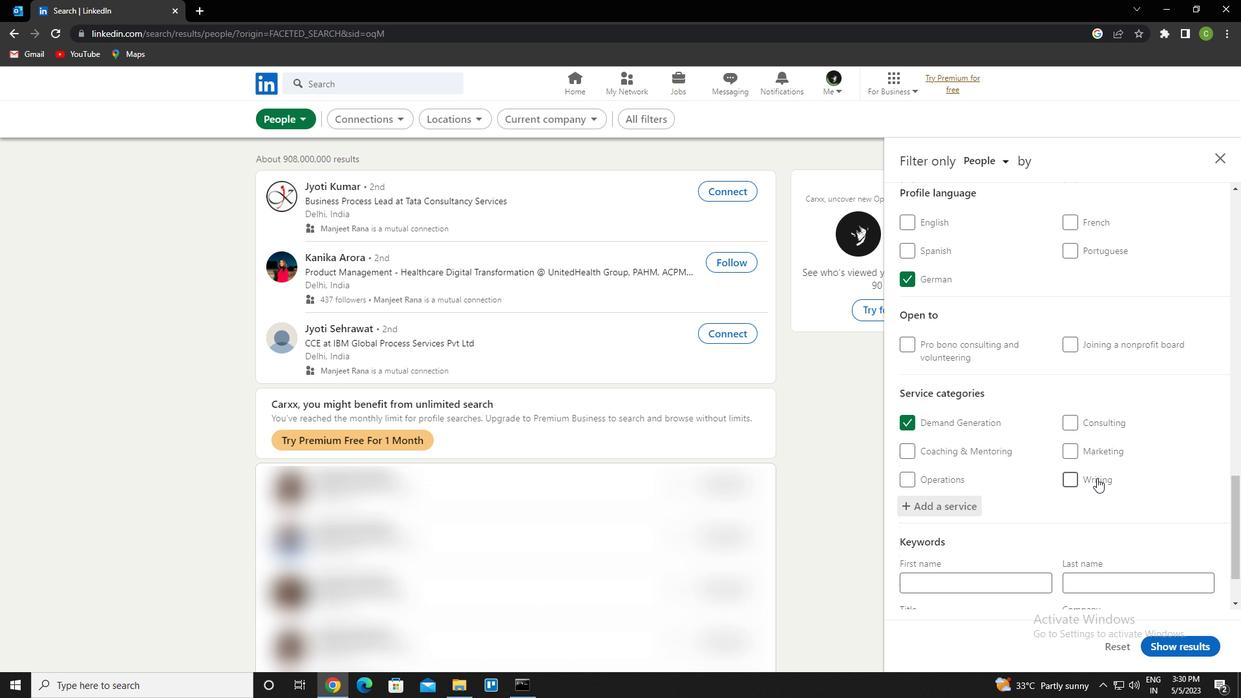 
Action: Mouse scrolled (1097, 477) with delta (0, 0)
Screenshot: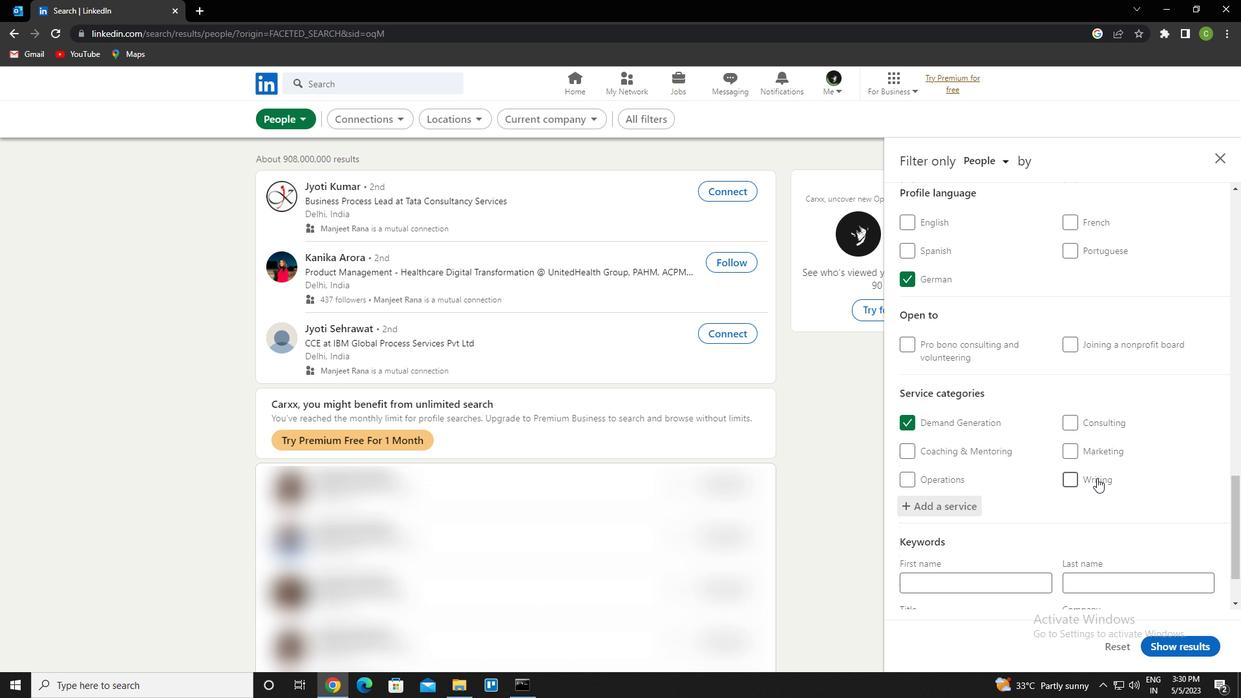 
Action: Mouse scrolled (1097, 477) with delta (0, 0)
Screenshot: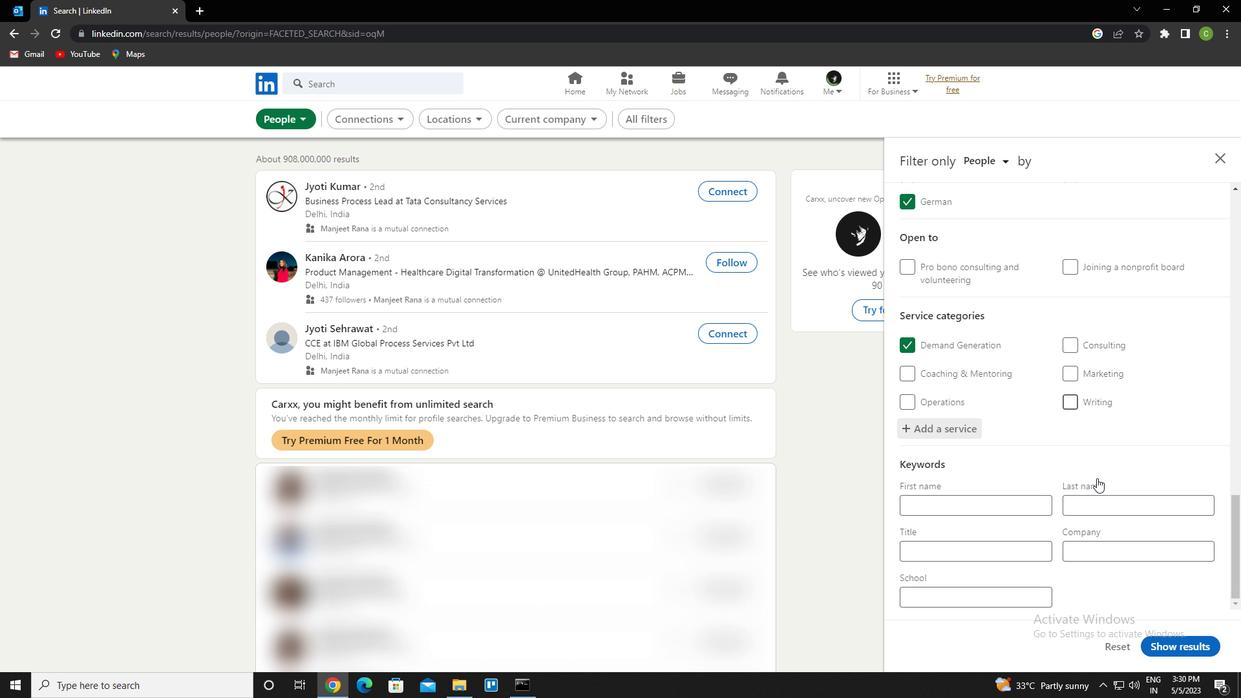 
Action: Mouse scrolled (1097, 477) with delta (0, 0)
Screenshot: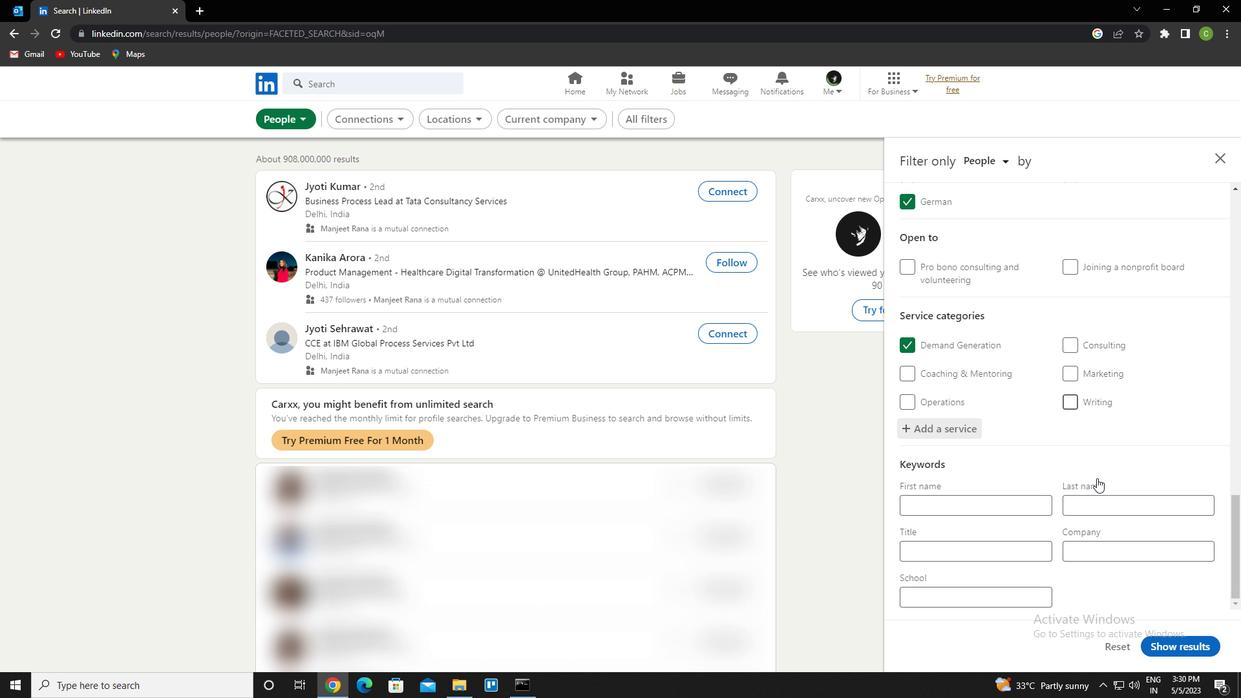 
Action: Mouse moved to (1087, 484)
Screenshot: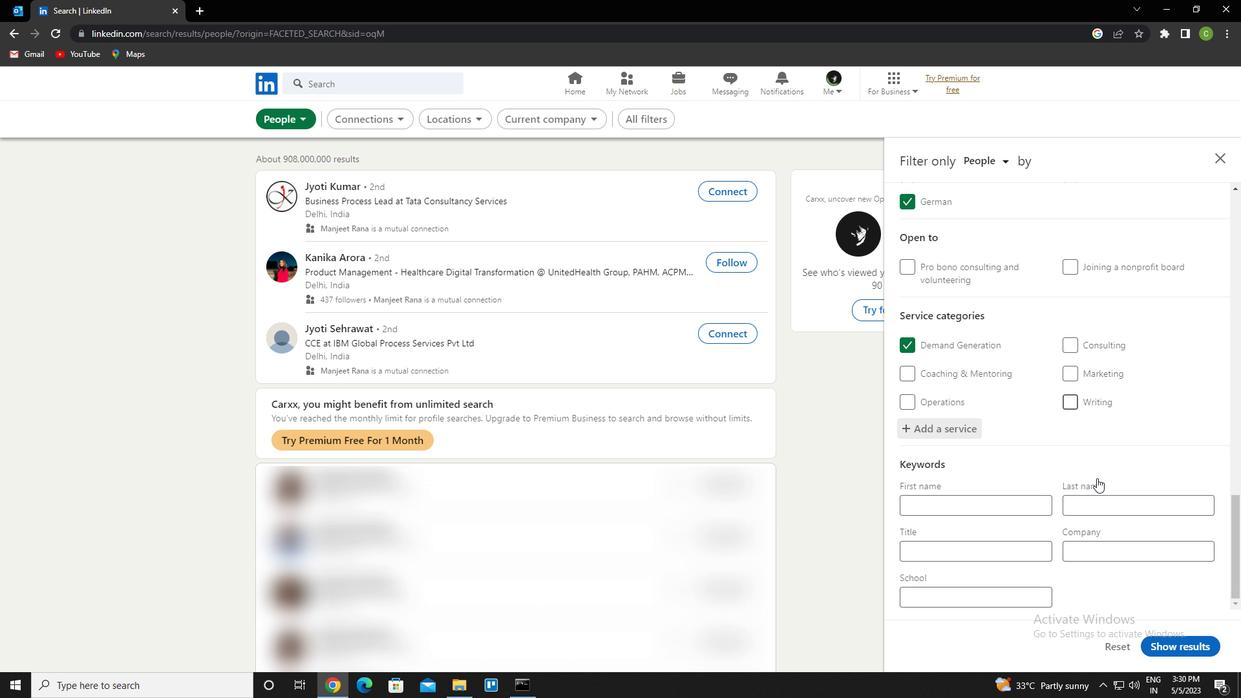 
Action: Mouse scrolled (1087, 483) with delta (0, 0)
Screenshot: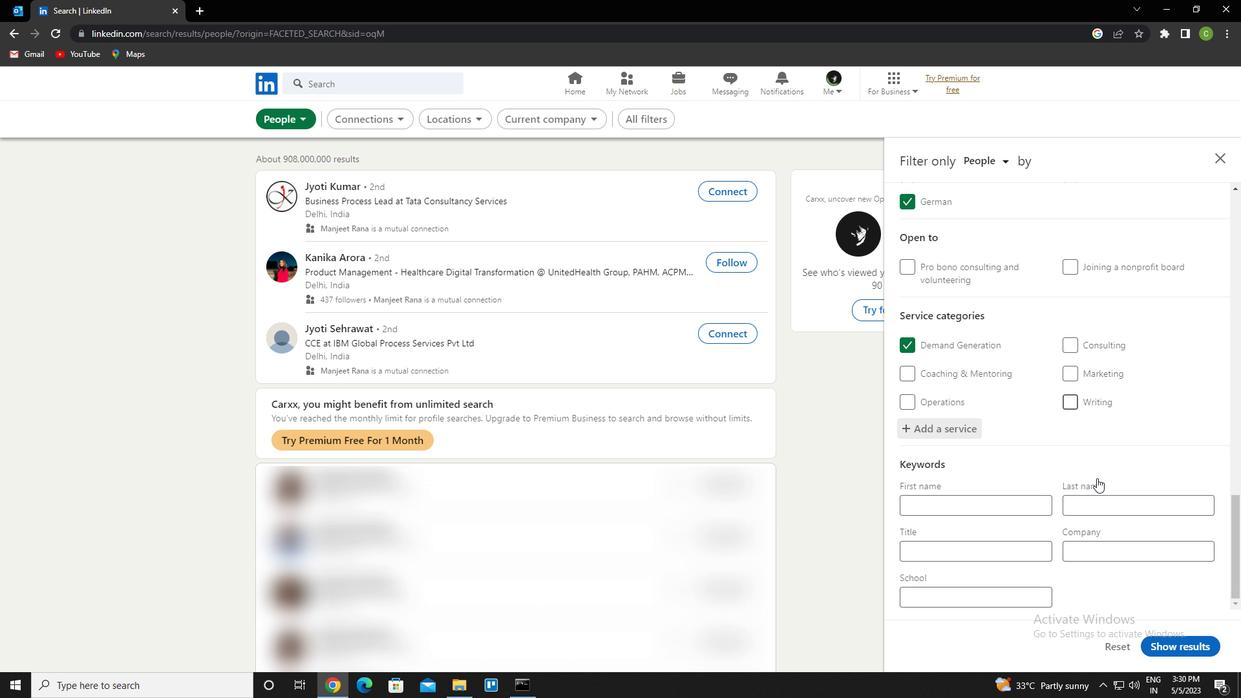 
Action: Mouse moved to (1018, 546)
Screenshot: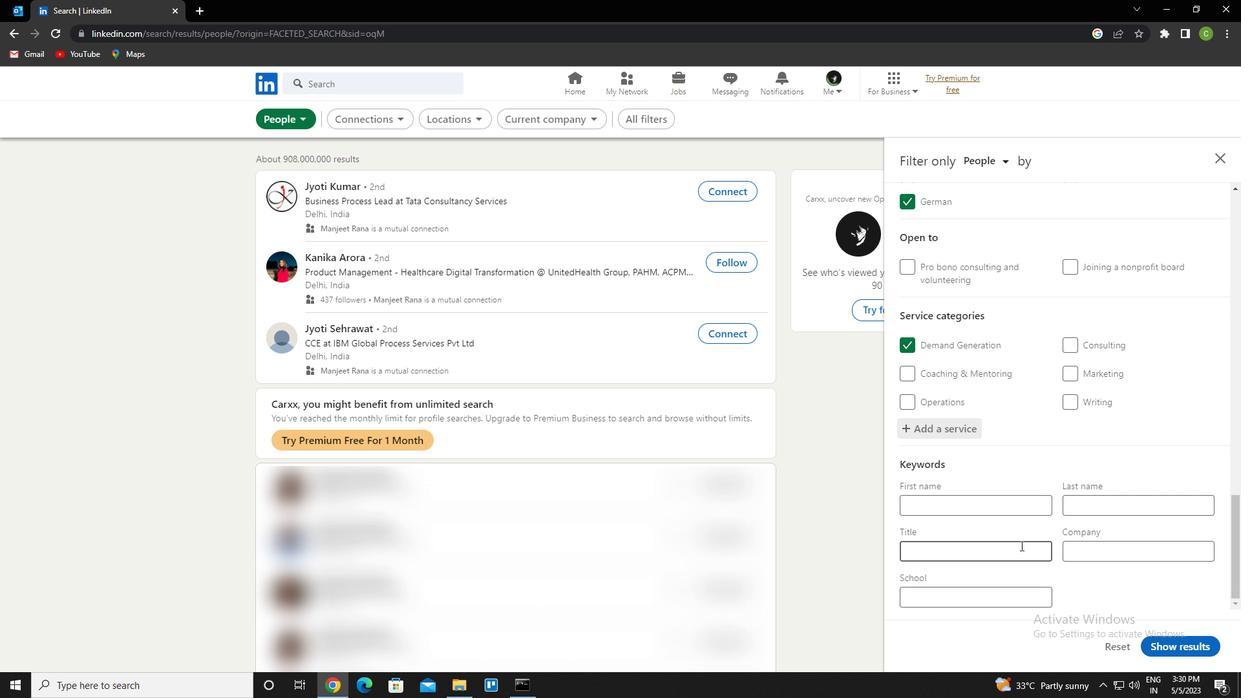 
Action: Mouse pressed left at (1018, 546)
Screenshot: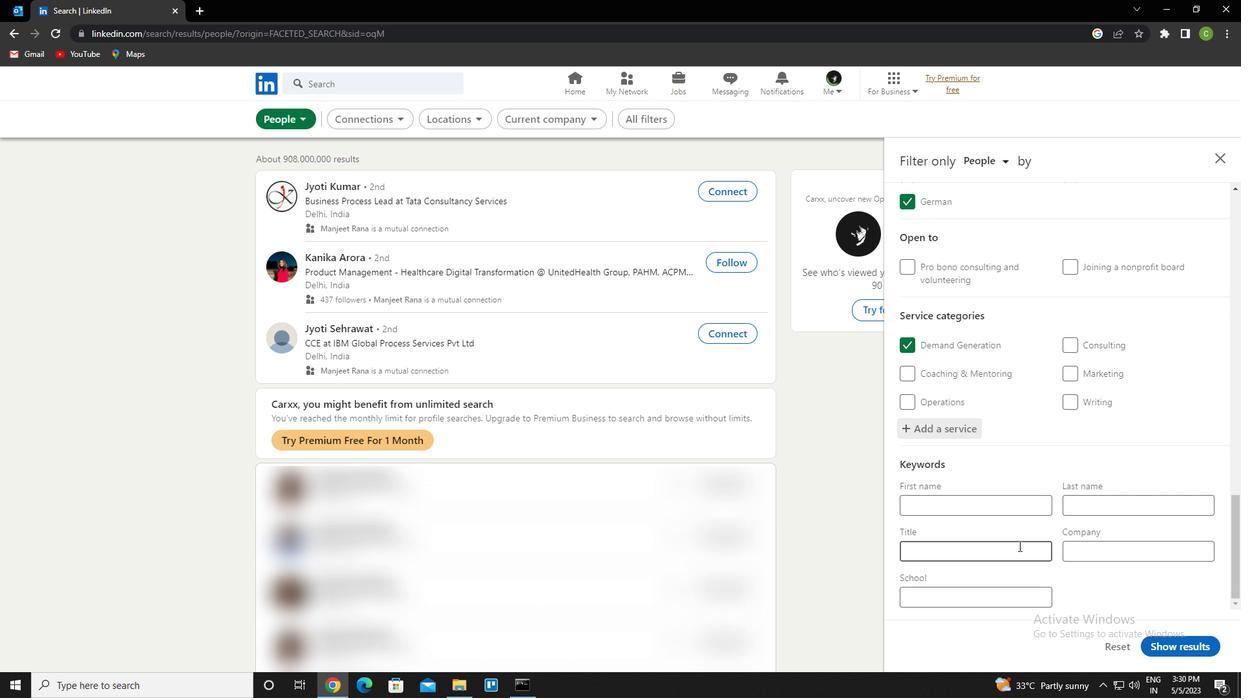 
Action: Mouse moved to (1018, 546)
Screenshot: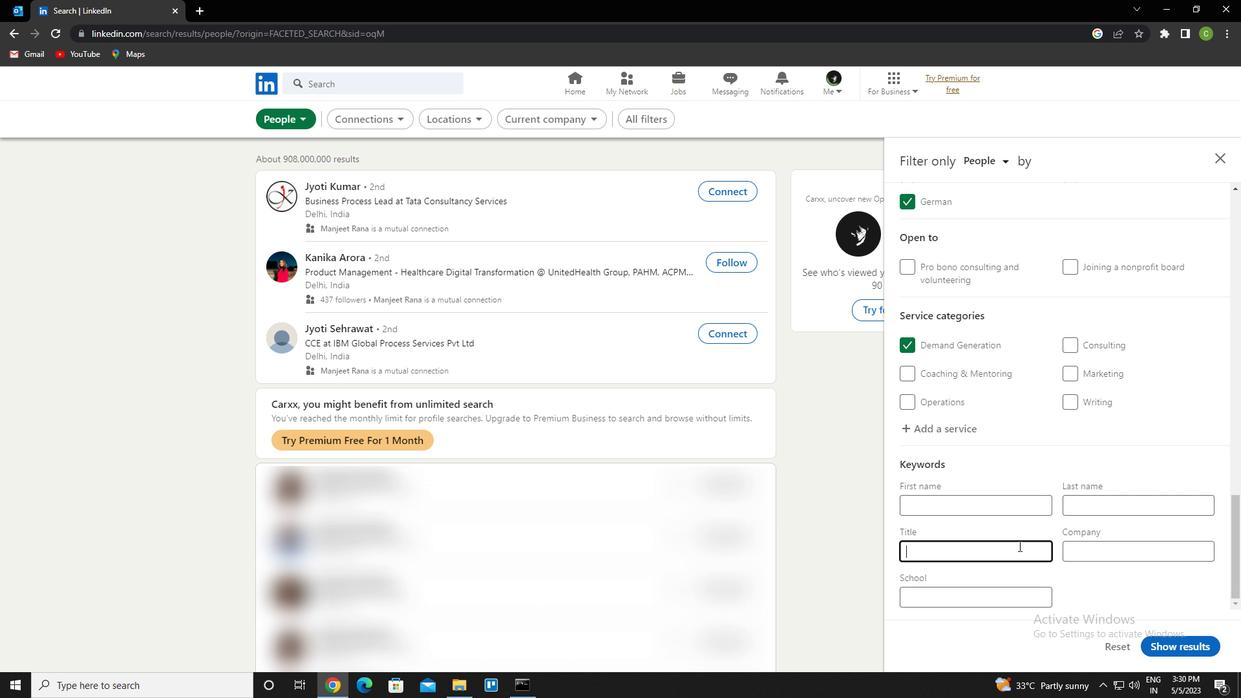 
Action: Key pressed <Key.caps_lock>a<Key.caps_lock>ddiction<Key.space><Key.caps_lock>c<Key.caps_lock>ounselor
Screenshot: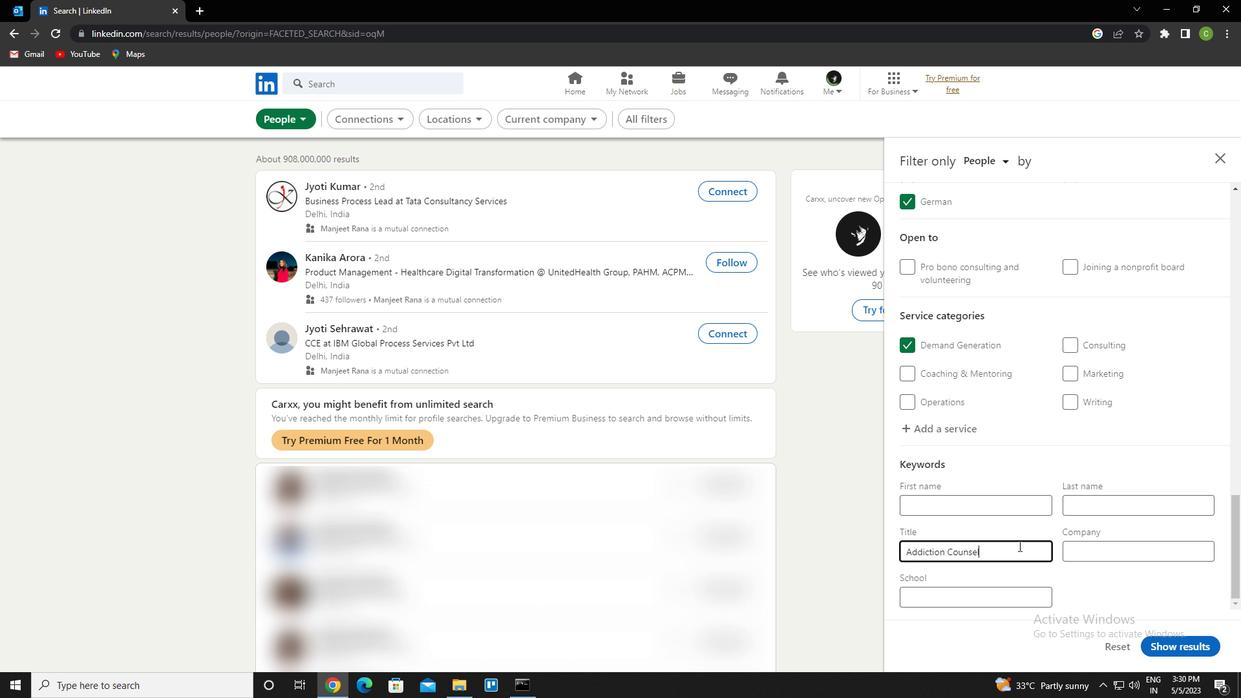 
Action: Mouse moved to (1167, 647)
Screenshot: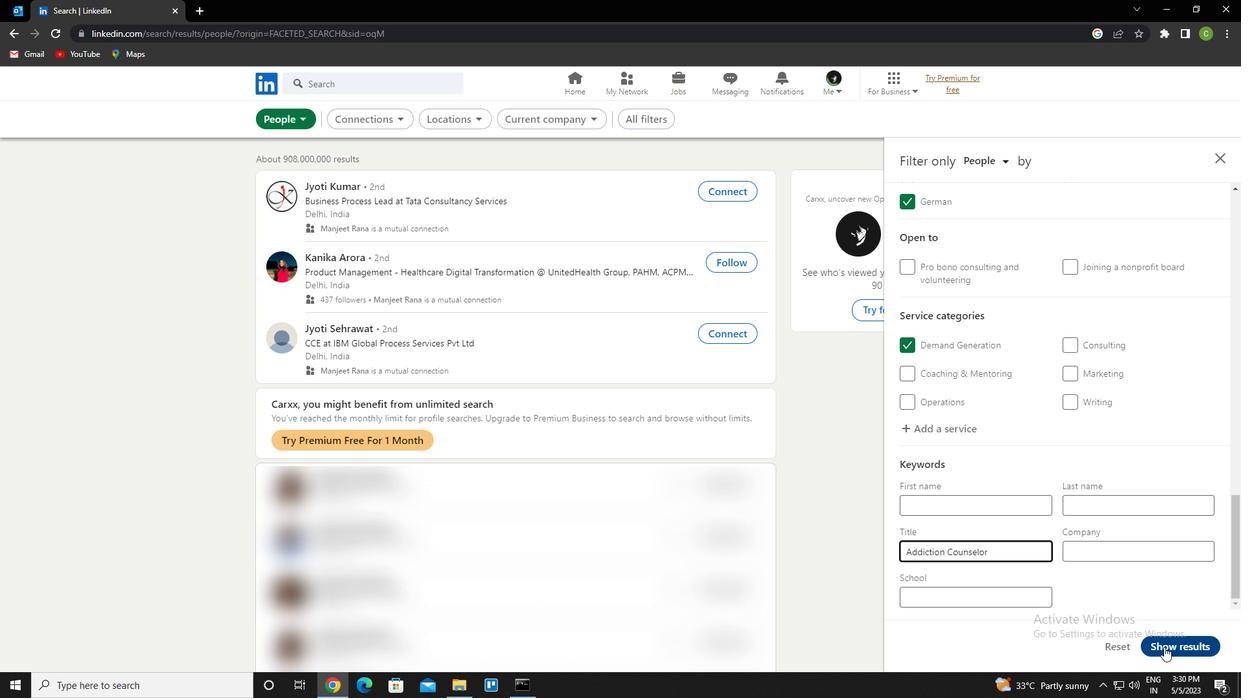 
Action: Mouse pressed left at (1167, 647)
Screenshot: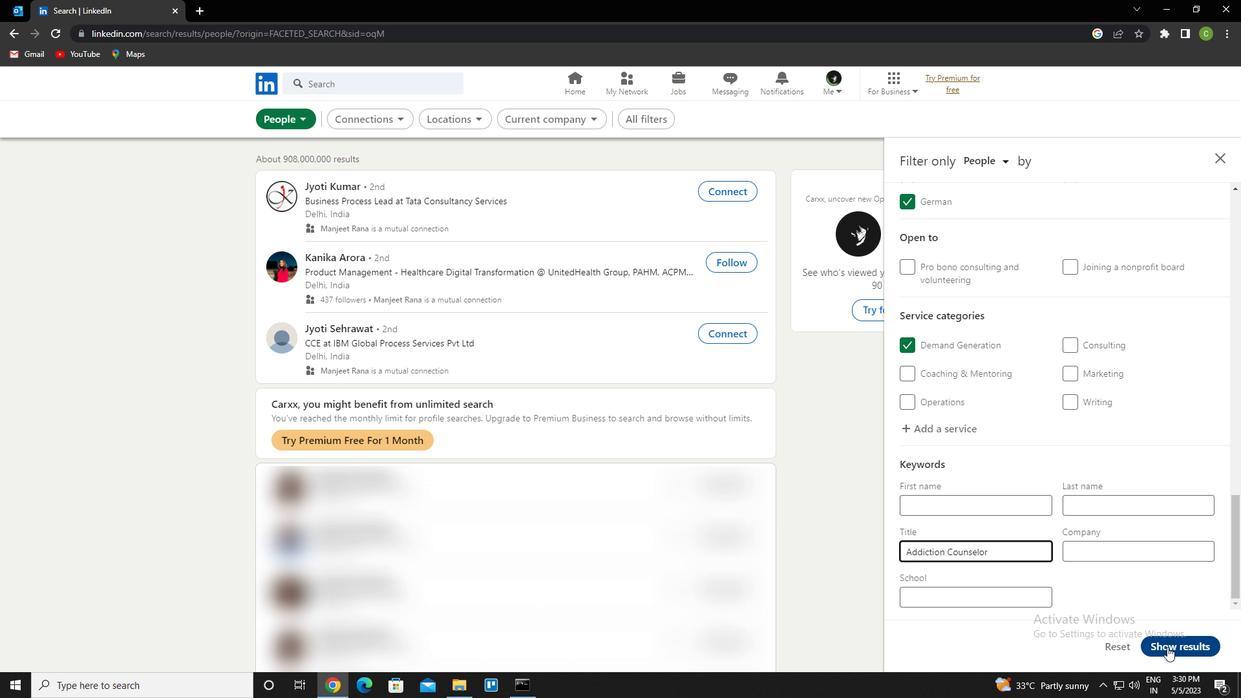 
Action: Mouse moved to (645, 473)
Screenshot: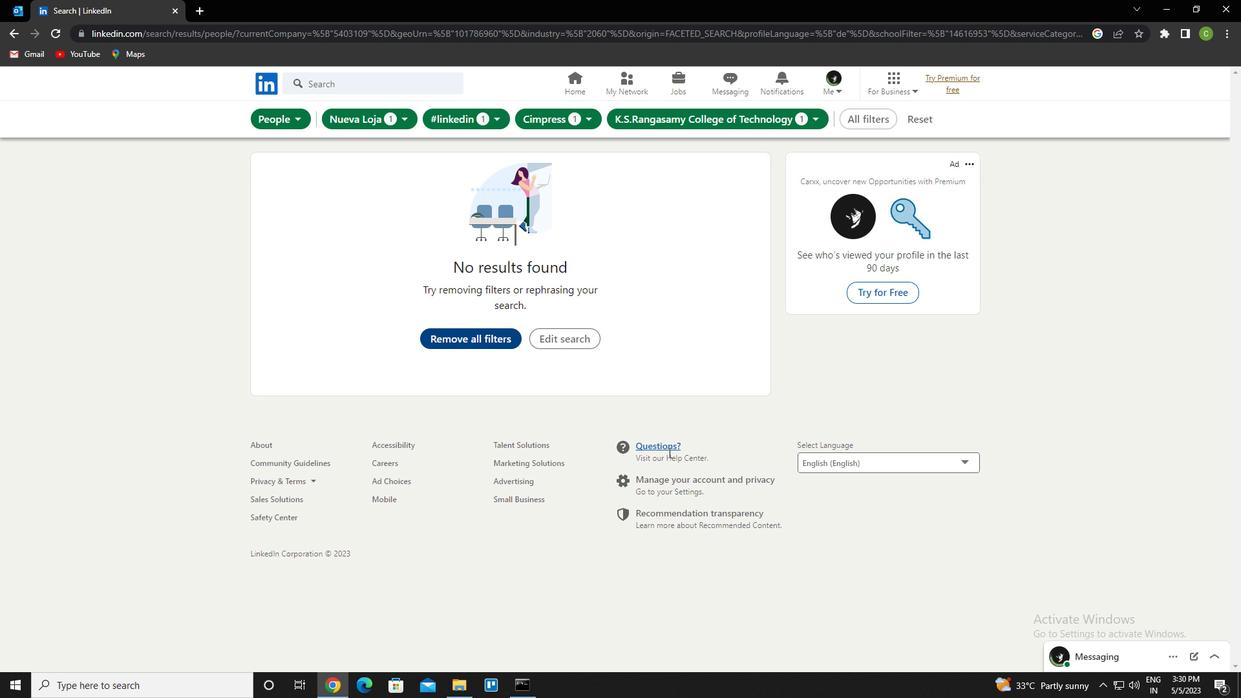 
